 Task: Find connections with filter location Resende with filter topic #ONOwith filter profile language French with filter current company Reliance Home Finance Ltd. with filter school St. Xavier School - Delhi with filter industry Retail Health and Personal Care Products with filter service category Computer Repair with filter keywords title Physical Therapist
Action: Mouse moved to (249, 275)
Screenshot: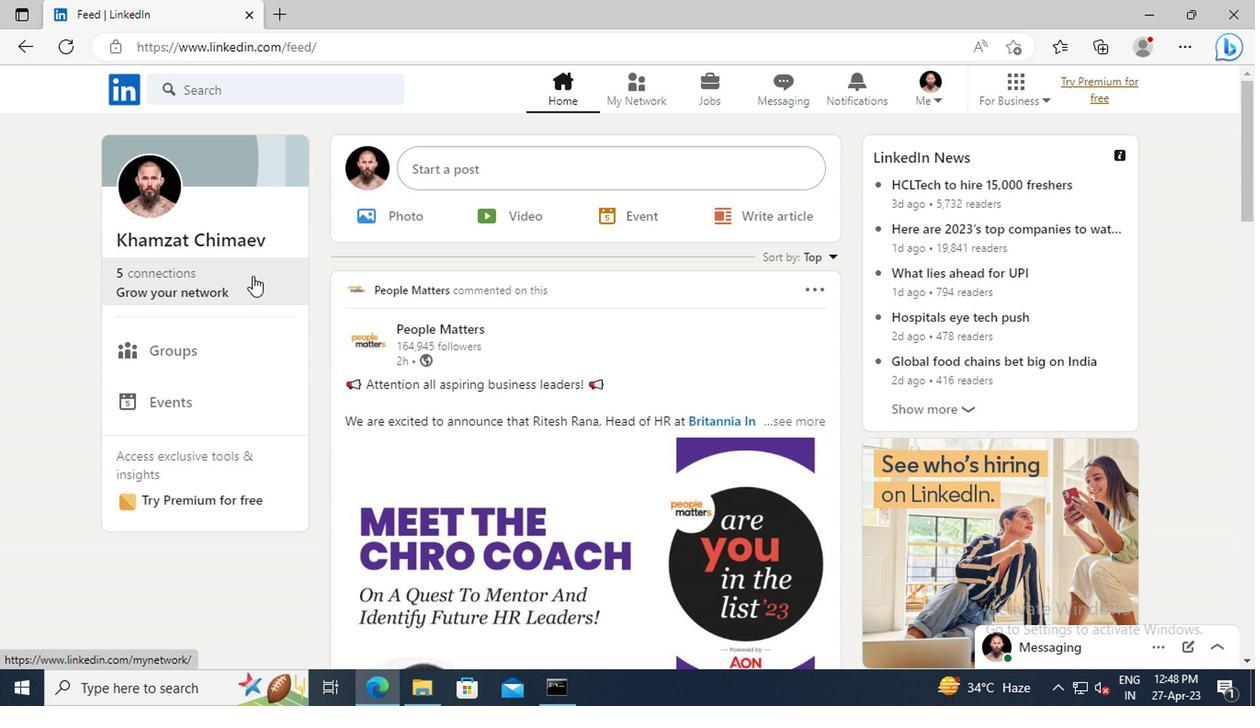 
Action: Mouse pressed left at (249, 275)
Screenshot: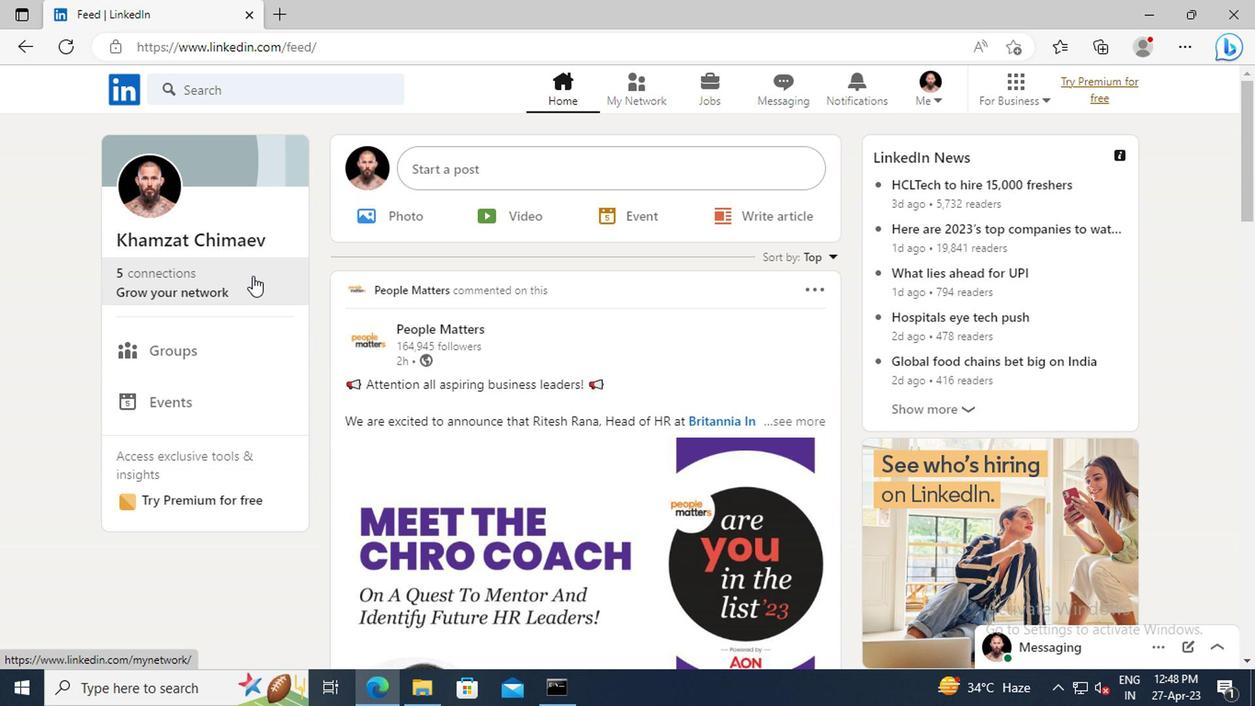 
Action: Mouse moved to (236, 196)
Screenshot: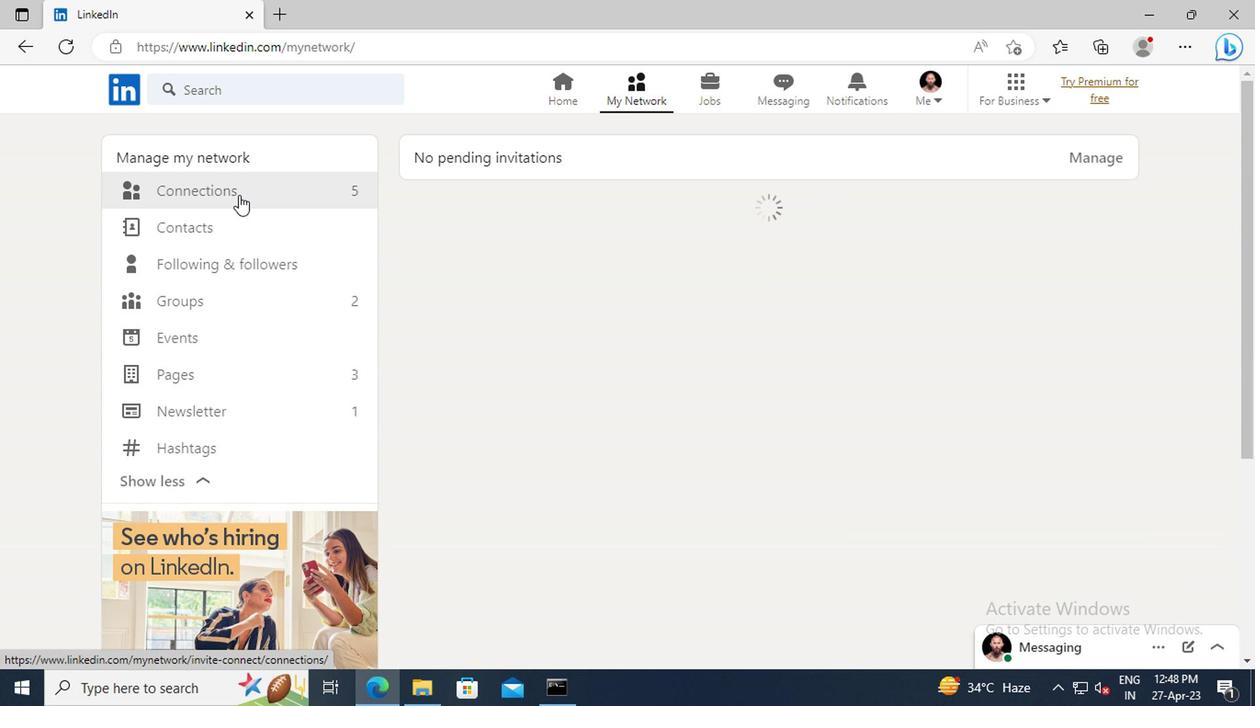 
Action: Mouse pressed left at (236, 196)
Screenshot: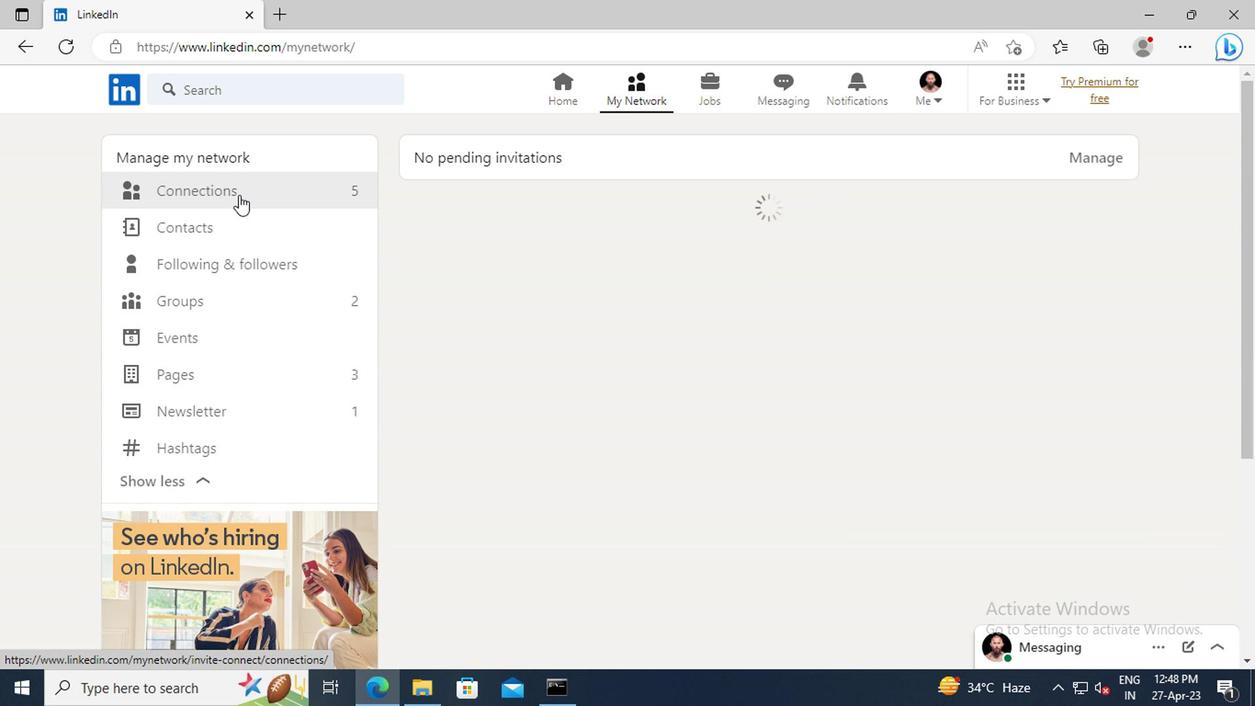 
Action: Mouse moved to (742, 194)
Screenshot: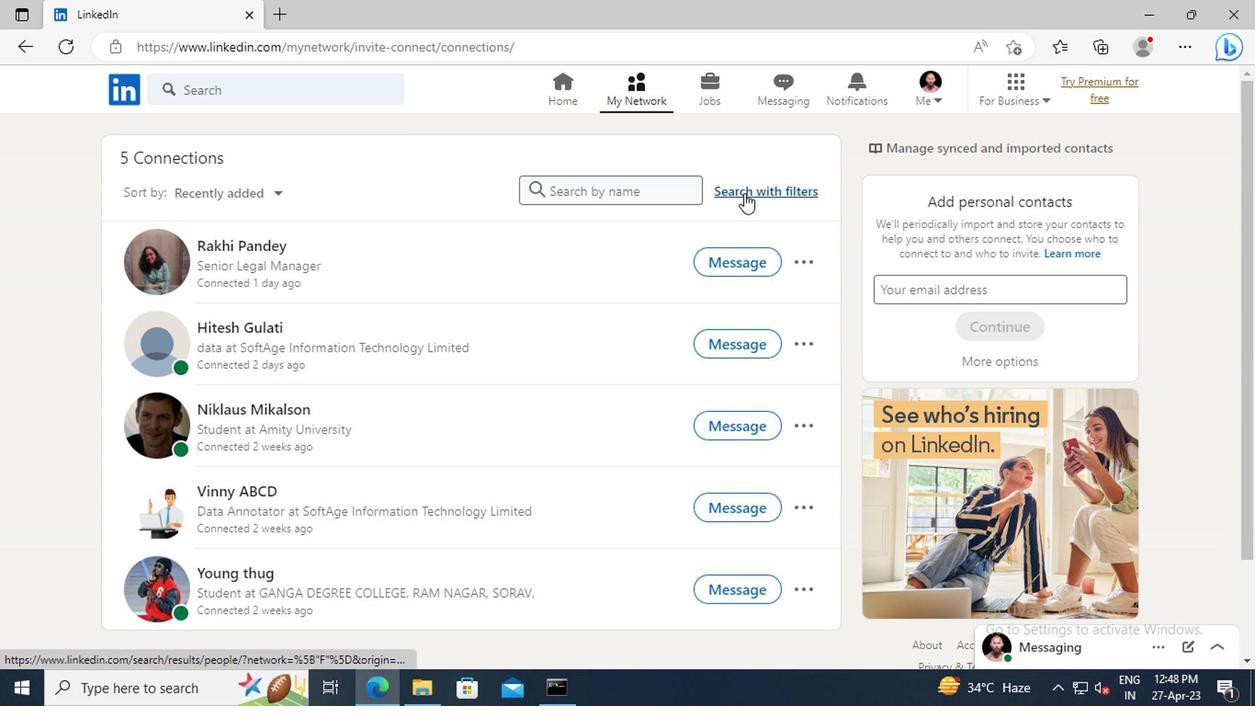 
Action: Mouse pressed left at (742, 194)
Screenshot: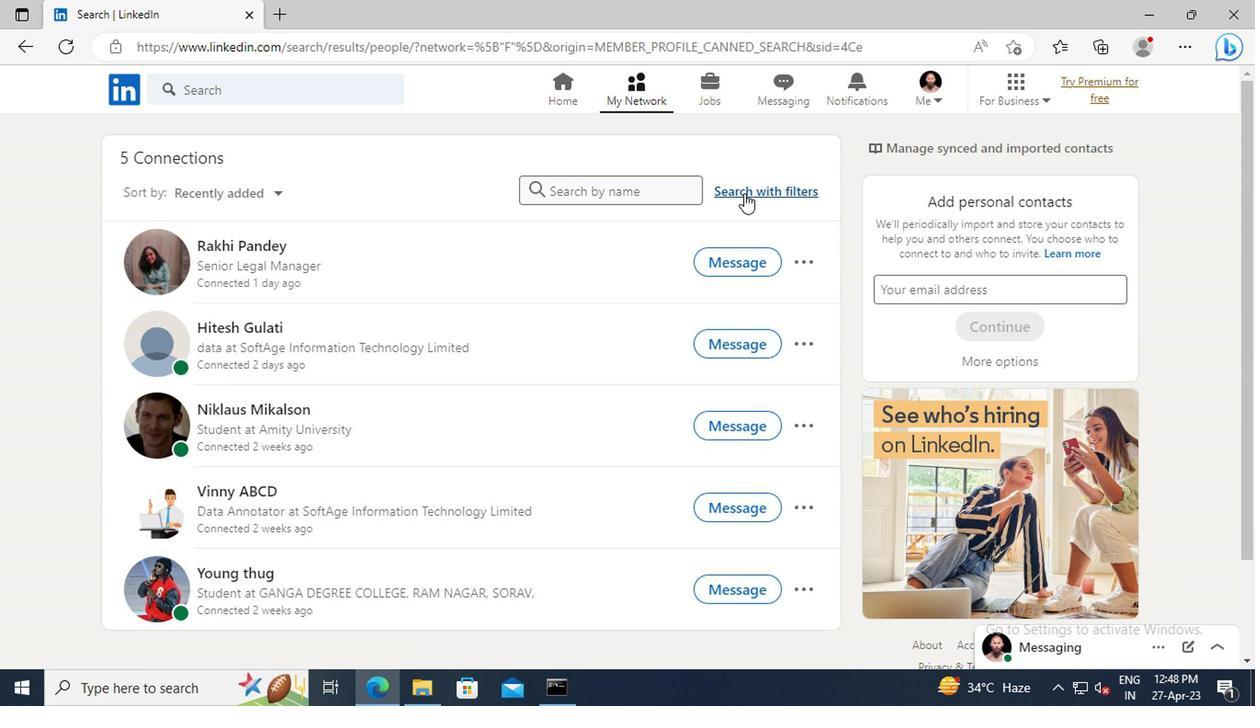 
Action: Mouse moved to (685, 139)
Screenshot: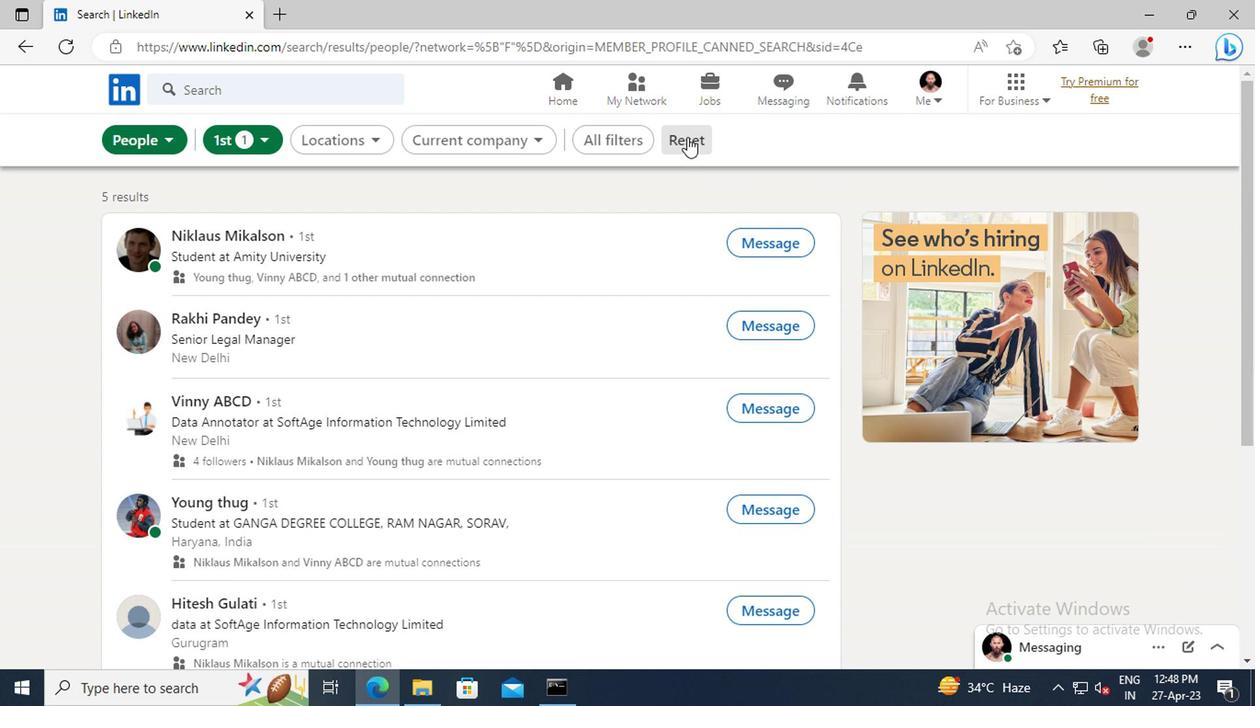 
Action: Mouse pressed left at (685, 139)
Screenshot: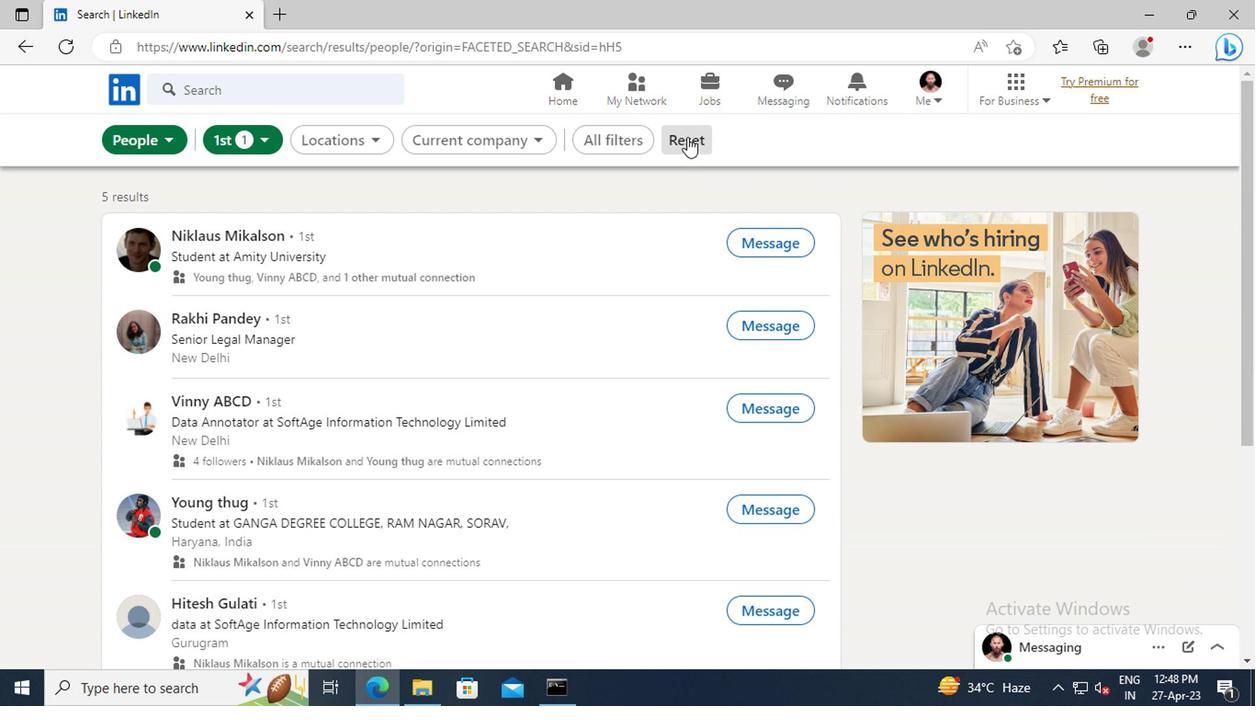 
Action: Mouse moved to (659, 137)
Screenshot: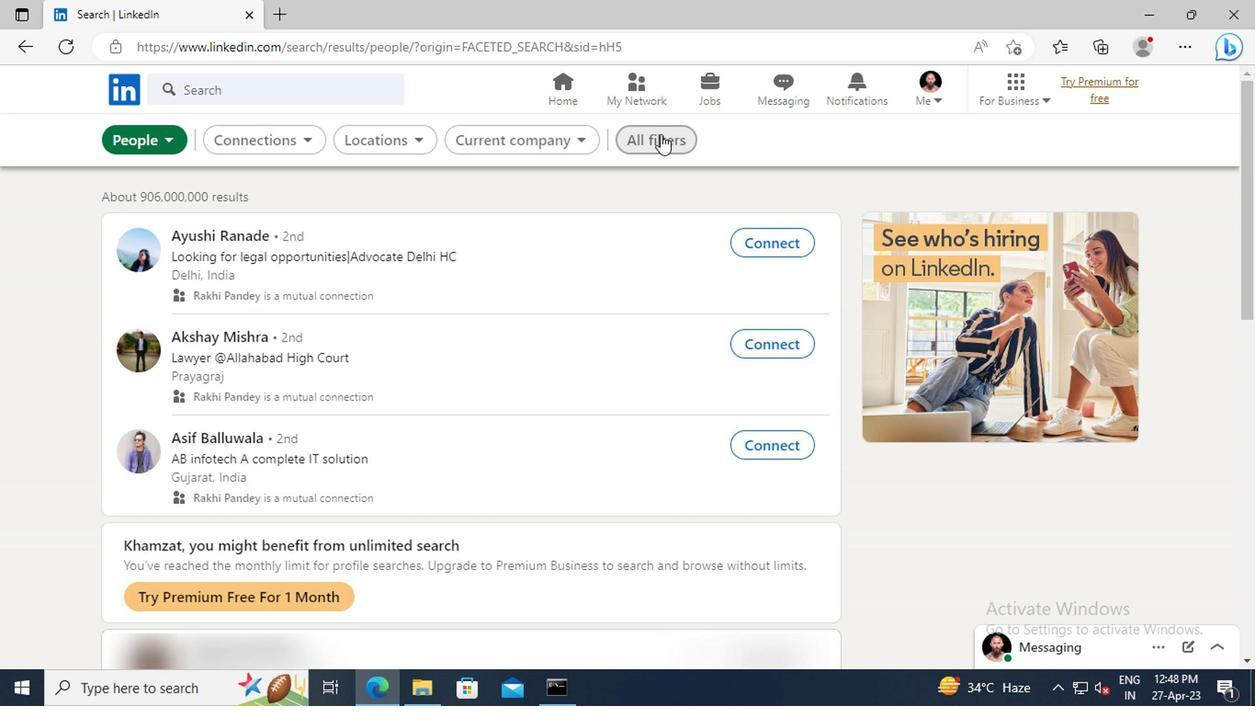
Action: Mouse pressed left at (659, 137)
Screenshot: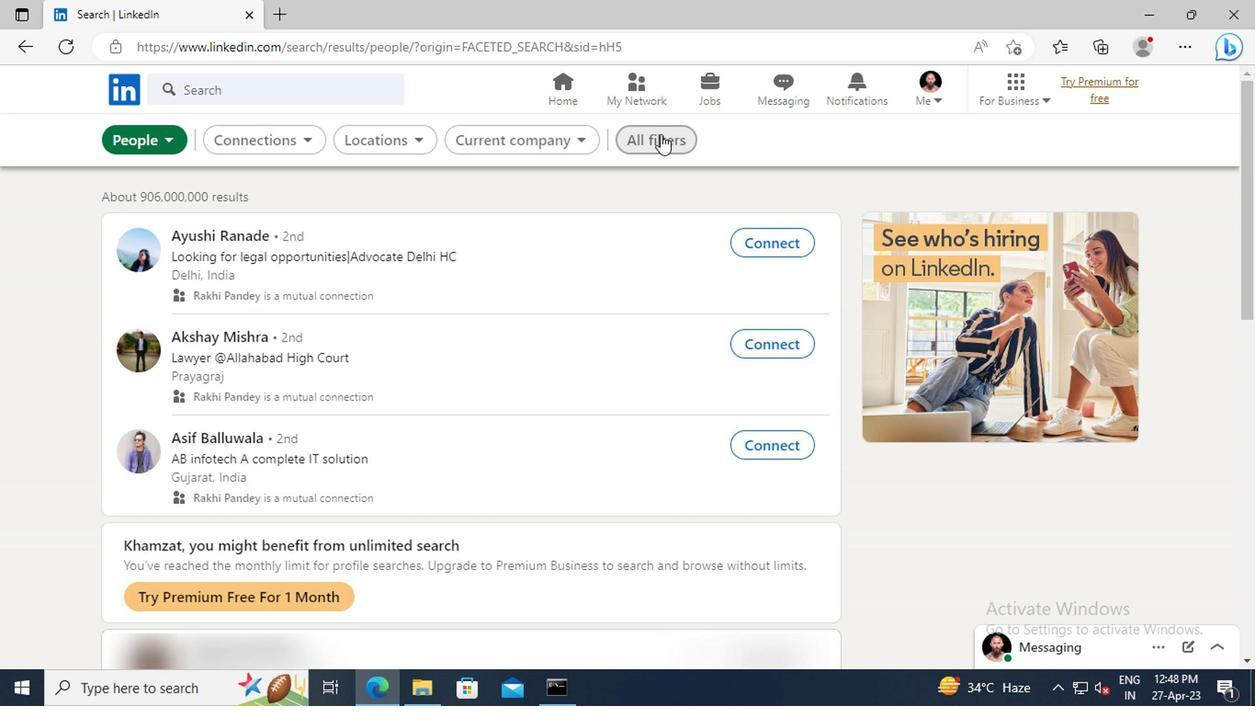 
Action: Mouse moved to (1053, 353)
Screenshot: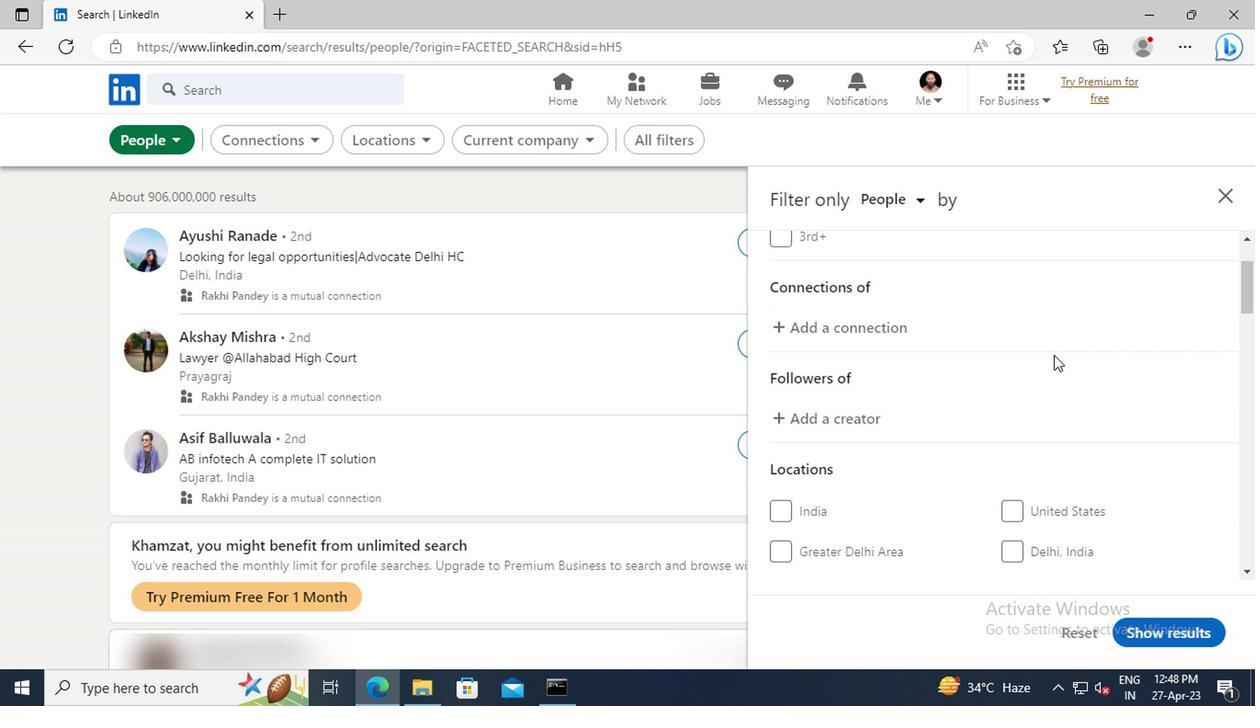 
Action: Mouse scrolled (1053, 353) with delta (0, 0)
Screenshot: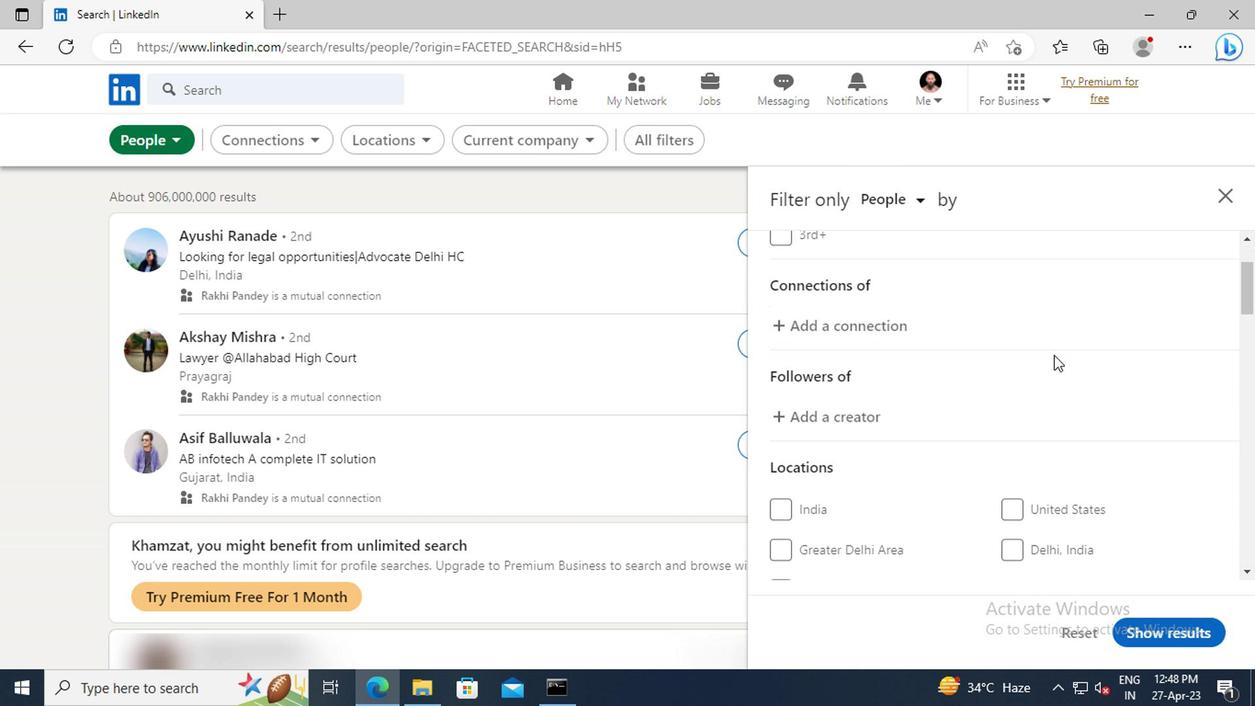 
Action: Mouse scrolled (1053, 353) with delta (0, 0)
Screenshot: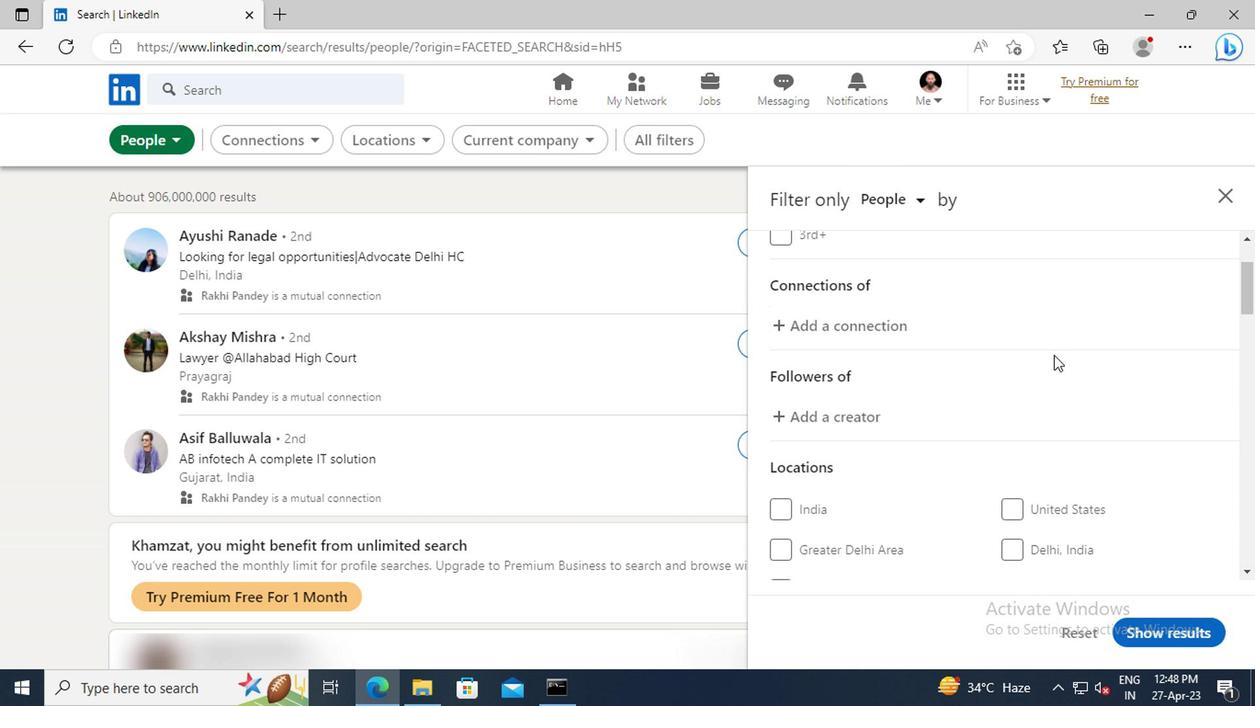 
Action: Mouse scrolled (1053, 353) with delta (0, 0)
Screenshot: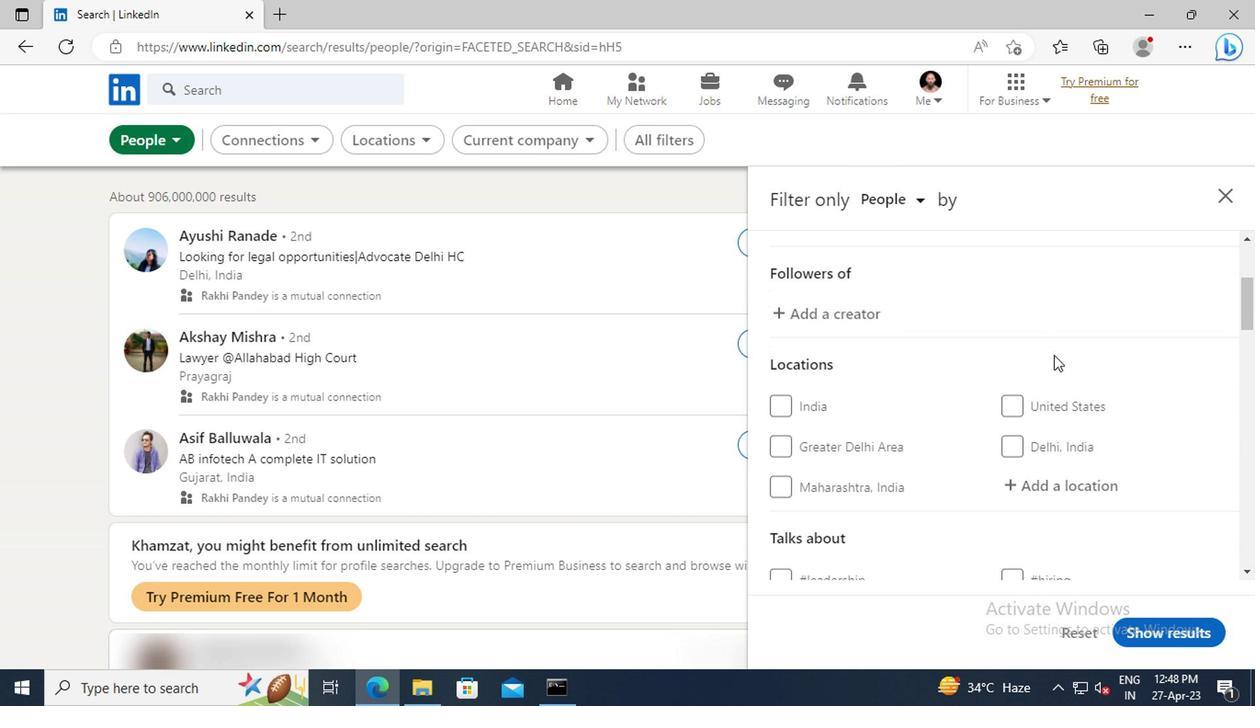 
Action: Mouse scrolled (1053, 353) with delta (0, 0)
Screenshot: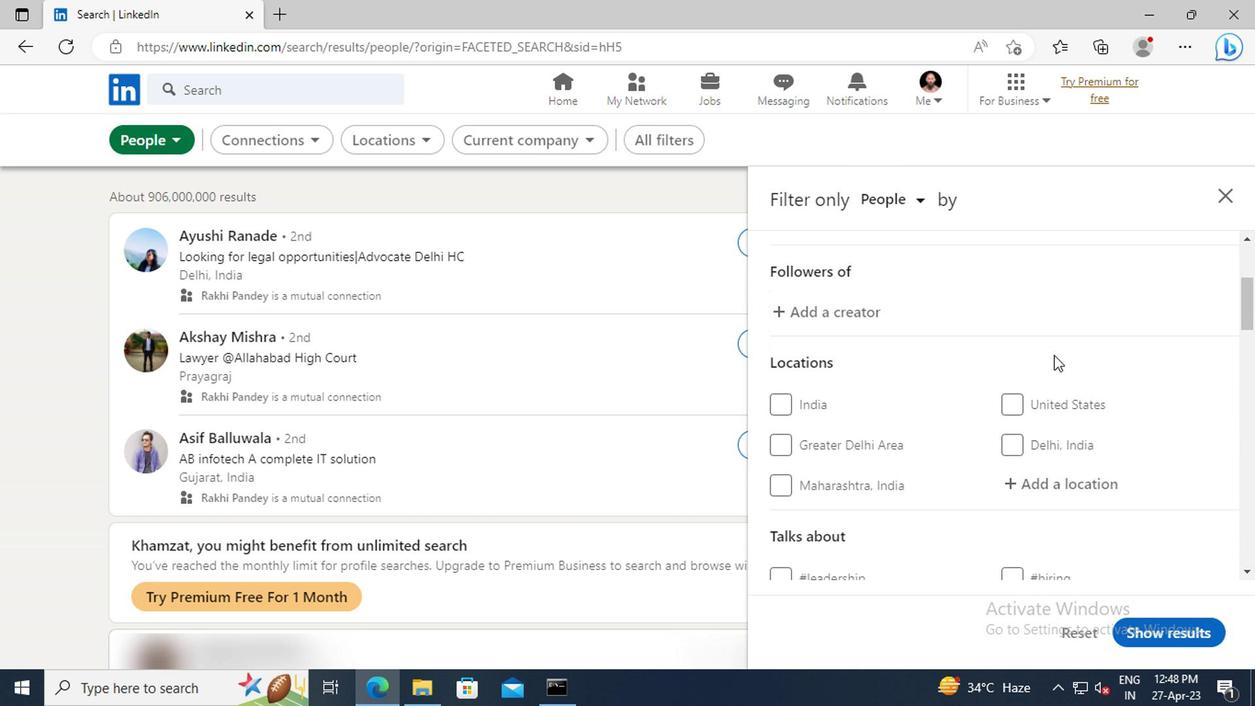 
Action: Mouse scrolled (1053, 353) with delta (0, 0)
Screenshot: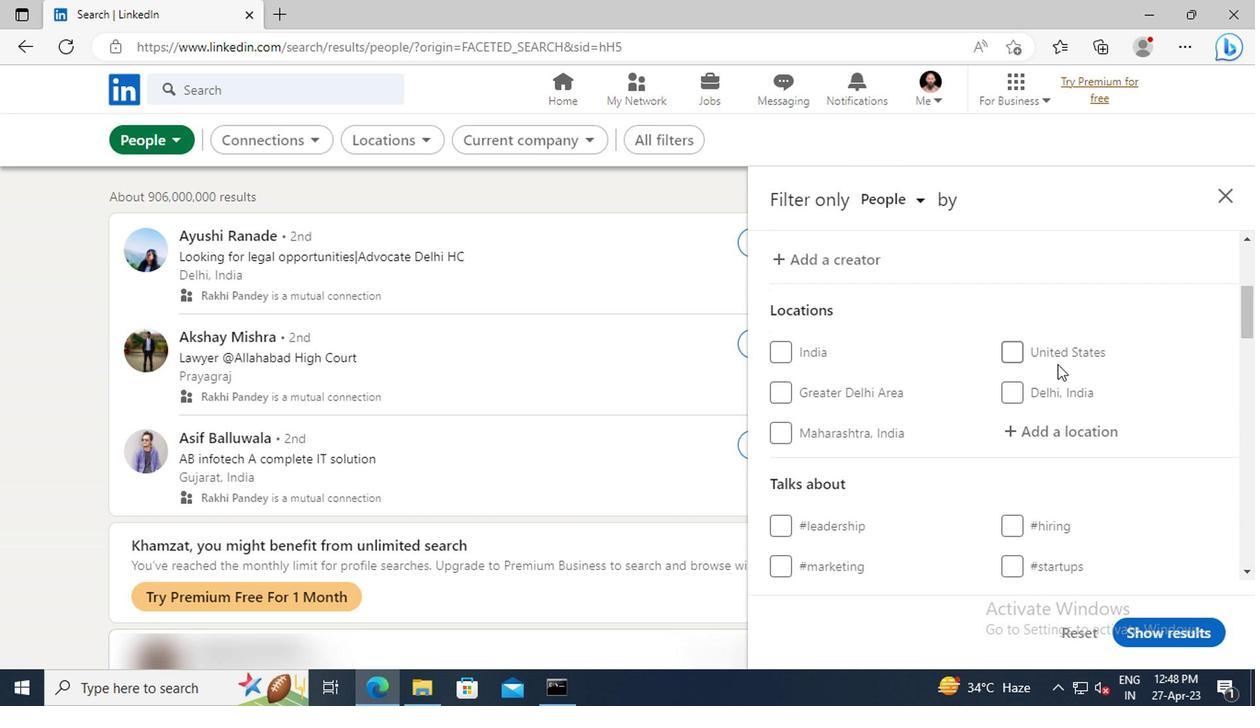 
Action: Mouse moved to (1037, 421)
Screenshot: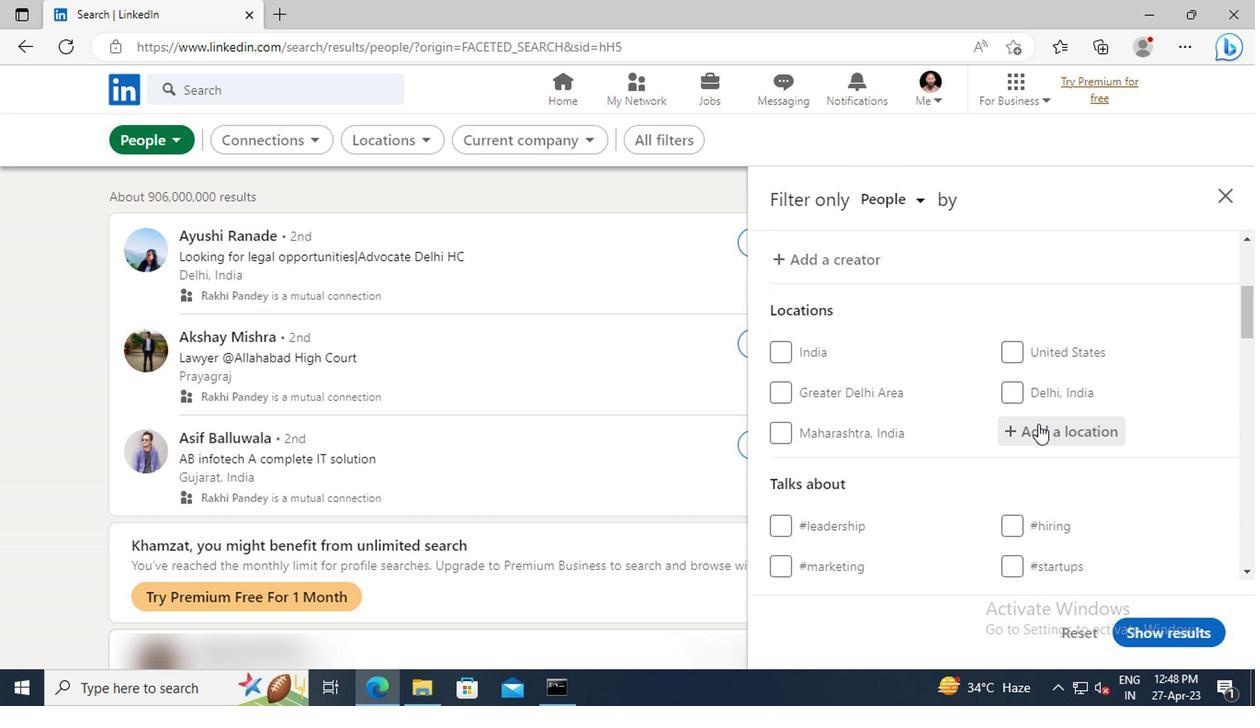 
Action: Mouse pressed left at (1037, 421)
Screenshot: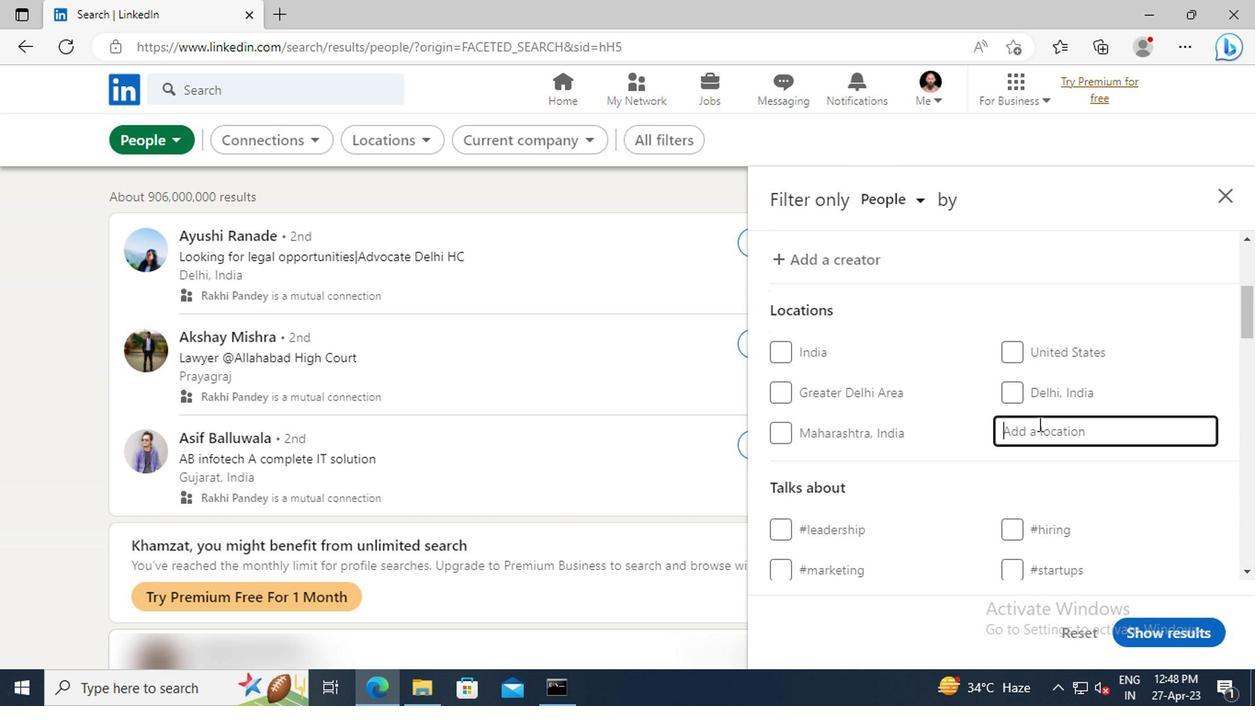 
Action: Key pressed <Key.shift>RESENDE
Screenshot: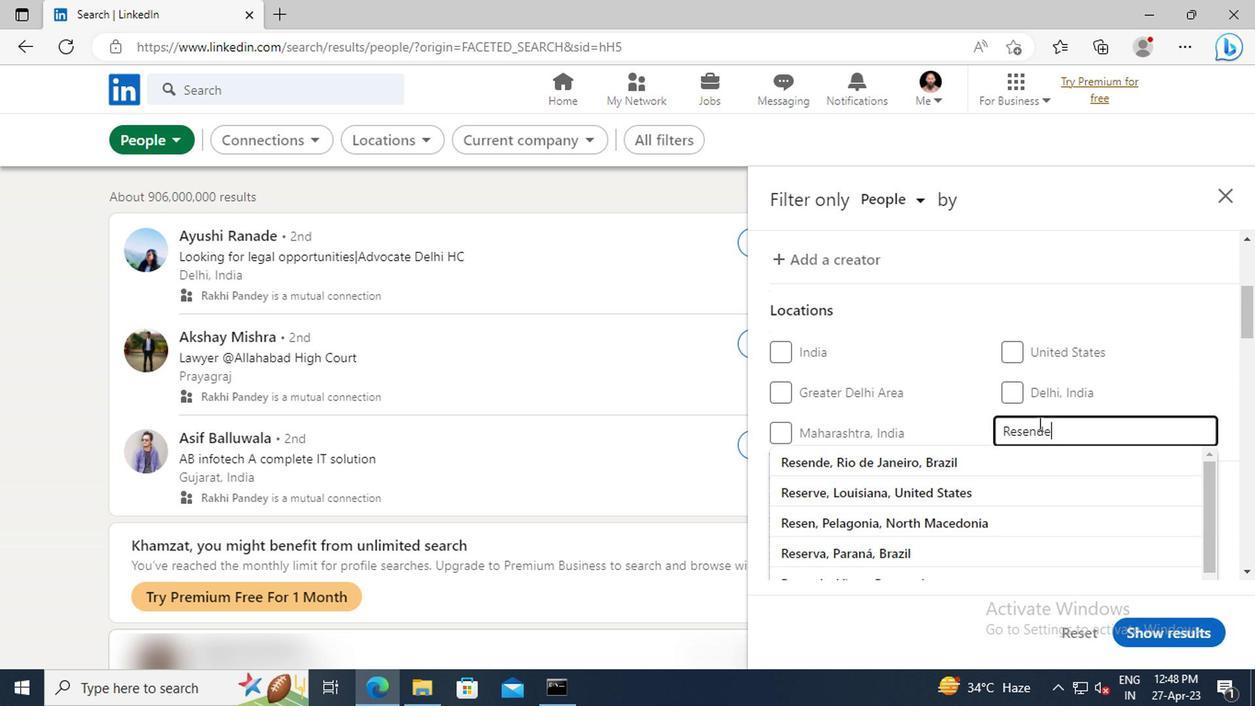 
Action: Mouse moved to (1042, 455)
Screenshot: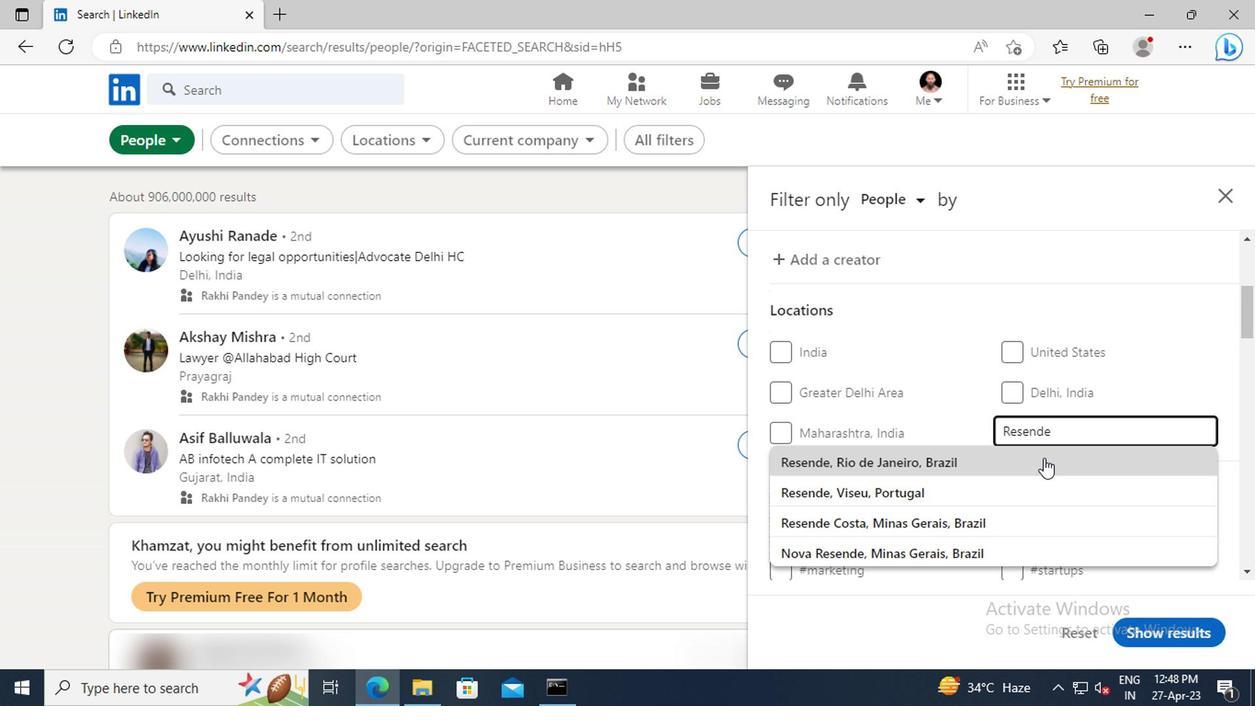 
Action: Mouse pressed left at (1042, 455)
Screenshot: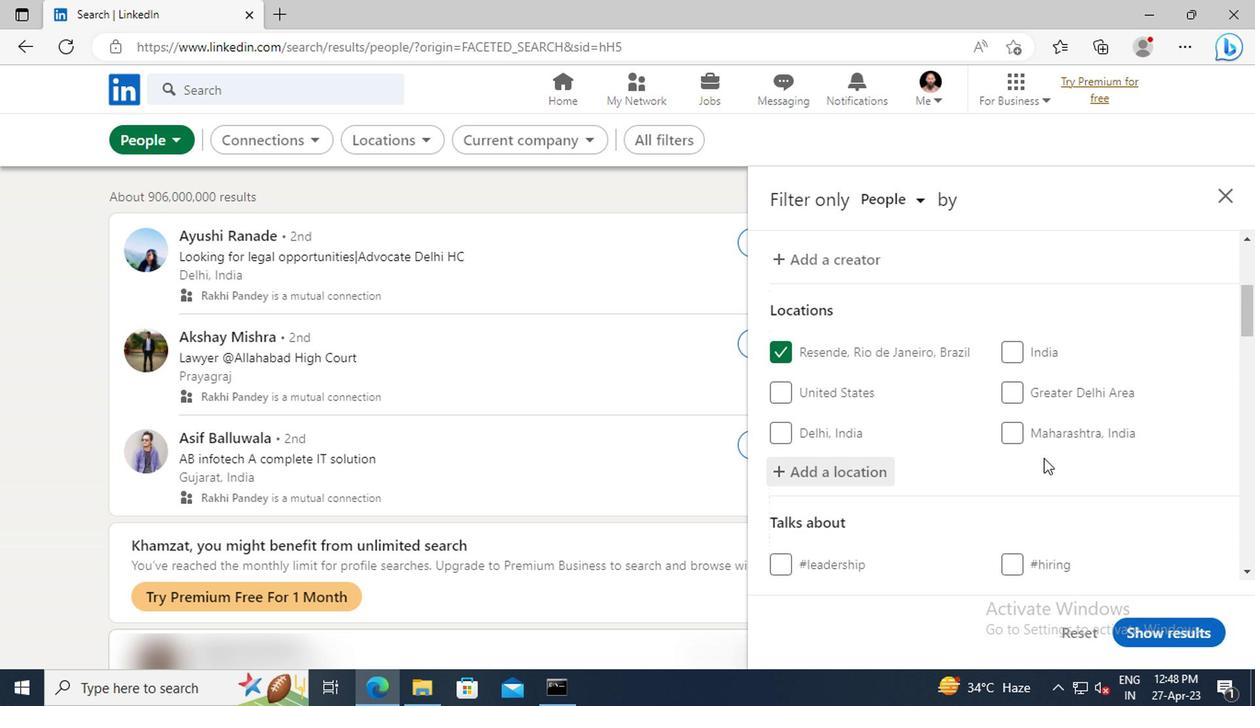 
Action: Mouse scrolled (1042, 453) with delta (0, -1)
Screenshot: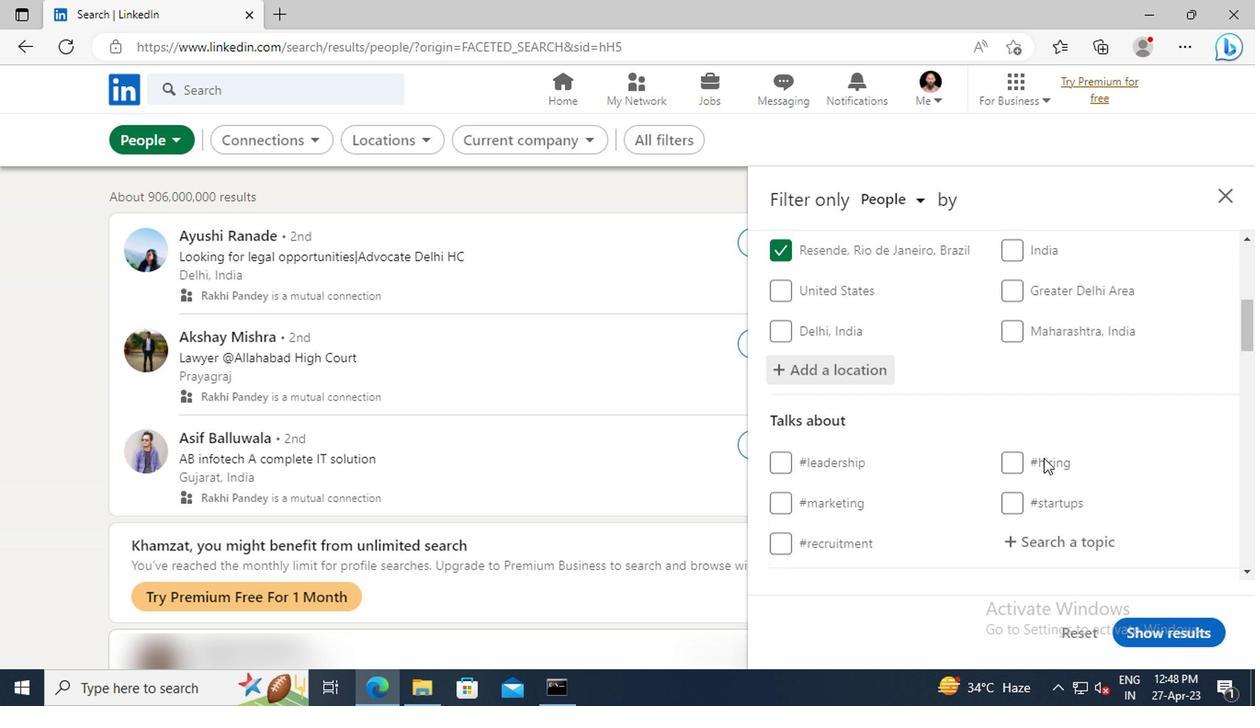 
Action: Mouse scrolled (1042, 453) with delta (0, -1)
Screenshot: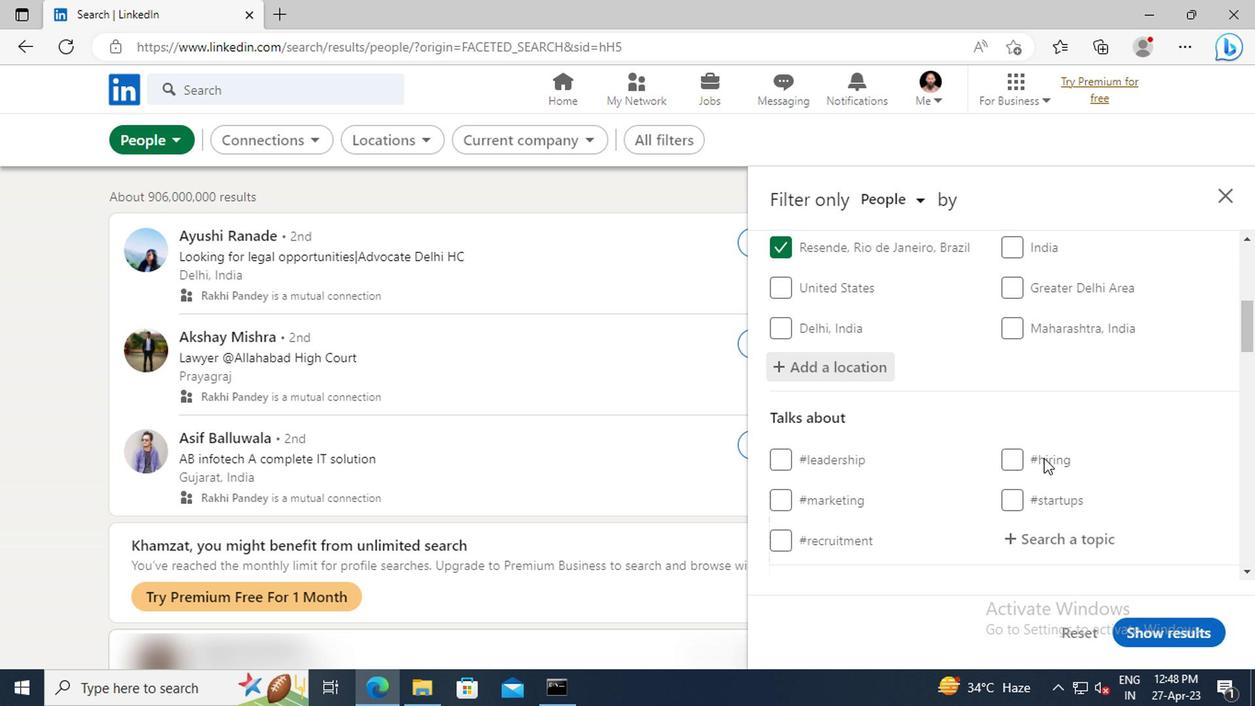 
Action: Mouse scrolled (1042, 453) with delta (0, -1)
Screenshot: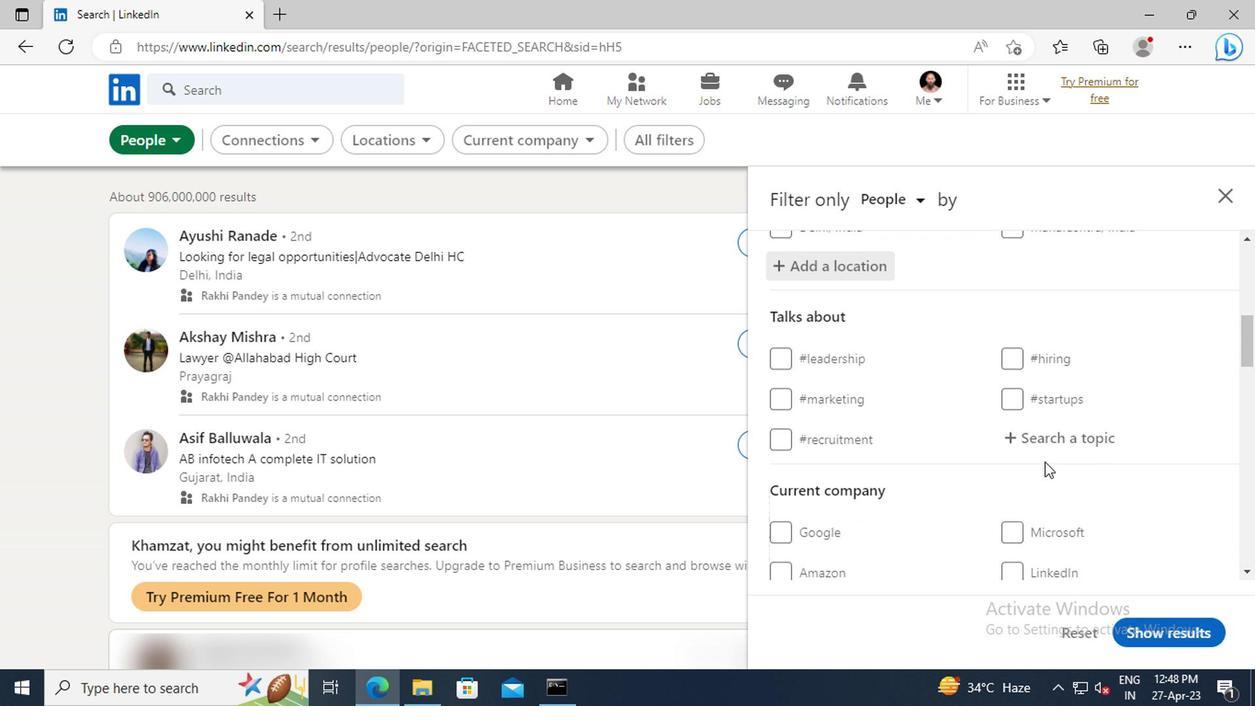 
Action: Mouse scrolled (1042, 453) with delta (0, -1)
Screenshot: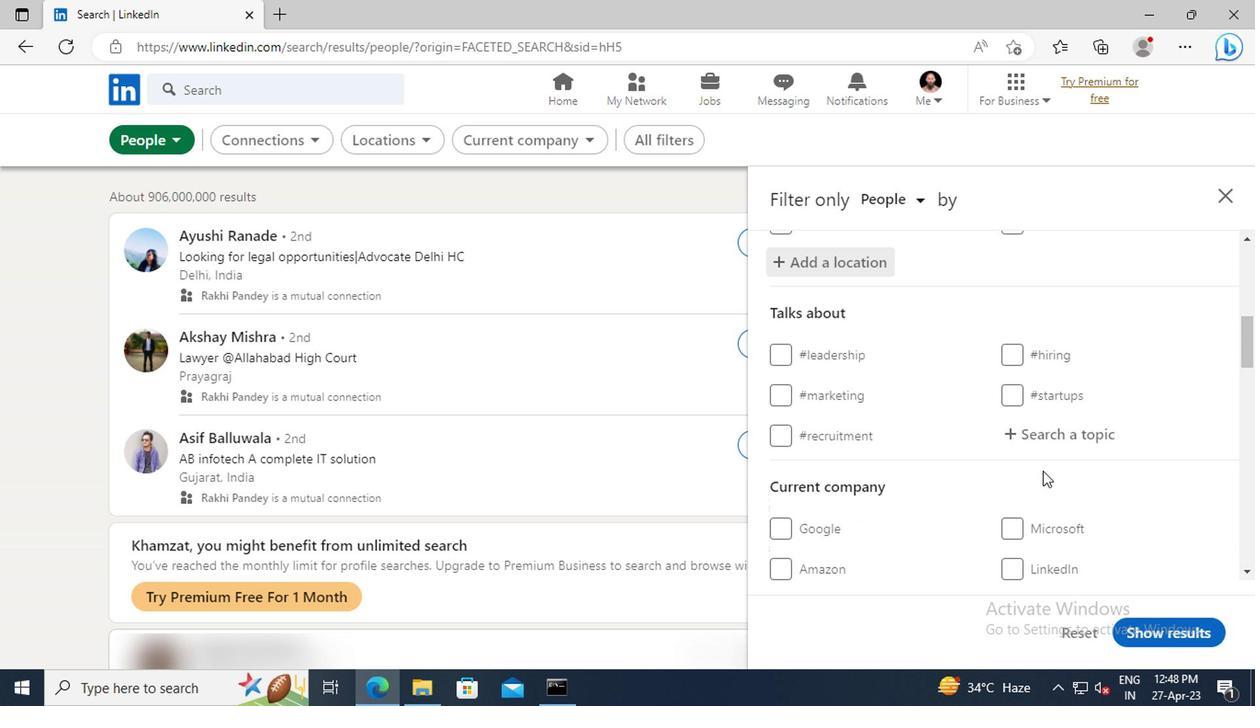 
Action: Mouse moved to (1037, 438)
Screenshot: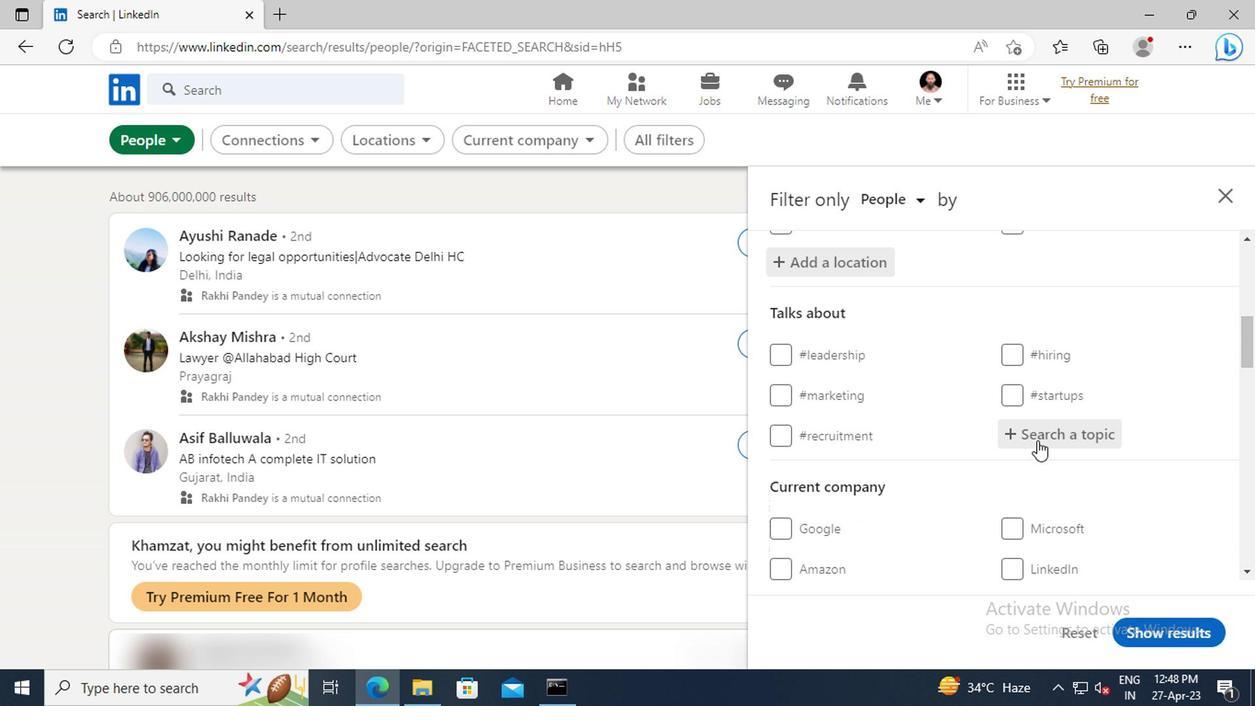 
Action: Mouse pressed left at (1037, 438)
Screenshot: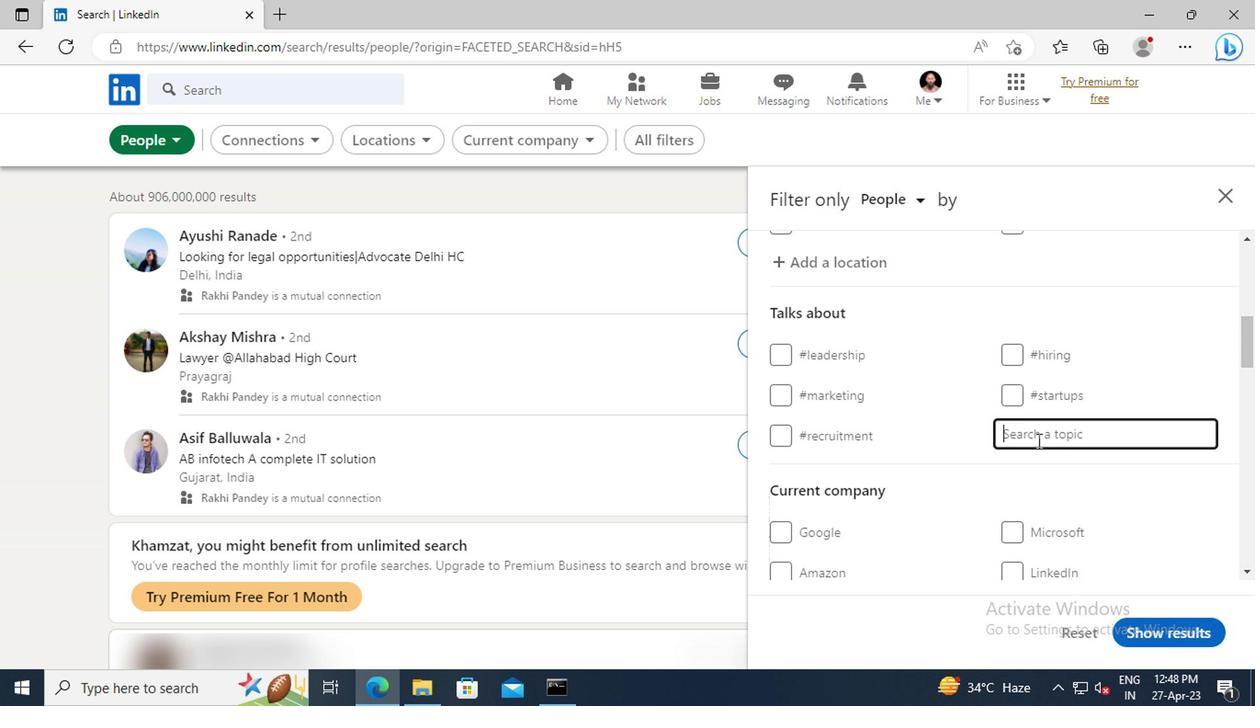 
Action: Key pressed <Key.shift>#ONOWITH<Key.enter>
Screenshot: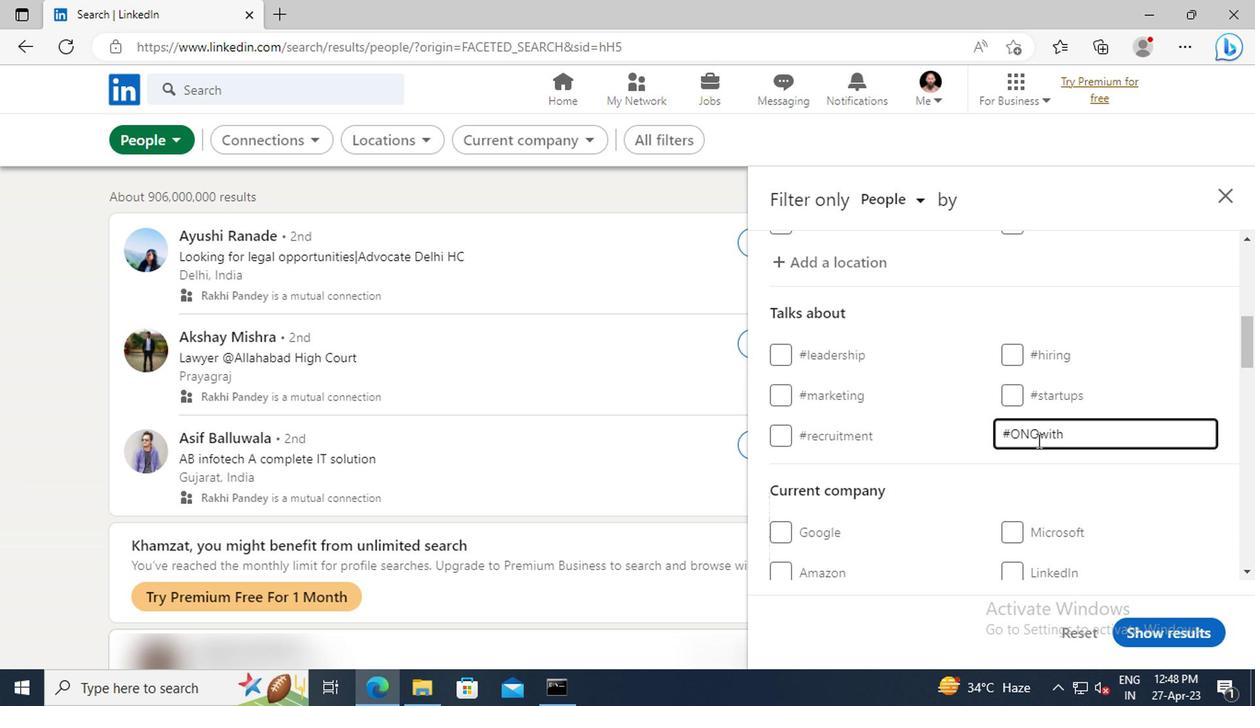 
Action: Mouse moved to (1001, 427)
Screenshot: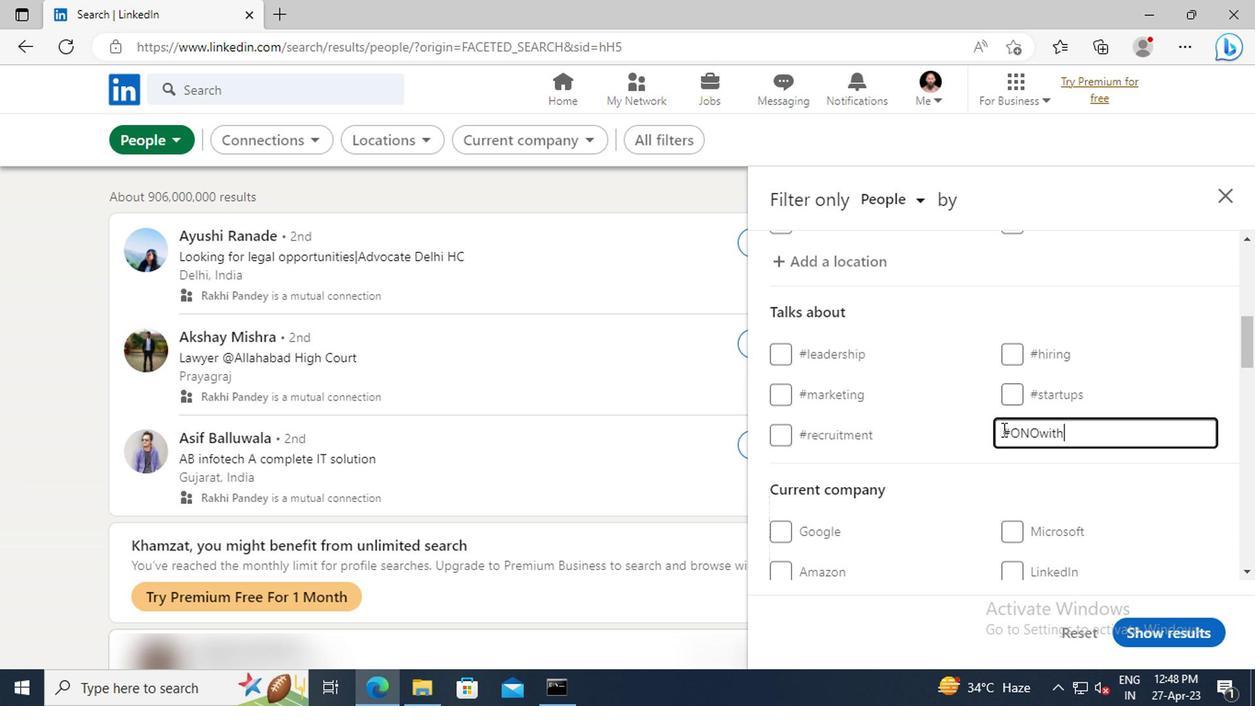 
Action: Mouse scrolled (1001, 426) with delta (0, 0)
Screenshot: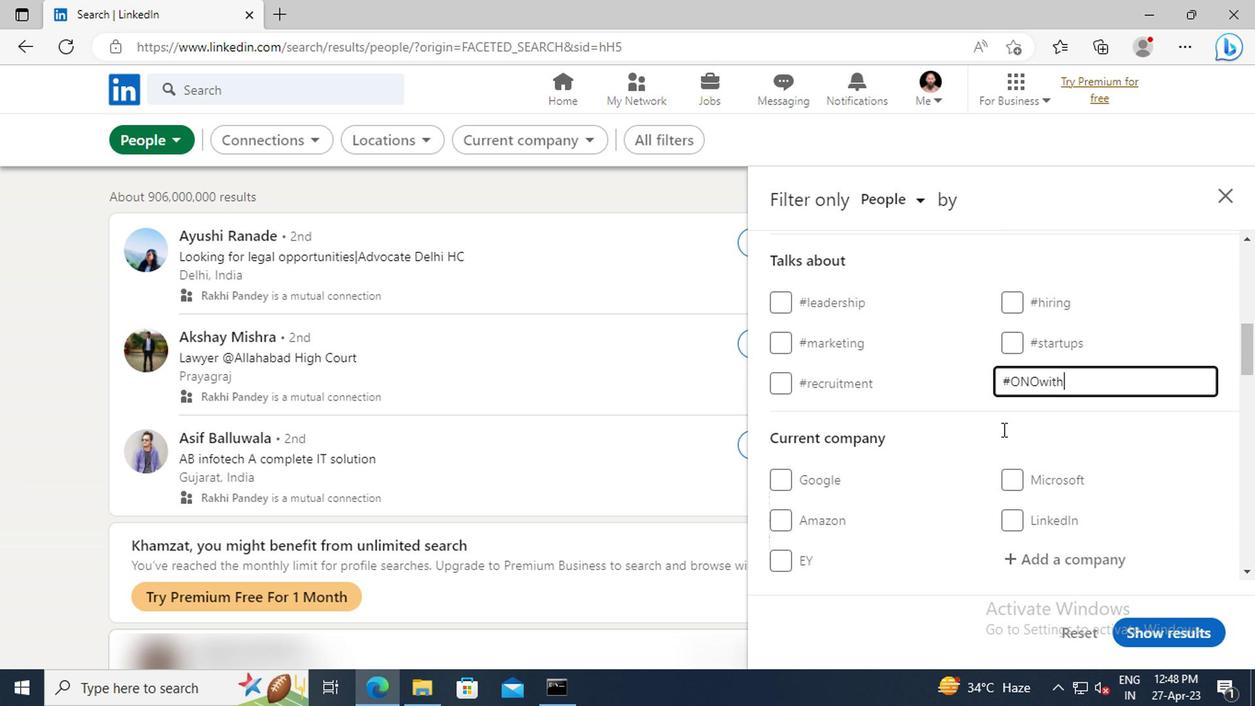 
Action: Mouse scrolled (1001, 426) with delta (0, 0)
Screenshot: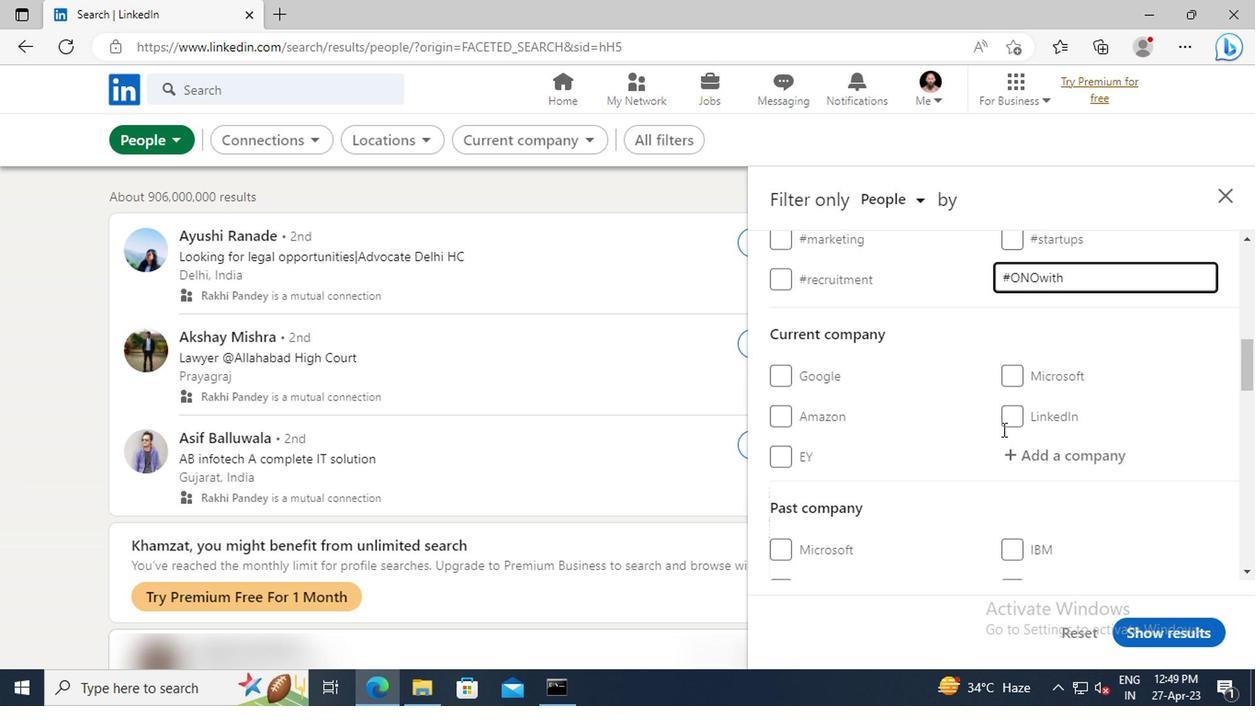 
Action: Mouse scrolled (1001, 426) with delta (0, 0)
Screenshot: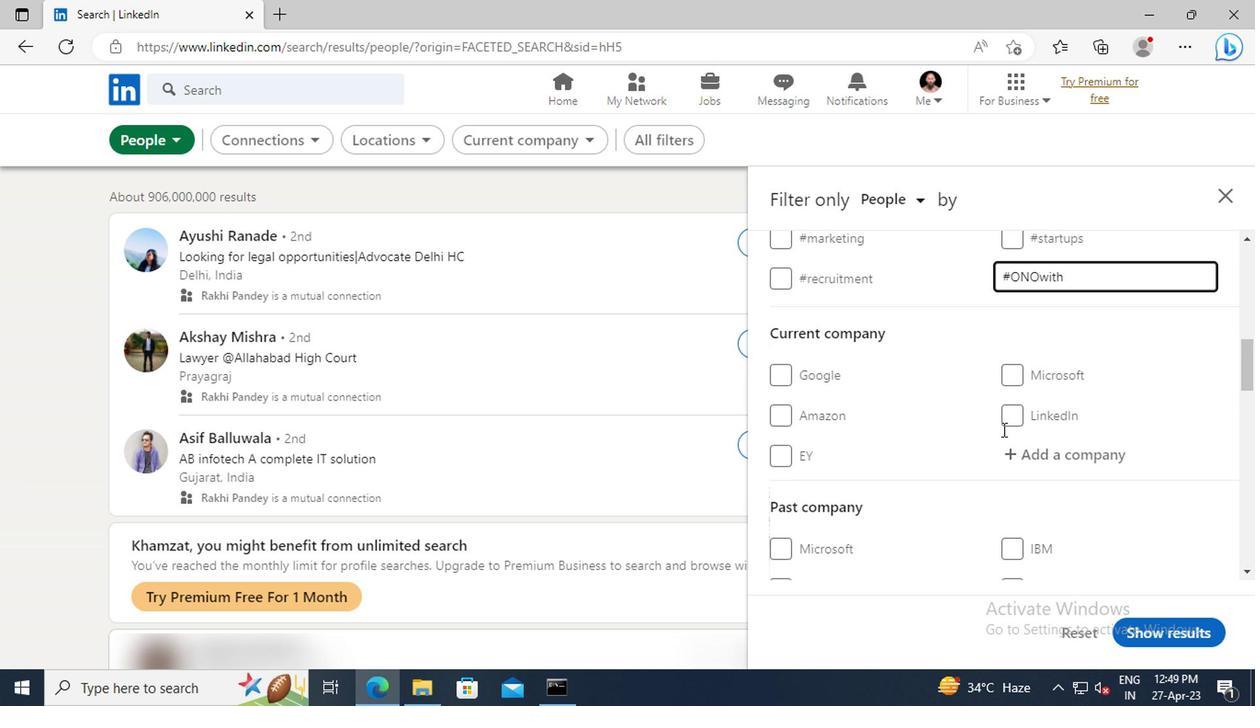 
Action: Mouse scrolled (1001, 426) with delta (0, 0)
Screenshot: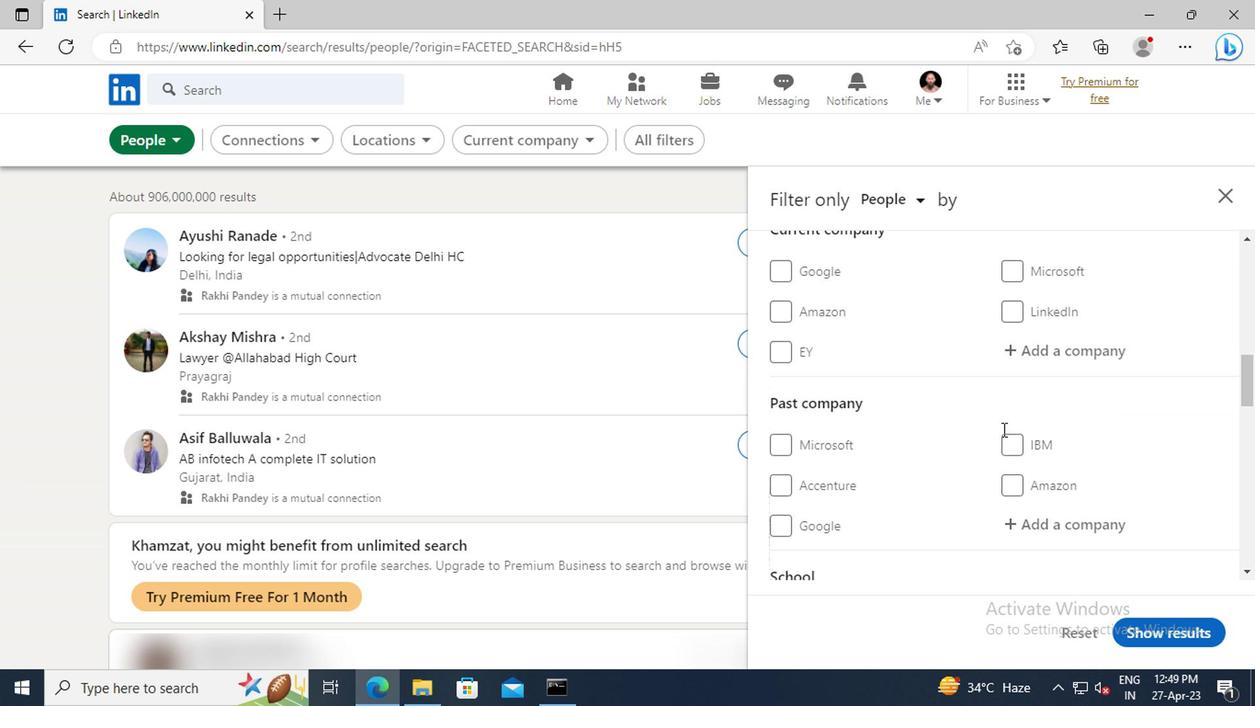 
Action: Mouse scrolled (1001, 426) with delta (0, 0)
Screenshot: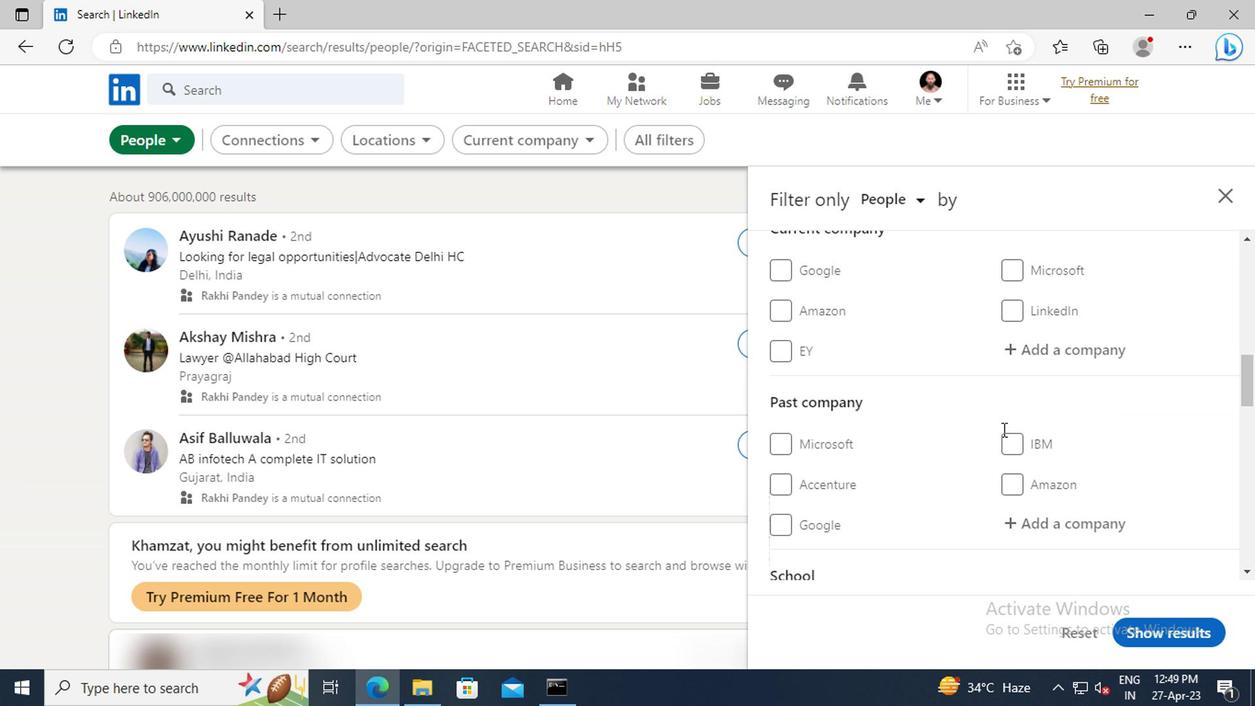 
Action: Mouse scrolled (1001, 426) with delta (0, 0)
Screenshot: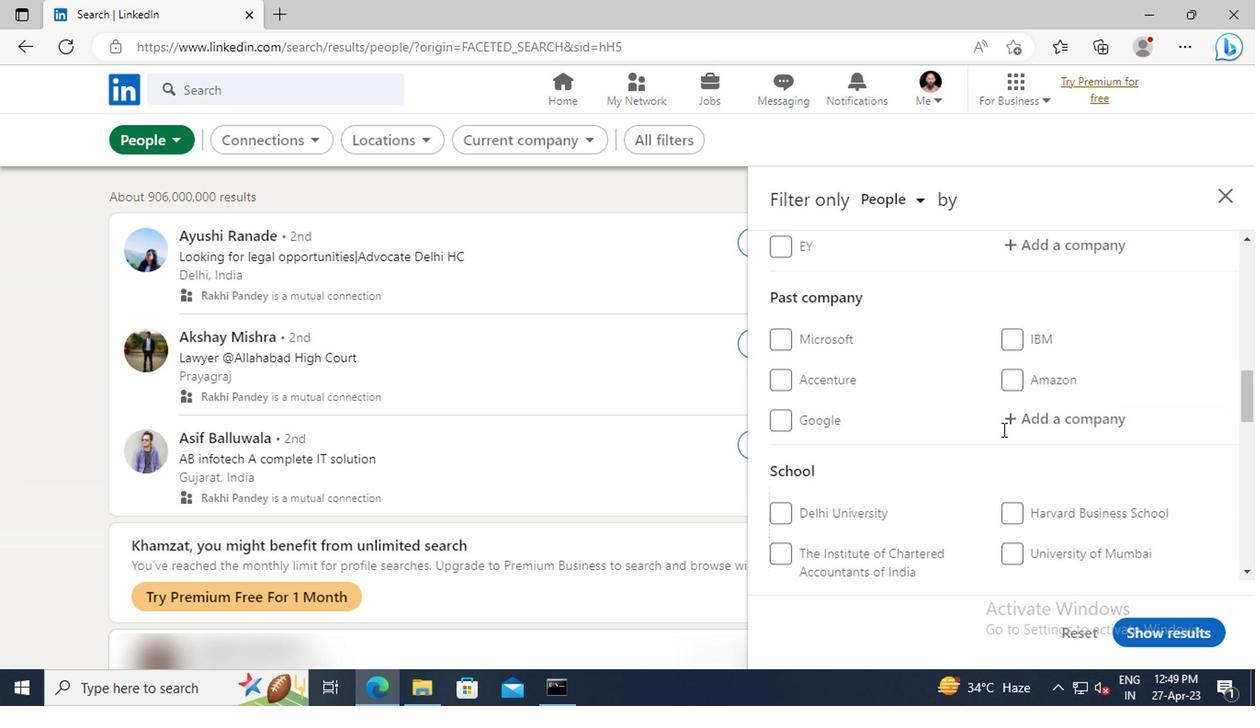 
Action: Mouse scrolled (1001, 426) with delta (0, 0)
Screenshot: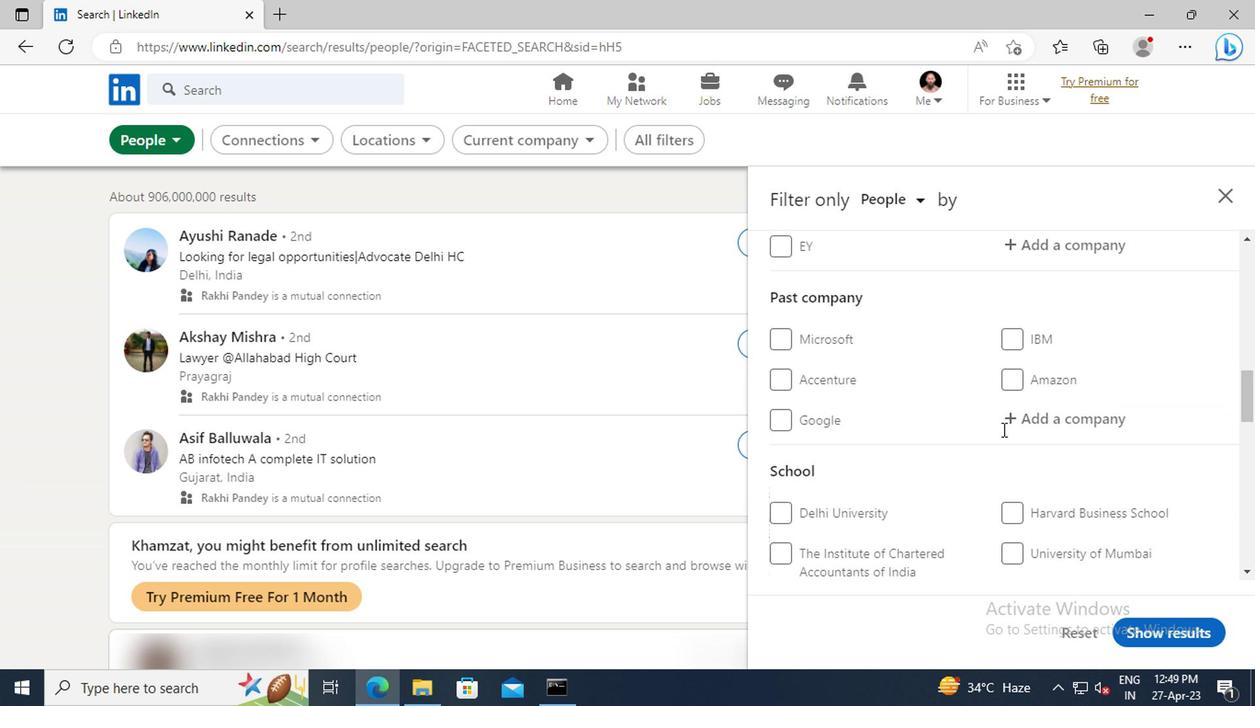 
Action: Mouse scrolled (1001, 426) with delta (0, 0)
Screenshot: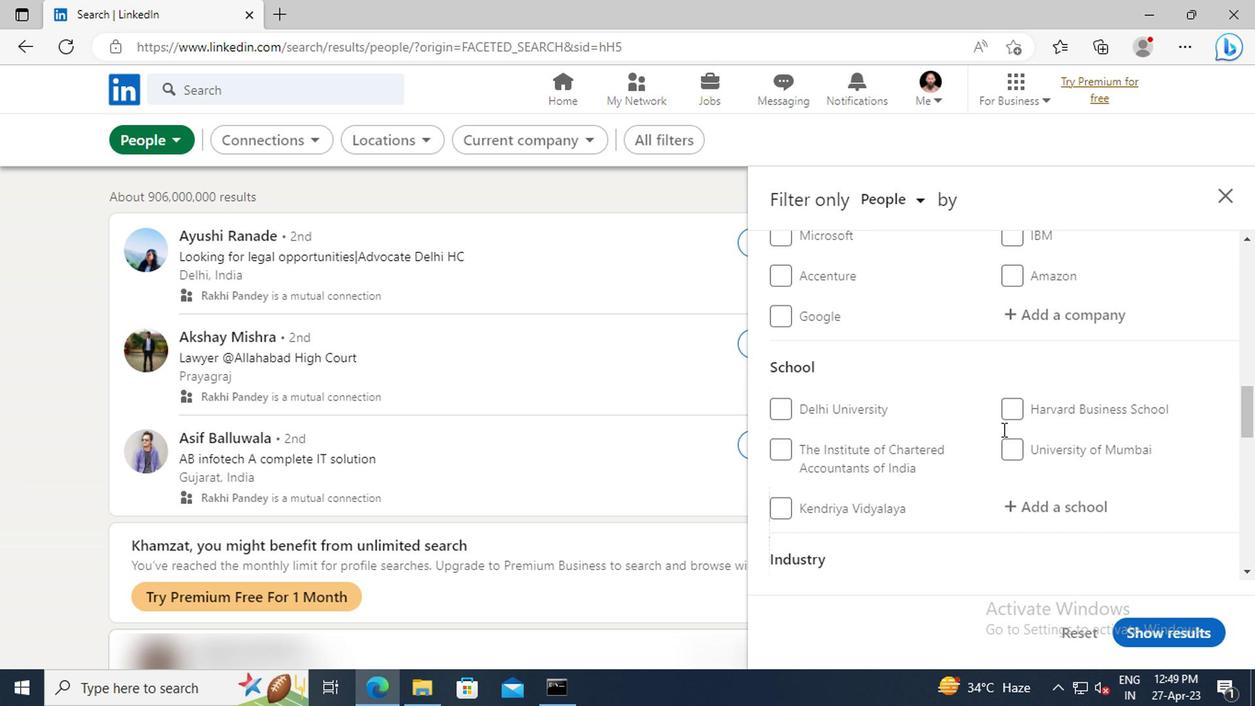 
Action: Mouse scrolled (1001, 426) with delta (0, 0)
Screenshot: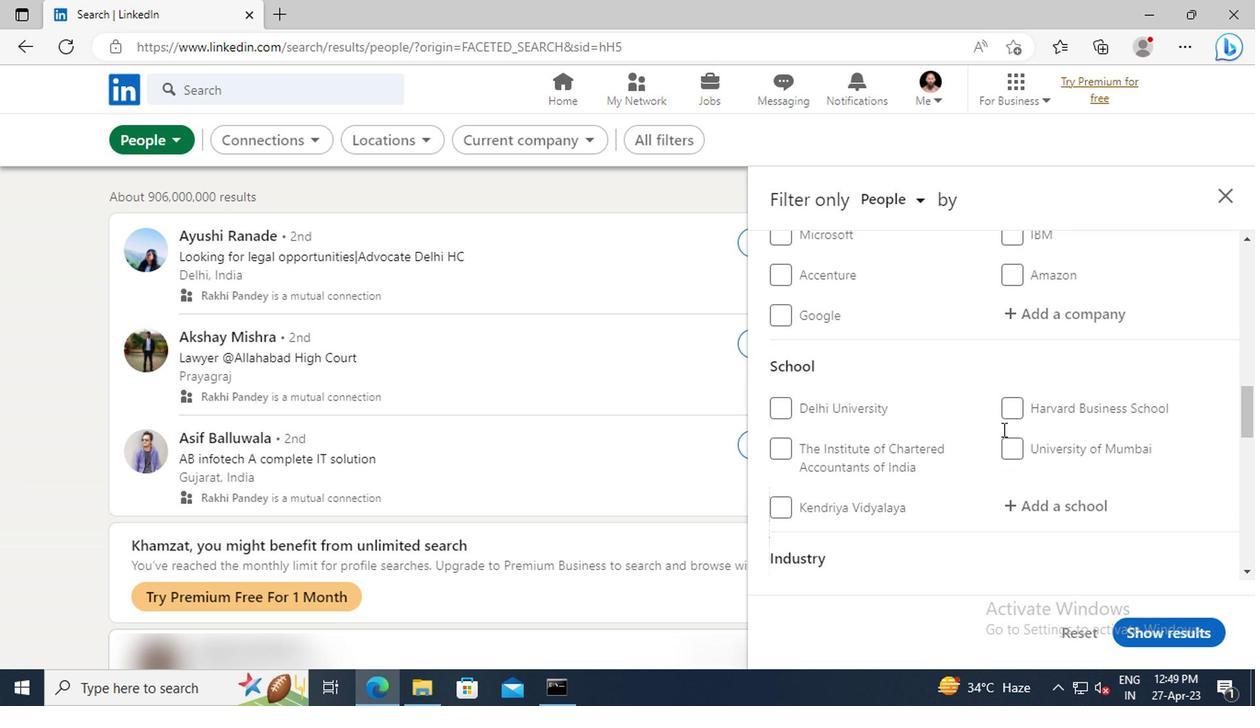 
Action: Mouse scrolled (1001, 426) with delta (0, 0)
Screenshot: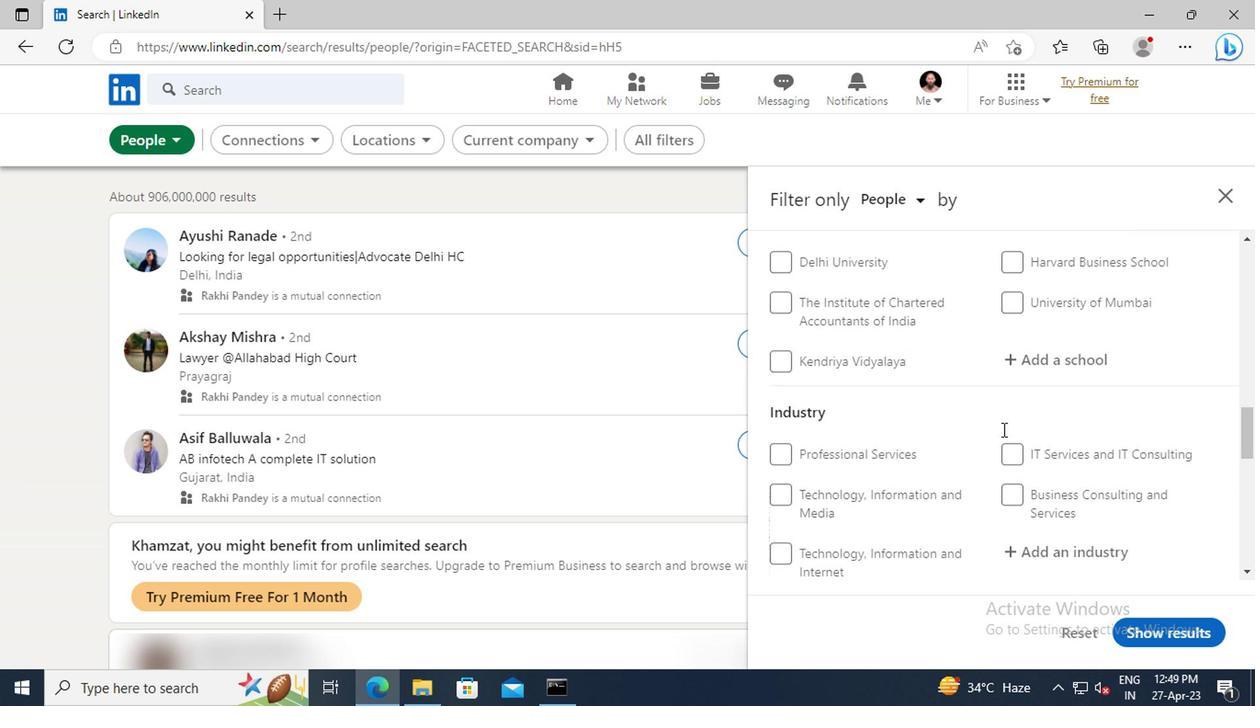 
Action: Mouse scrolled (1001, 426) with delta (0, 0)
Screenshot: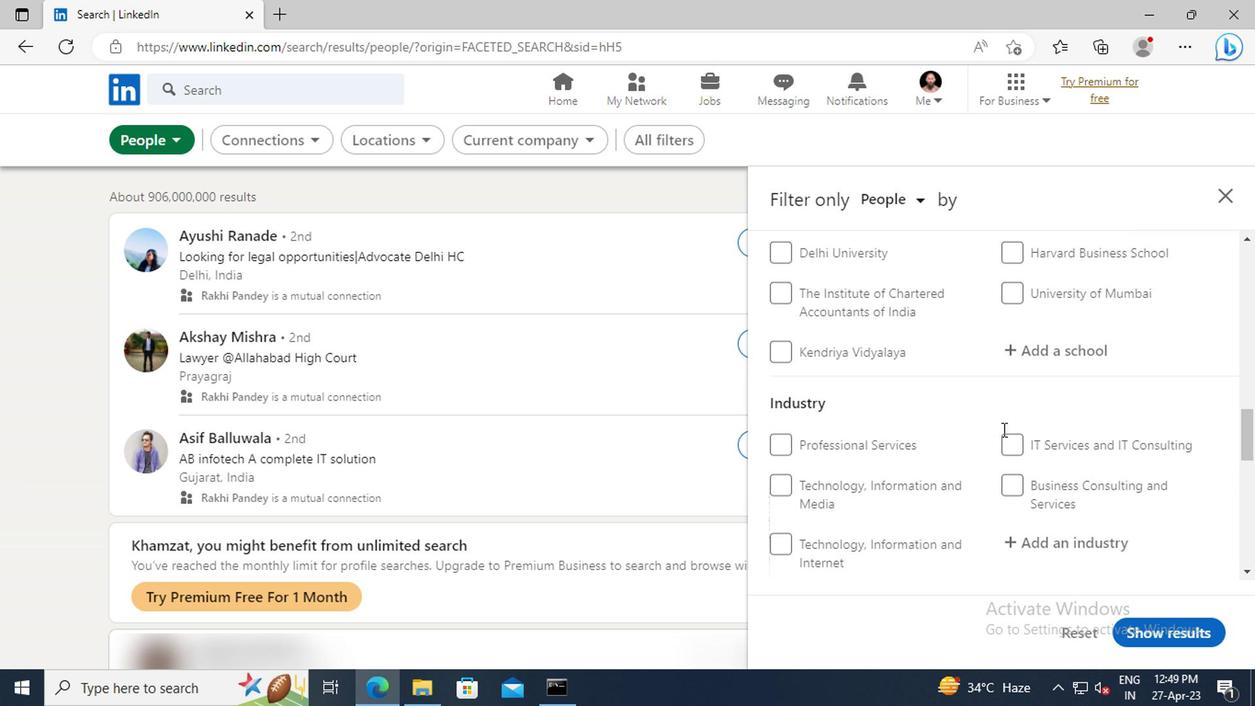 
Action: Mouse scrolled (1001, 426) with delta (0, 0)
Screenshot: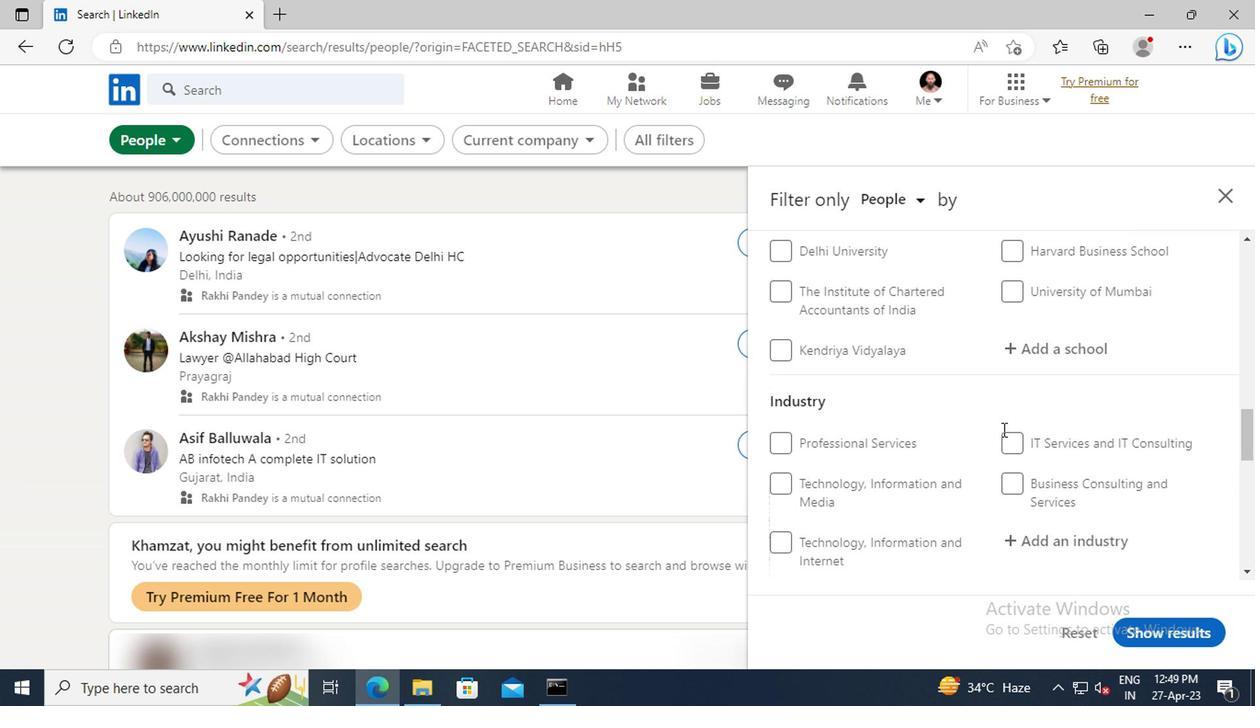 
Action: Mouse scrolled (1001, 426) with delta (0, 0)
Screenshot: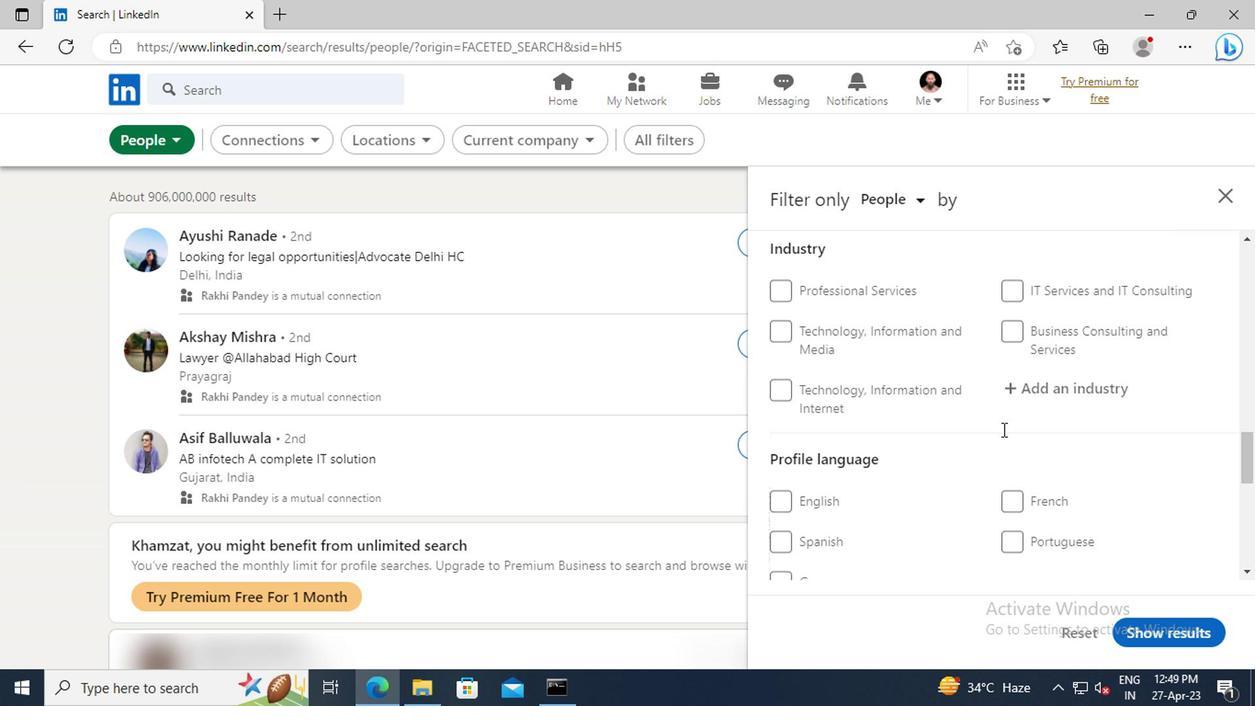 
Action: Mouse scrolled (1001, 426) with delta (0, 0)
Screenshot: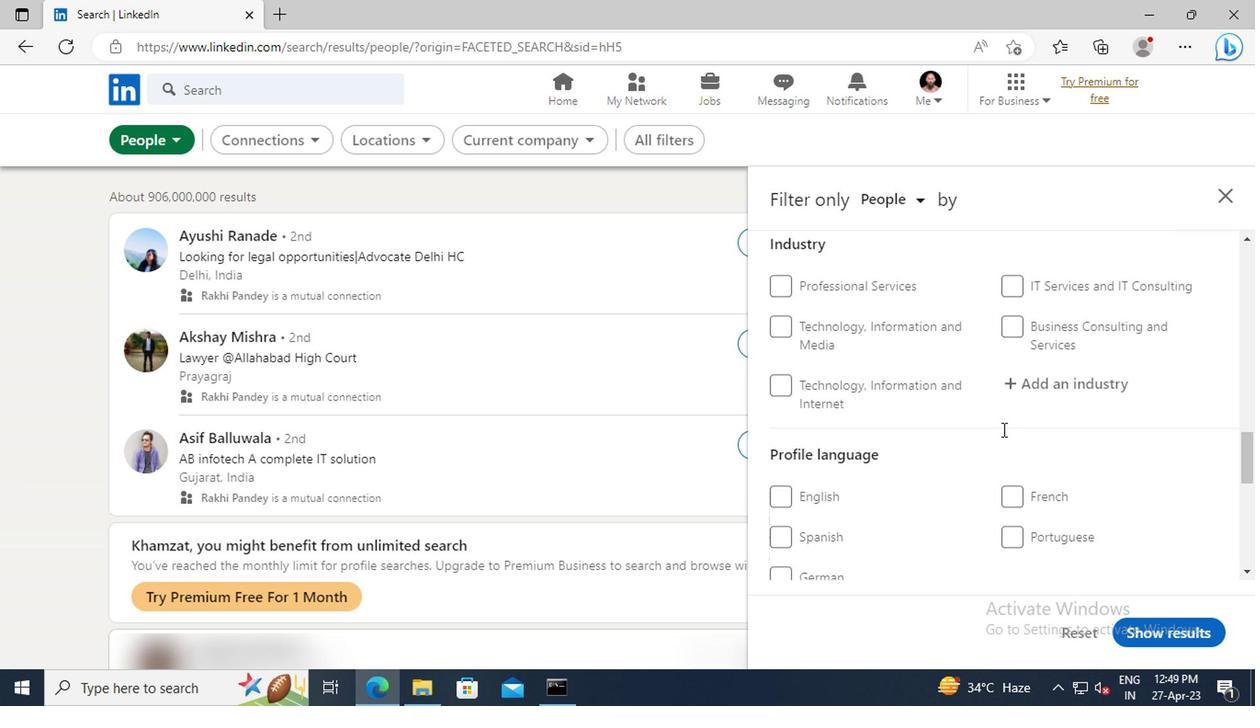 
Action: Mouse scrolled (1001, 426) with delta (0, 0)
Screenshot: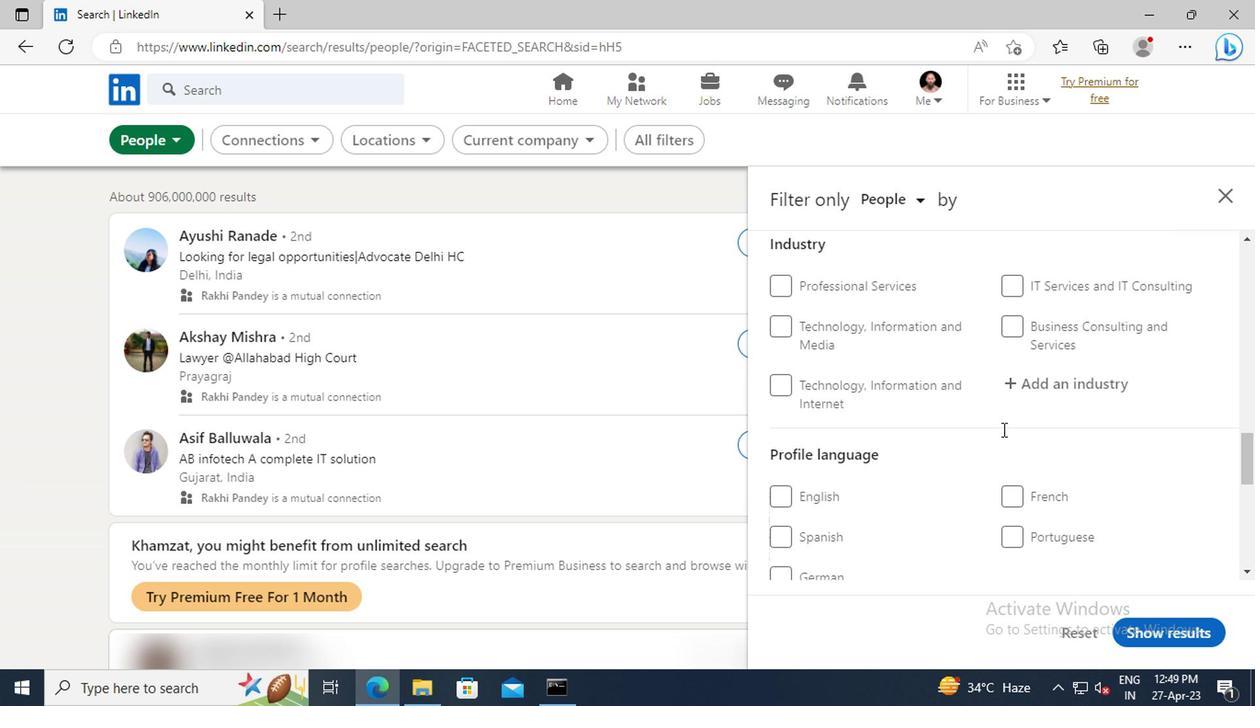 
Action: Mouse scrolled (1001, 426) with delta (0, 0)
Screenshot: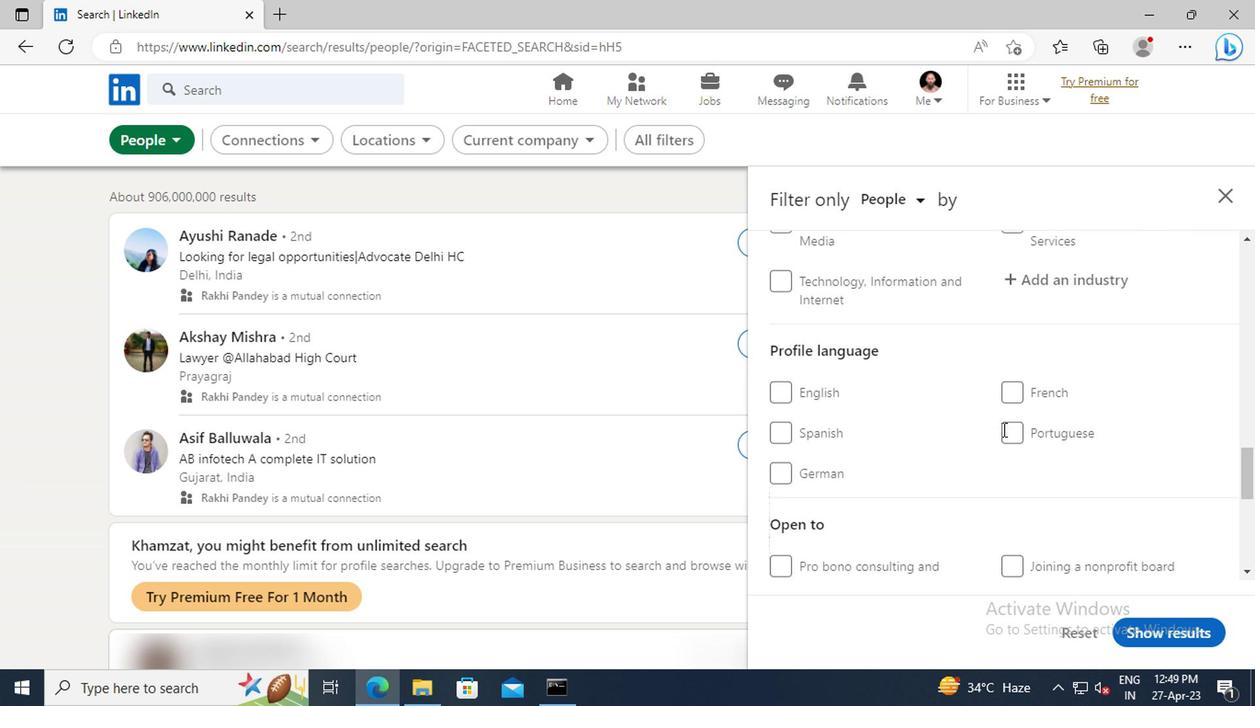 
Action: Mouse scrolled (1001, 426) with delta (0, 0)
Screenshot: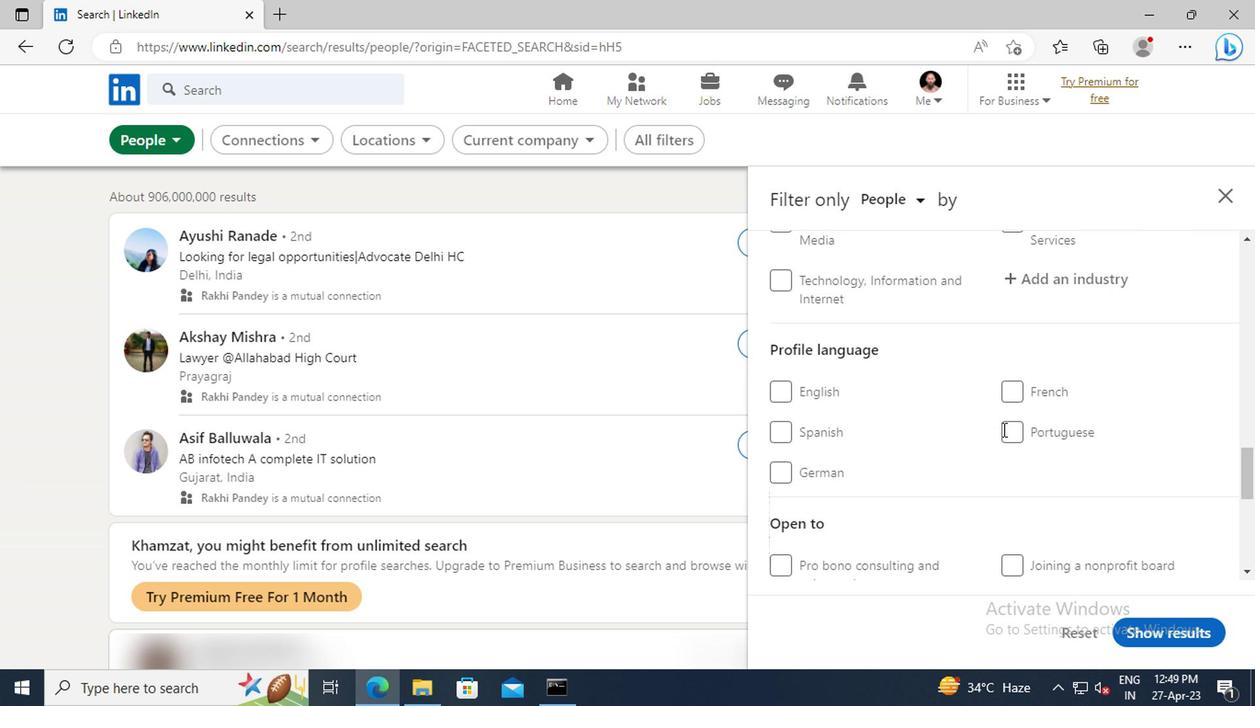 
Action: Mouse moved to (1013, 394)
Screenshot: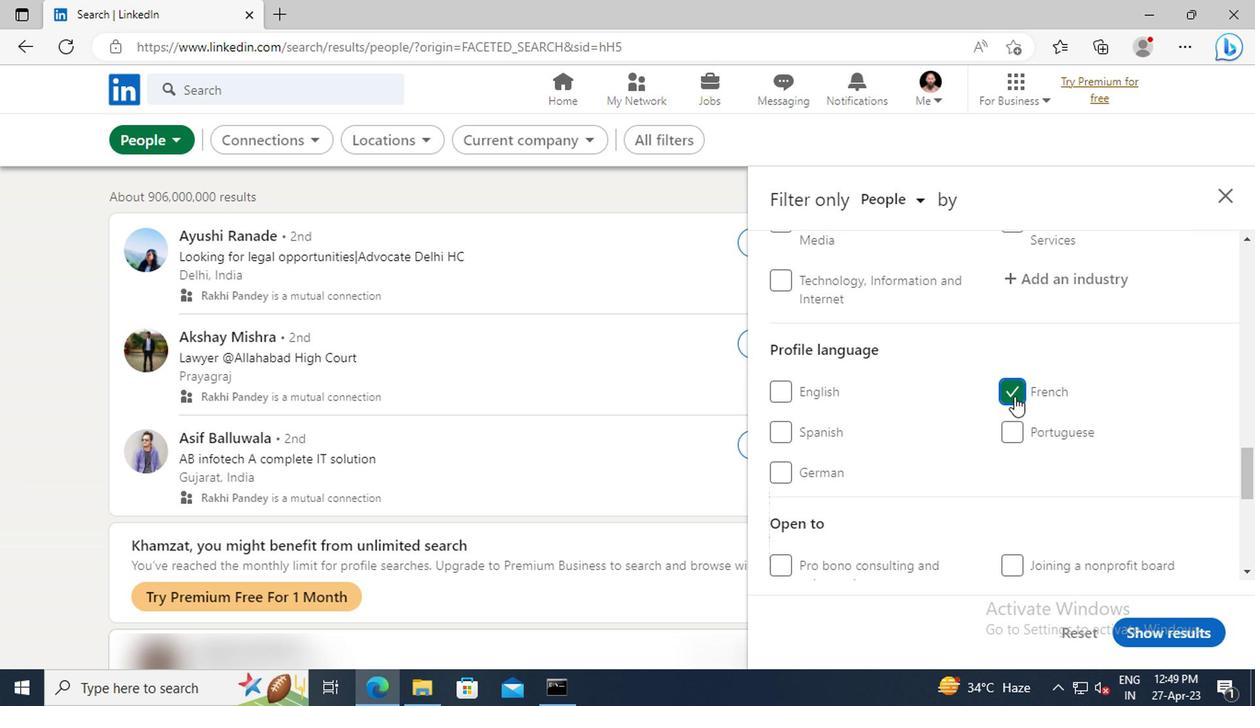 
Action: Mouse pressed left at (1013, 394)
Screenshot: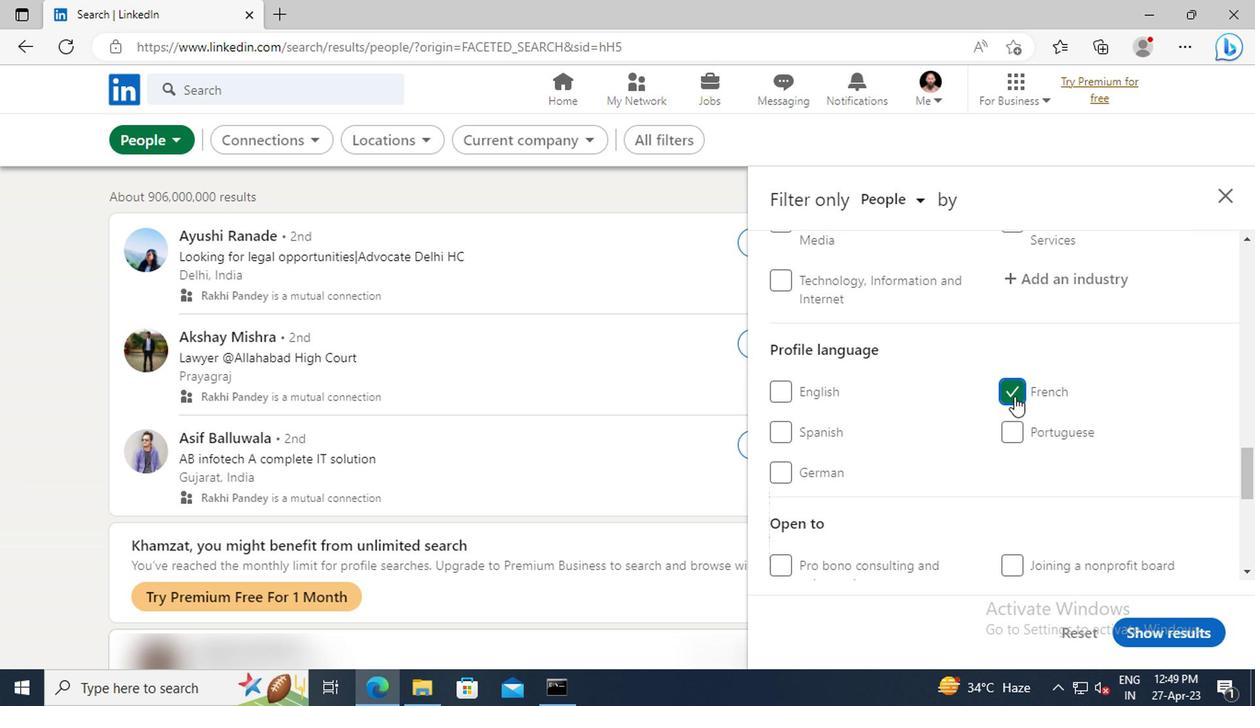 
Action: Mouse moved to (1013, 394)
Screenshot: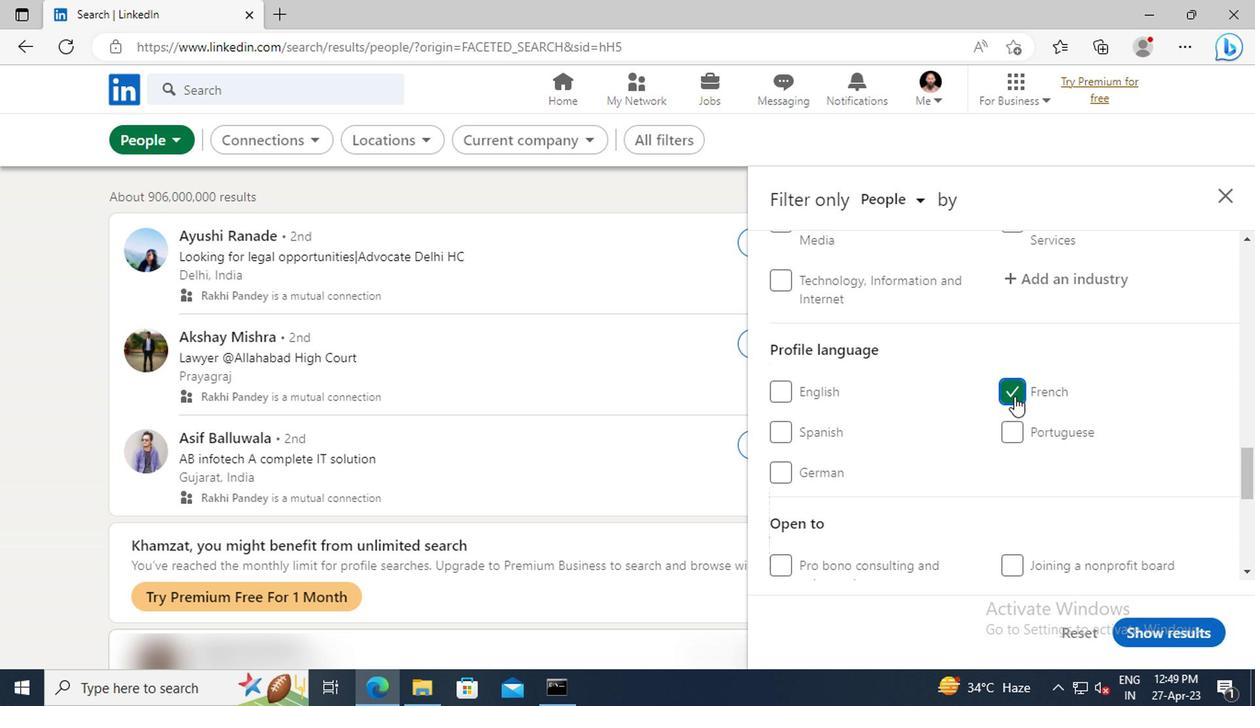 
Action: Mouse scrolled (1013, 395) with delta (0, 1)
Screenshot: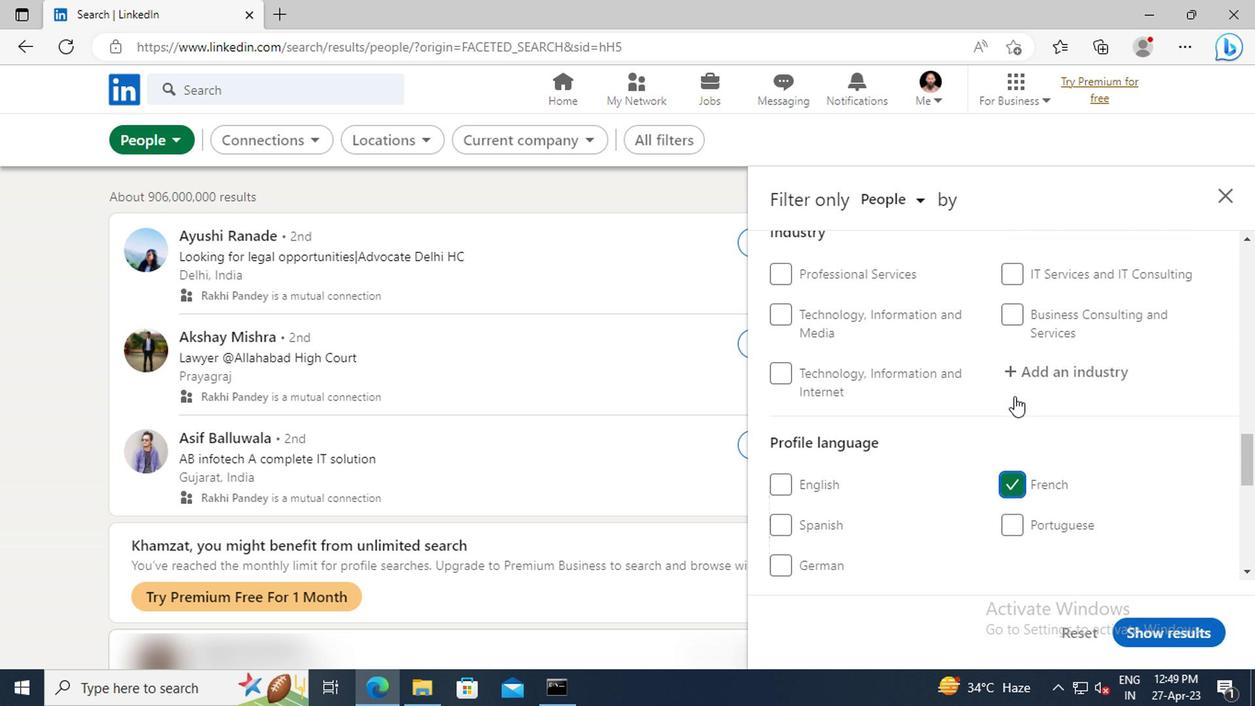 
Action: Mouse scrolled (1013, 395) with delta (0, 1)
Screenshot: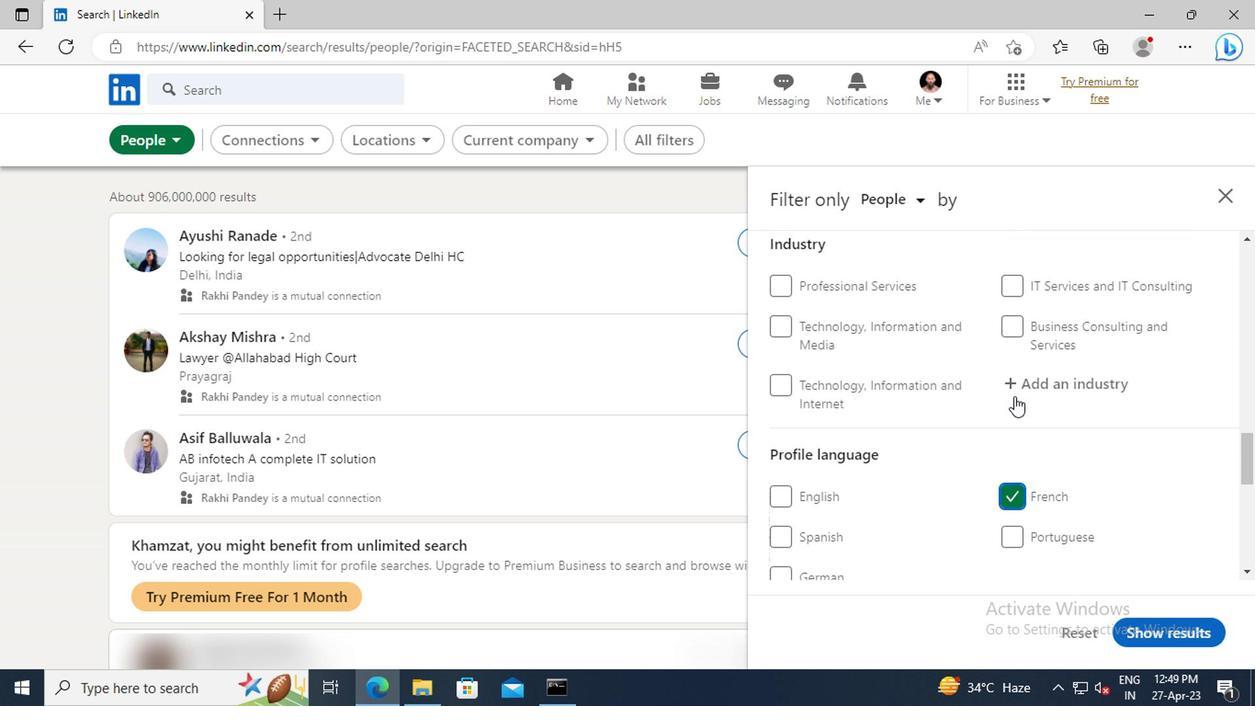
Action: Mouse scrolled (1013, 395) with delta (0, 1)
Screenshot: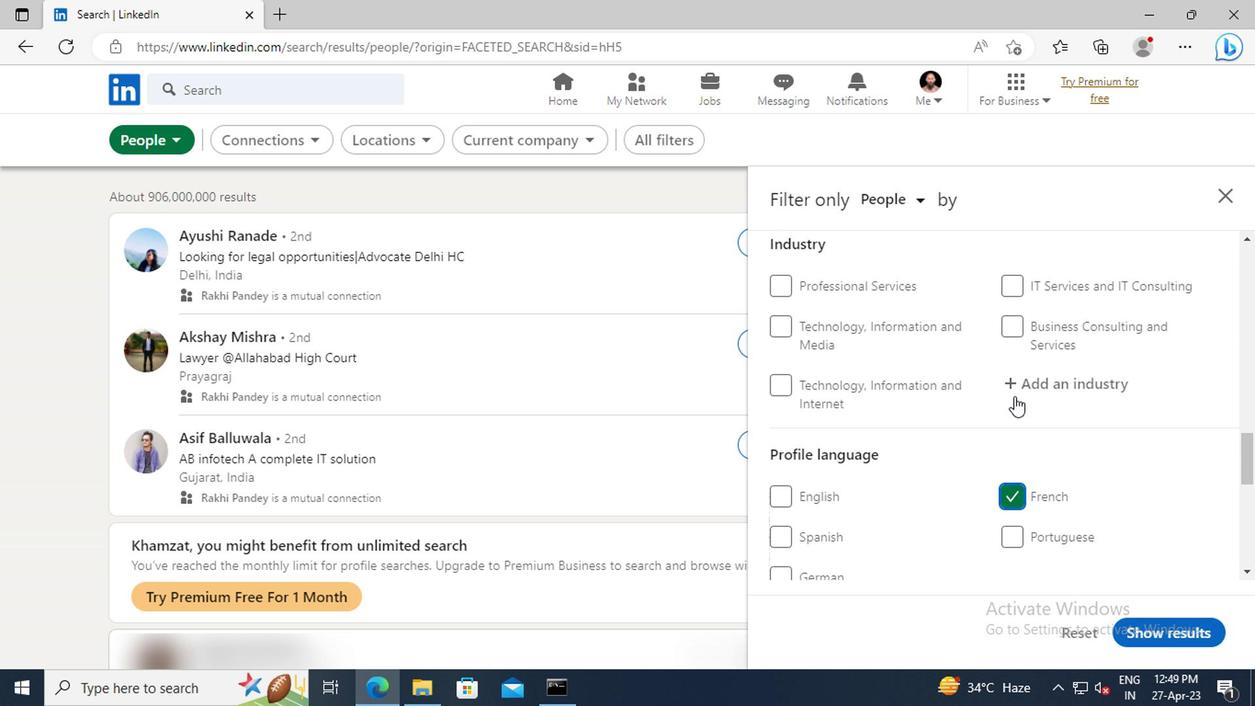 
Action: Mouse scrolled (1013, 395) with delta (0, 1)
Screenshot: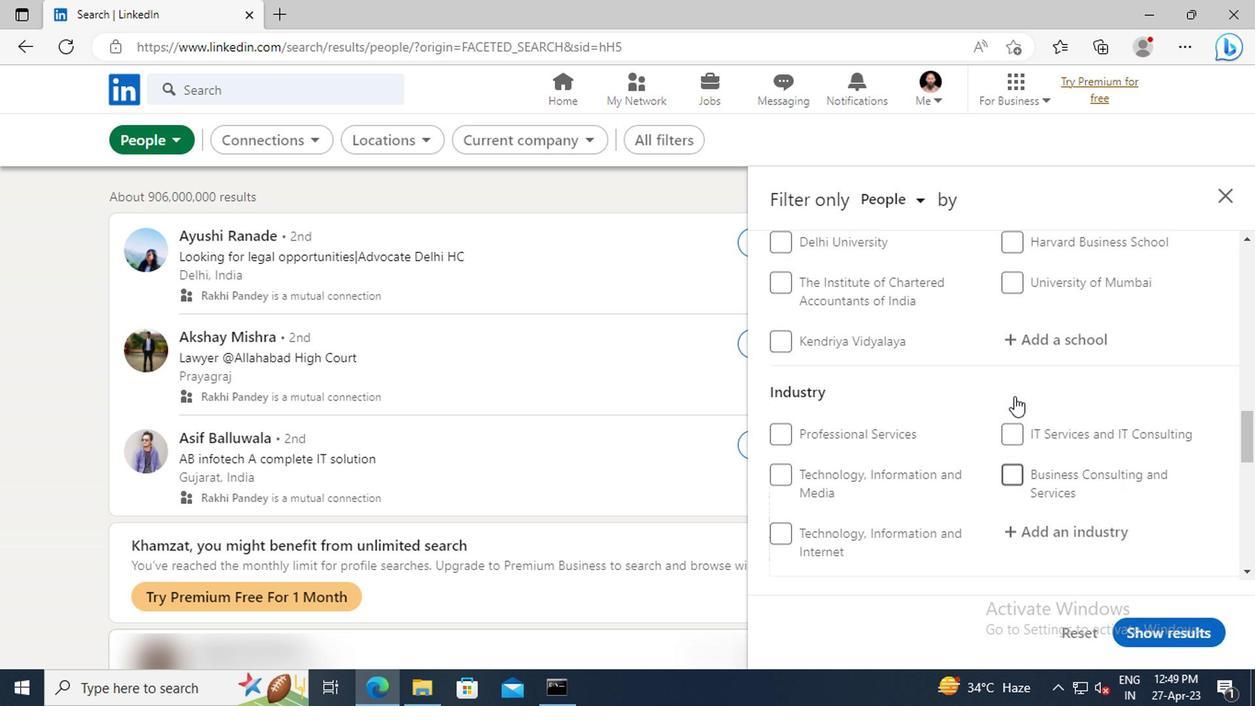 
Action: Mouse scrolled (1013, 395) with delta (0, 1)
Screenshot: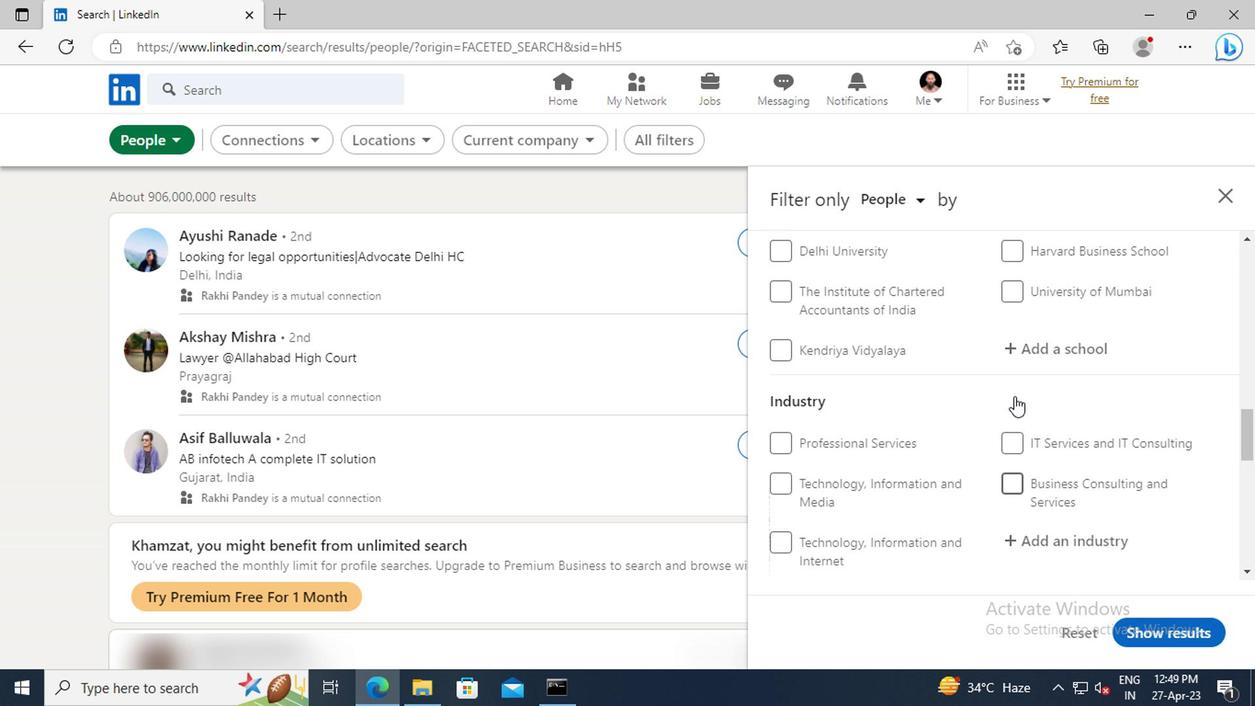 
Action: Mouse scrolled (1013, 395) with delta (0, 1)
Screenshot: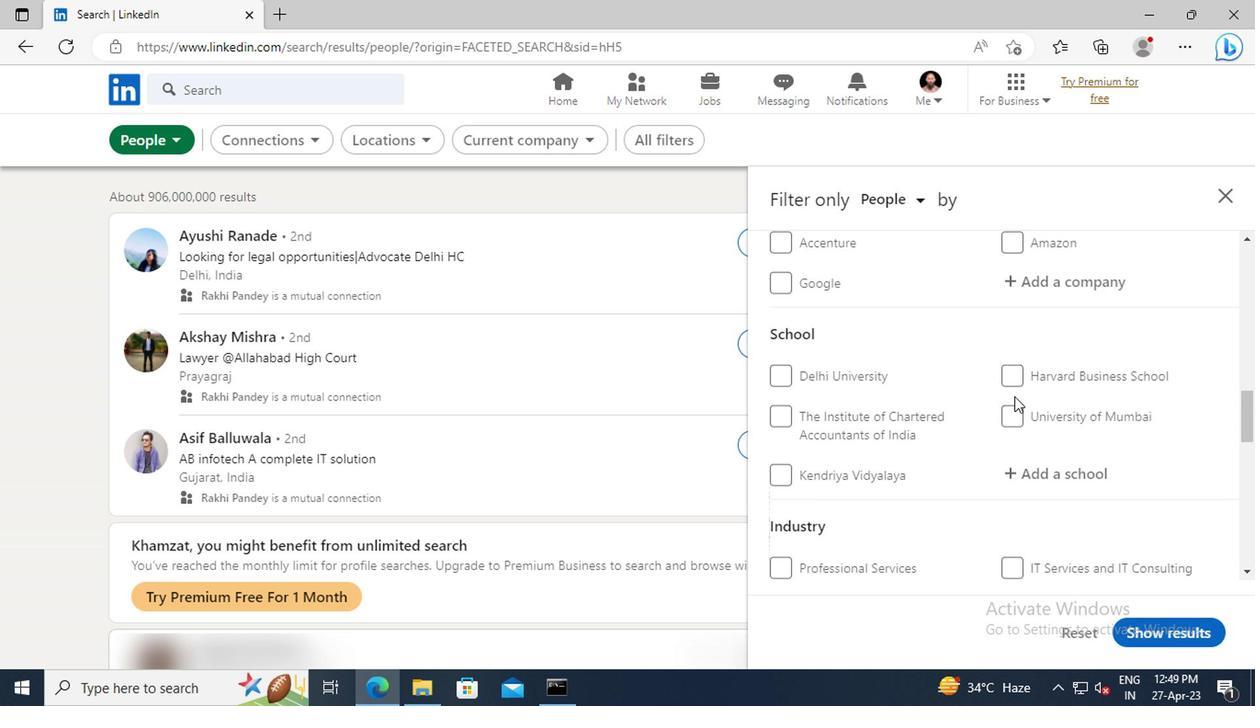 
Action: Mouse scrolled (1013, 395) with delta (0, 1)
Screenshot: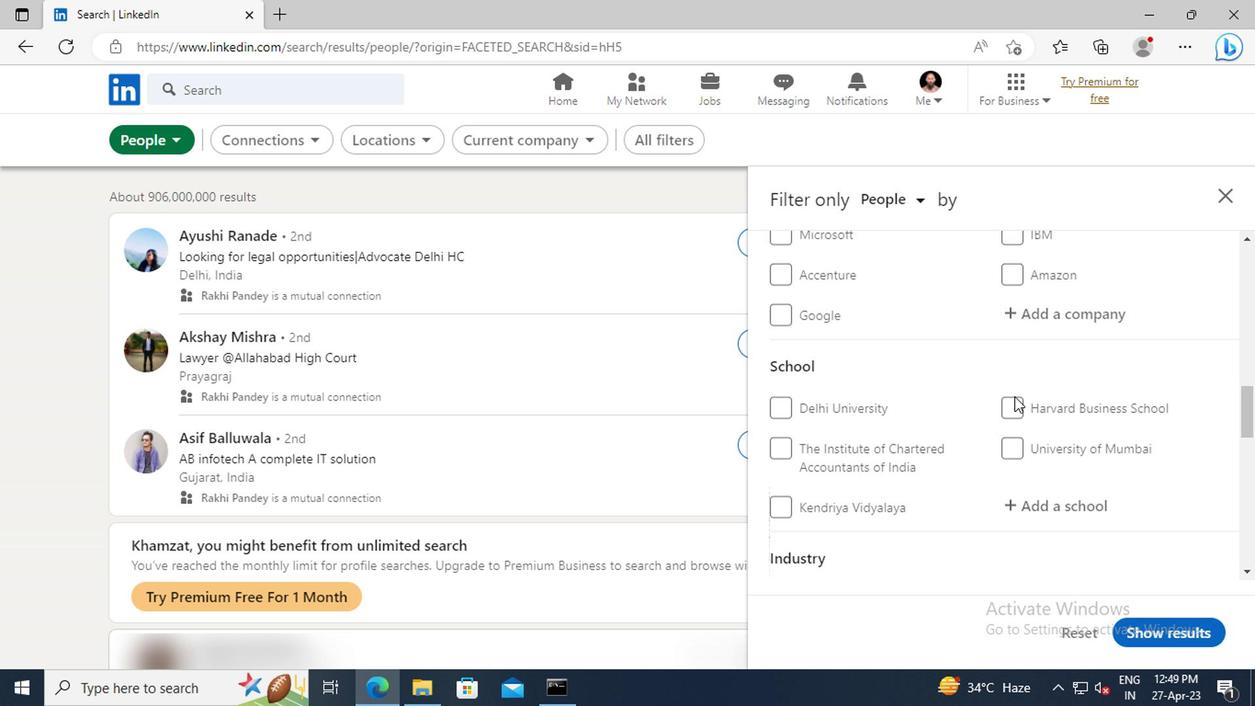 
Action: Mouse scrolled (1013, 395) with delta (0, 1)
Screenshot: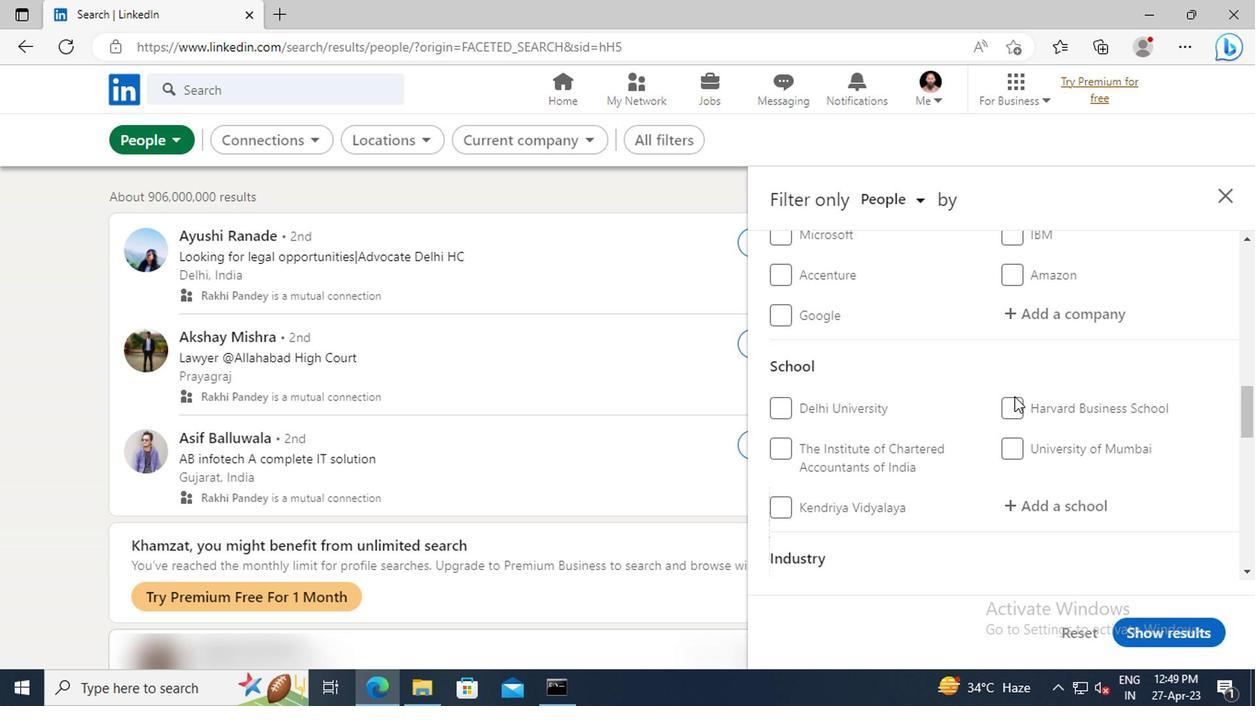 
Action: Mouse scrolled (1013, 395) with delta (0, 1)
Screenshot: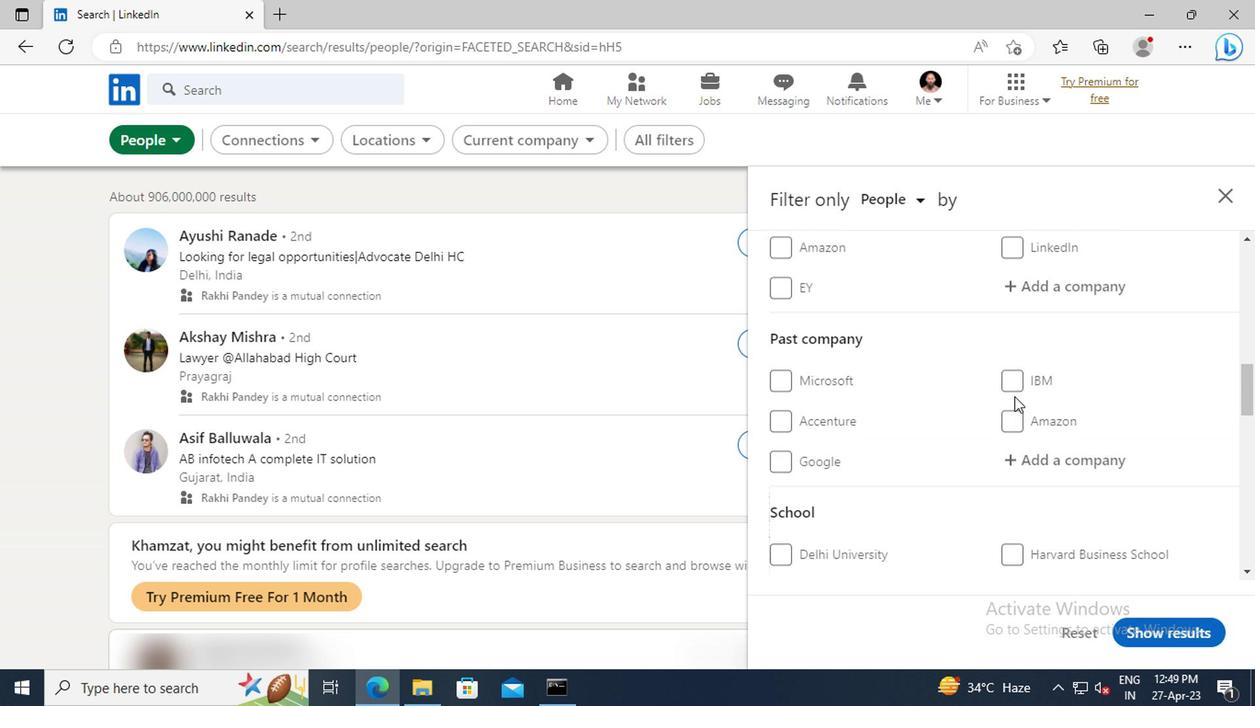 
Action: Mouse scrolled (1013, 395) with delta (0, 1)
Screenshot: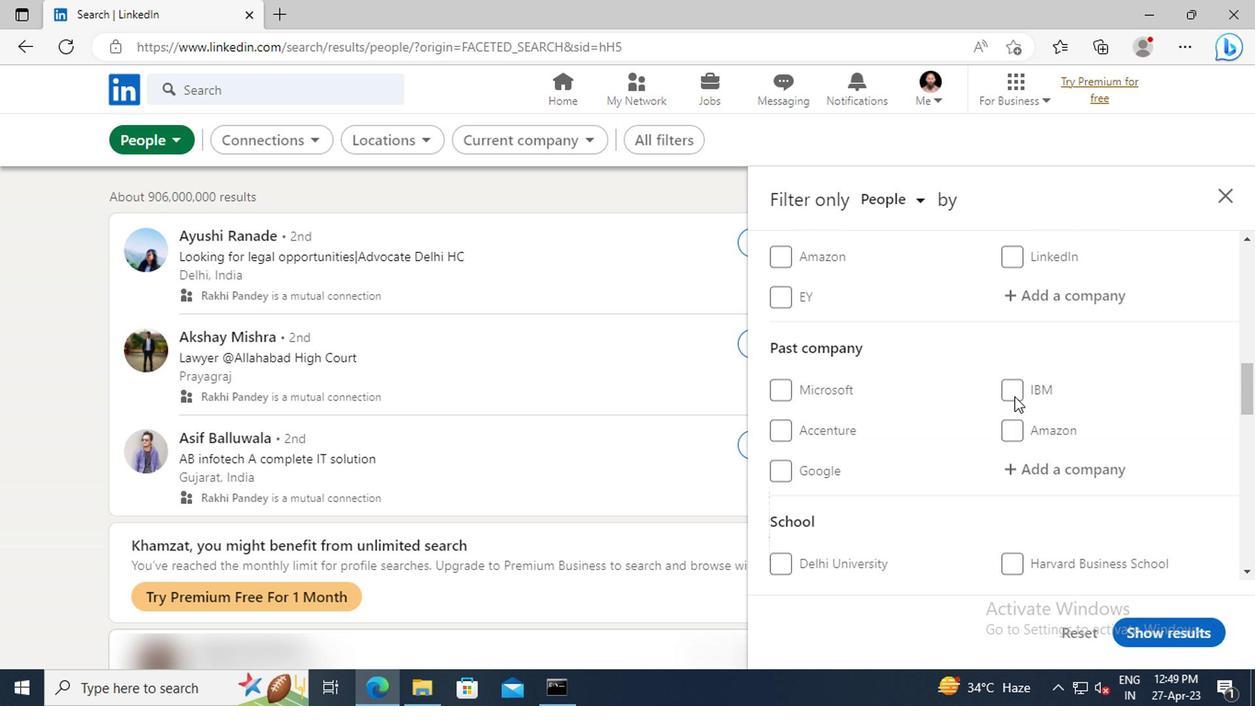
Action: Mouse scrolled (1013, 395) with delta (0, 1)
Screenshot: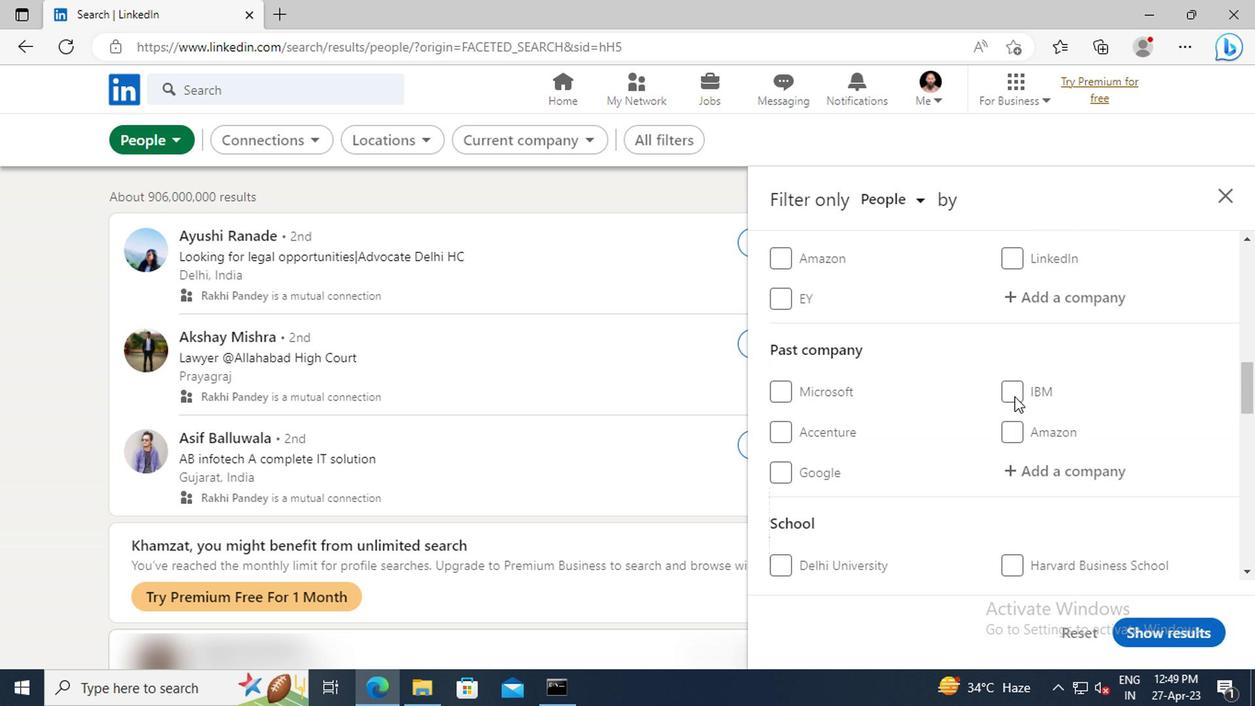 
Action: Mouse scrolled (1013, 395) with delta (0, 1)
Screenshot: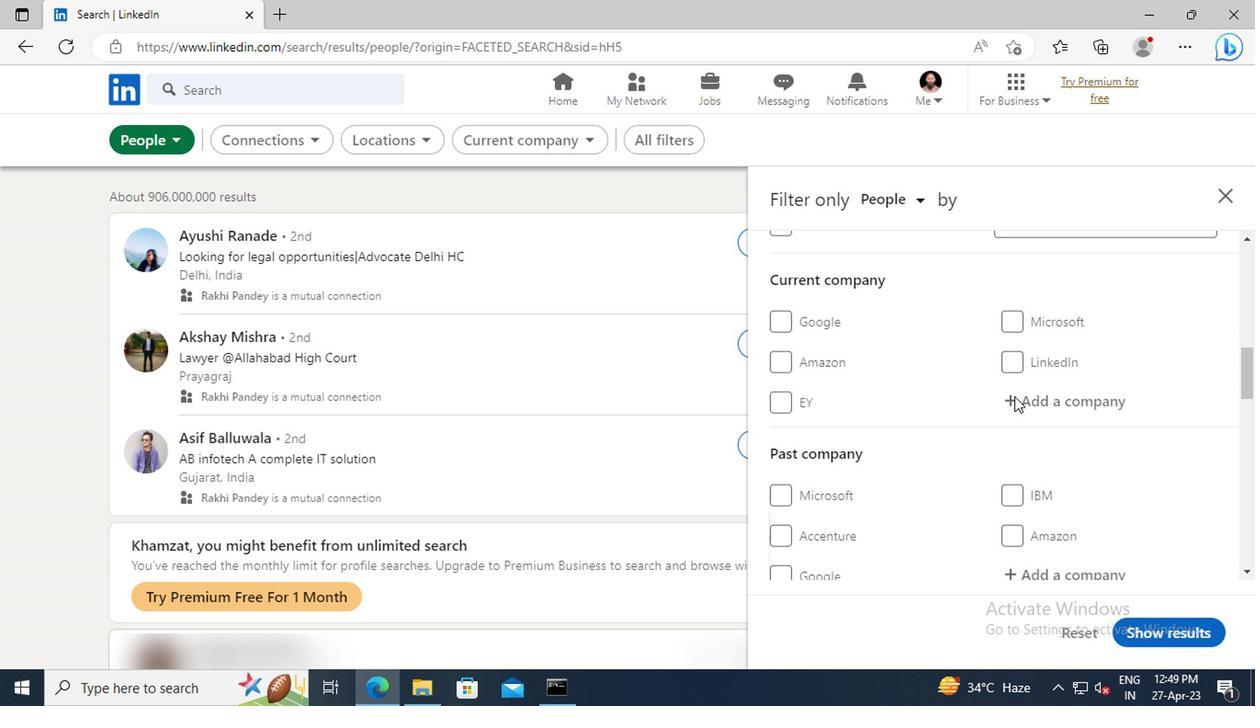 
Action: Mouse scrolled (1013, 395) with delta (0, 1)
Screenshot: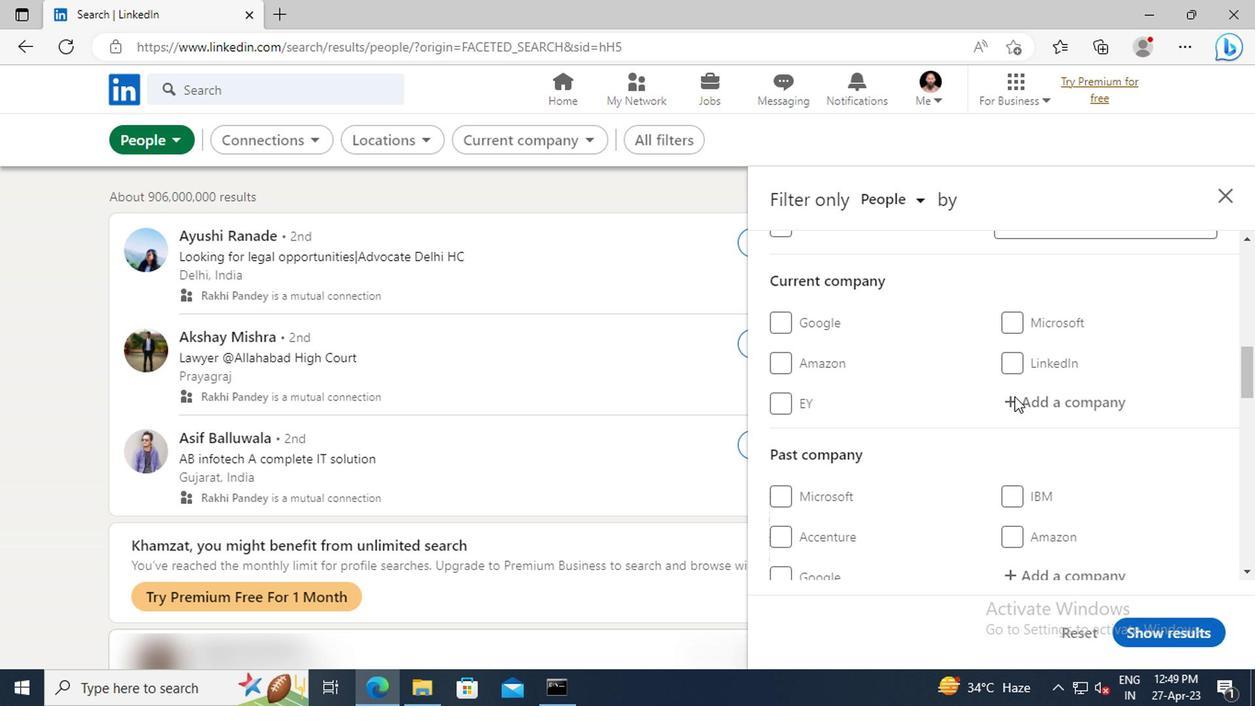 
Action: Mouse moved to (1010, 398)
Screenshot: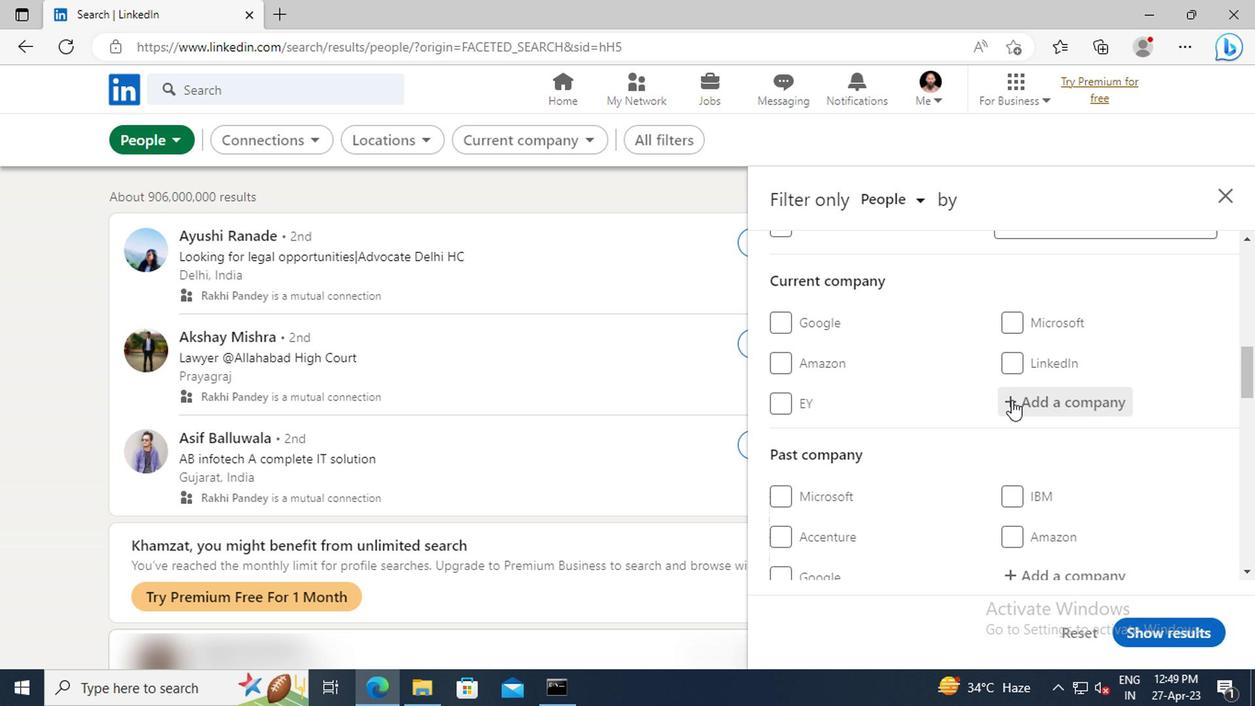 
Action: Mouse pressed left at (1010, 398)
Screenshot: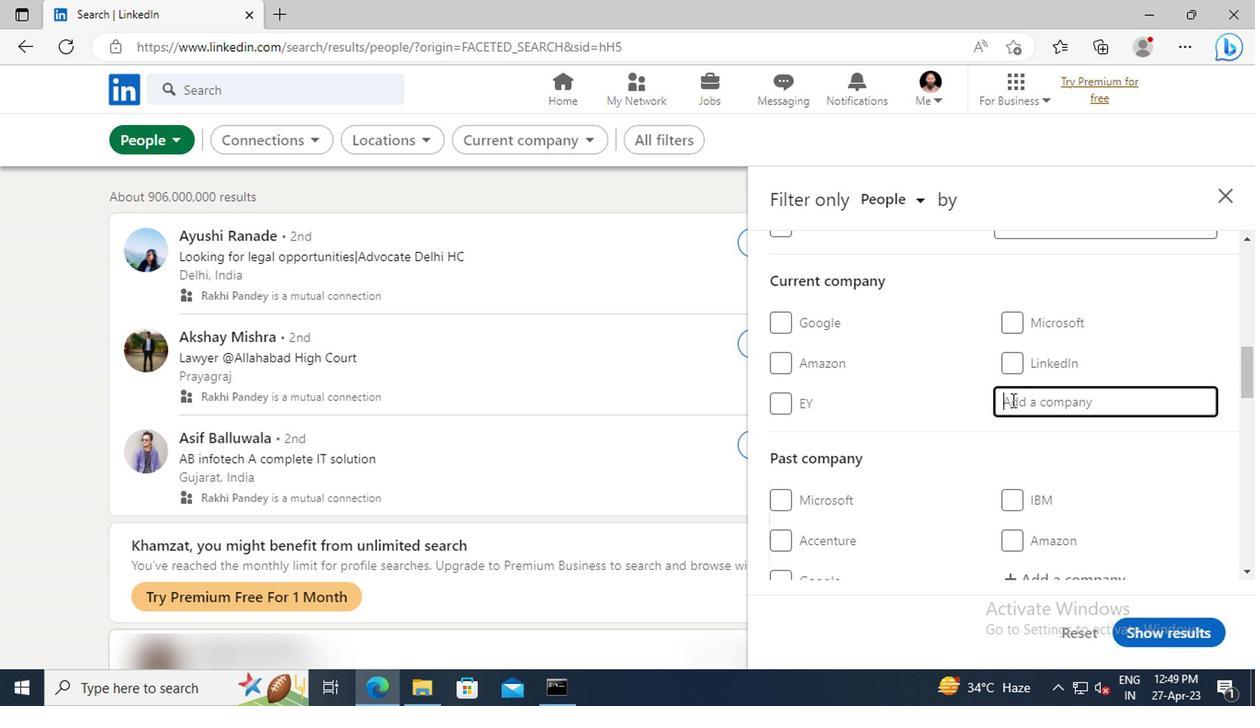 
Action: Key pressed <Key.shift>RELIANCE<Key.space><Key.shift>HOME<Key.space><Key.shift>FINANCE<Key.space><Key.shift>LTD.
Screenshot: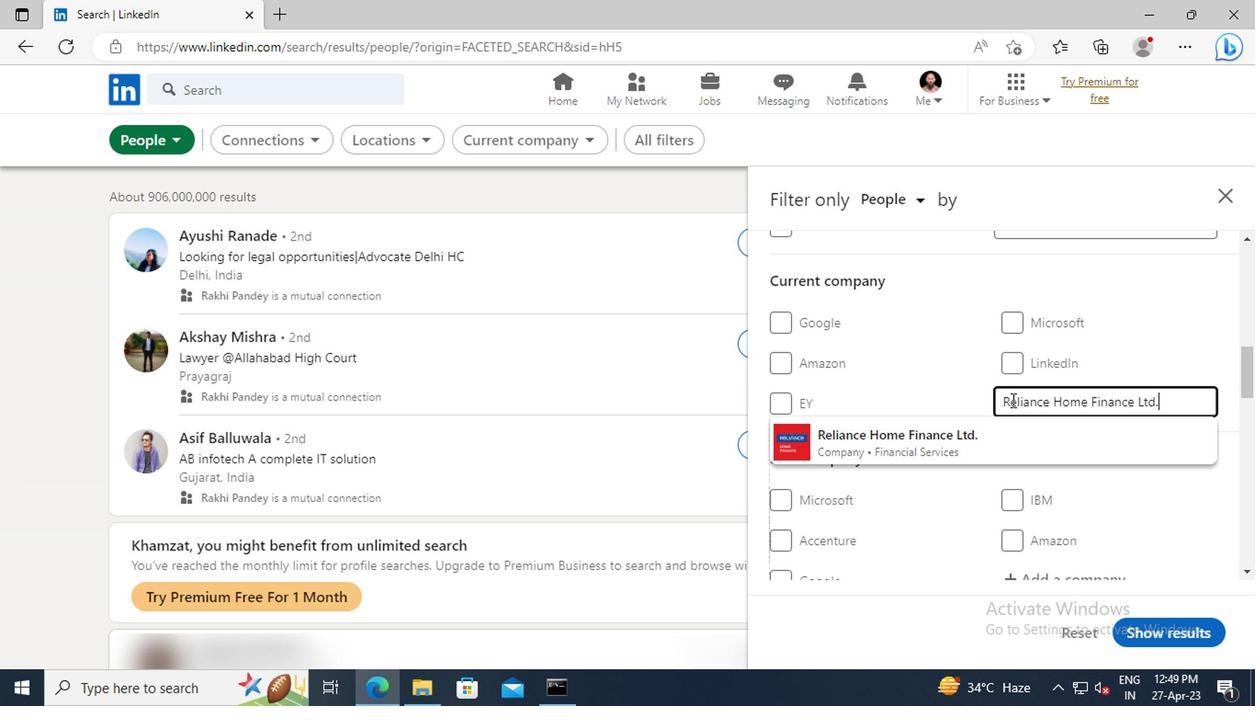 
Action: Mouse moved to (1007, 444)
Screenshot: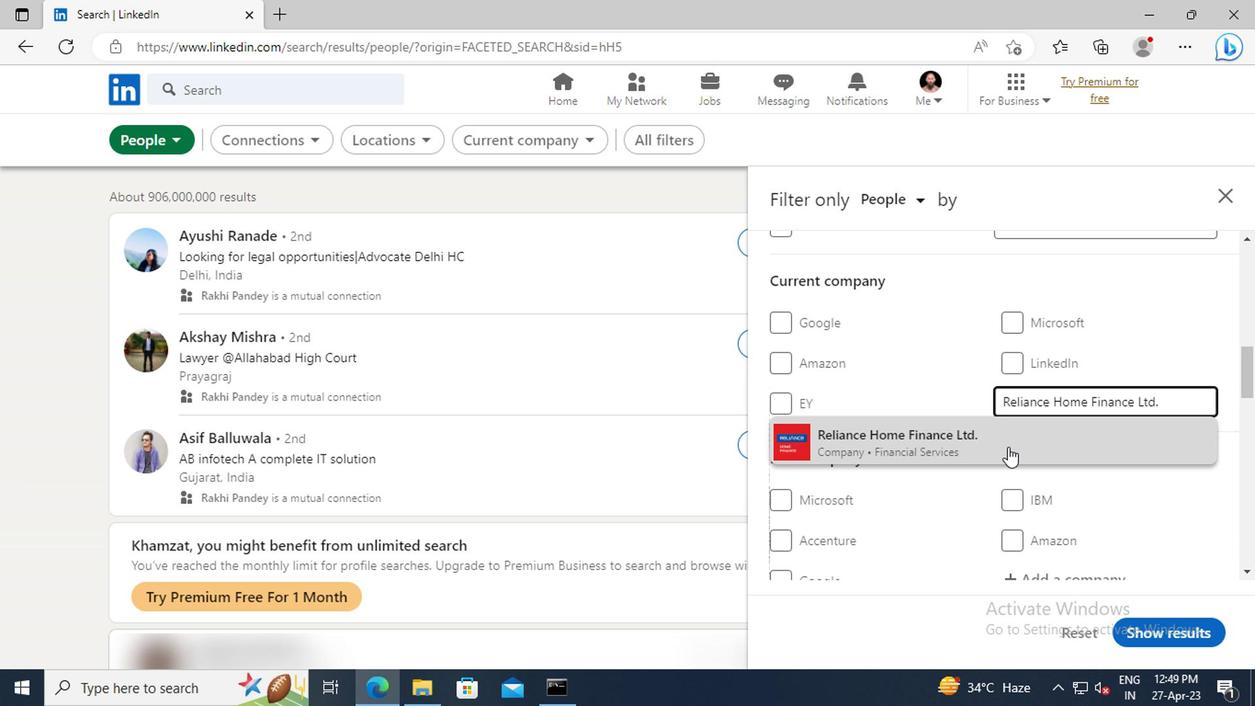 
Action: Mouse pressed left at (1007, 444)
Screenshot: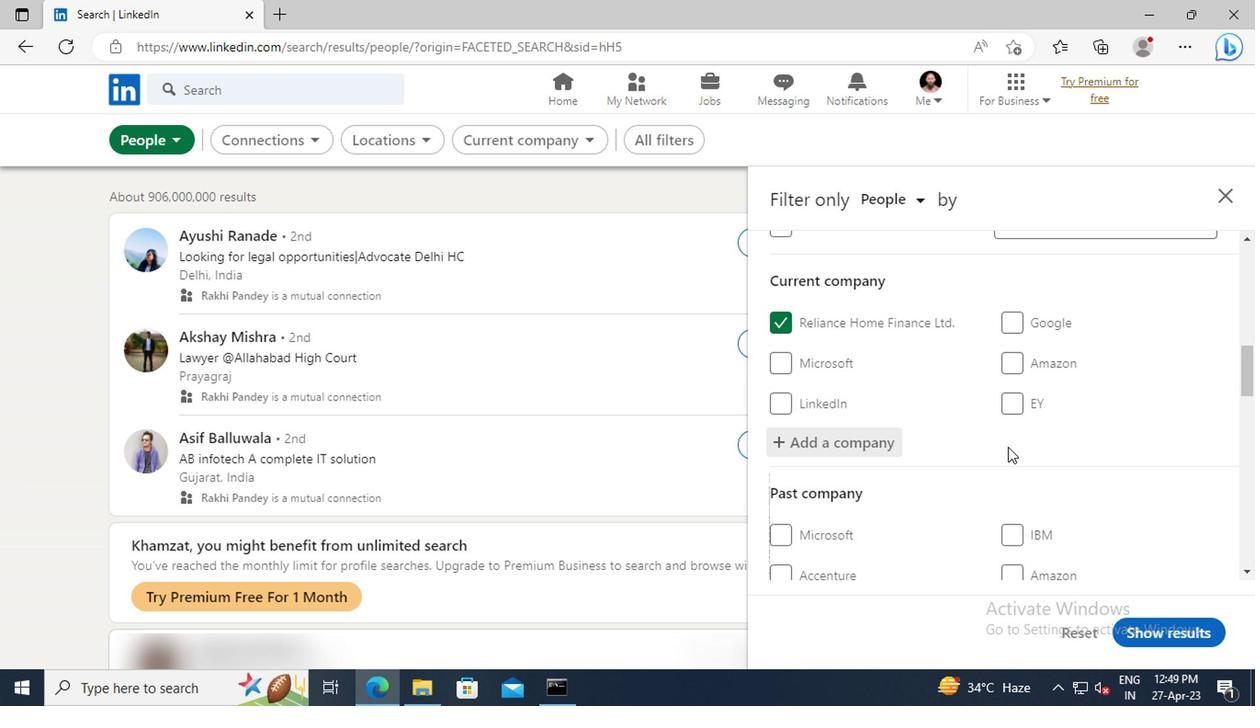 
Action: Mouse moved to (1003, 420)
Screenshot: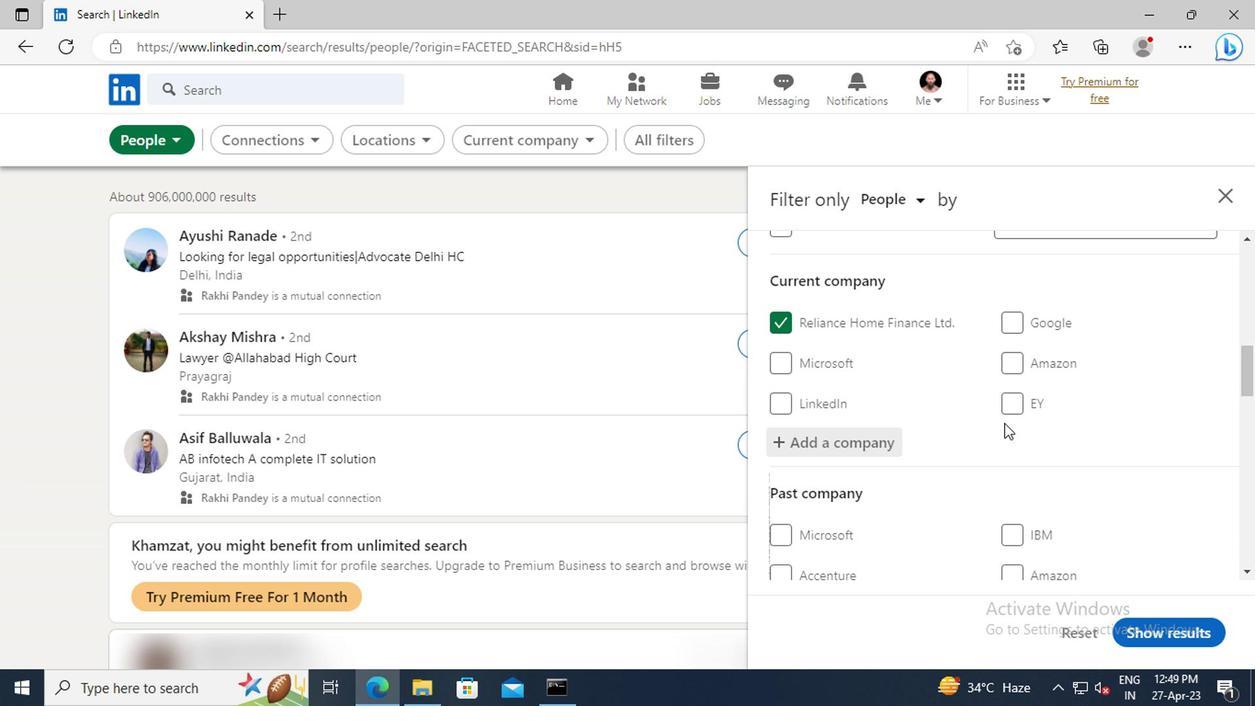 
Action: Mouse scrolled (1003, 419) with delta (0, 0)
Screenshot: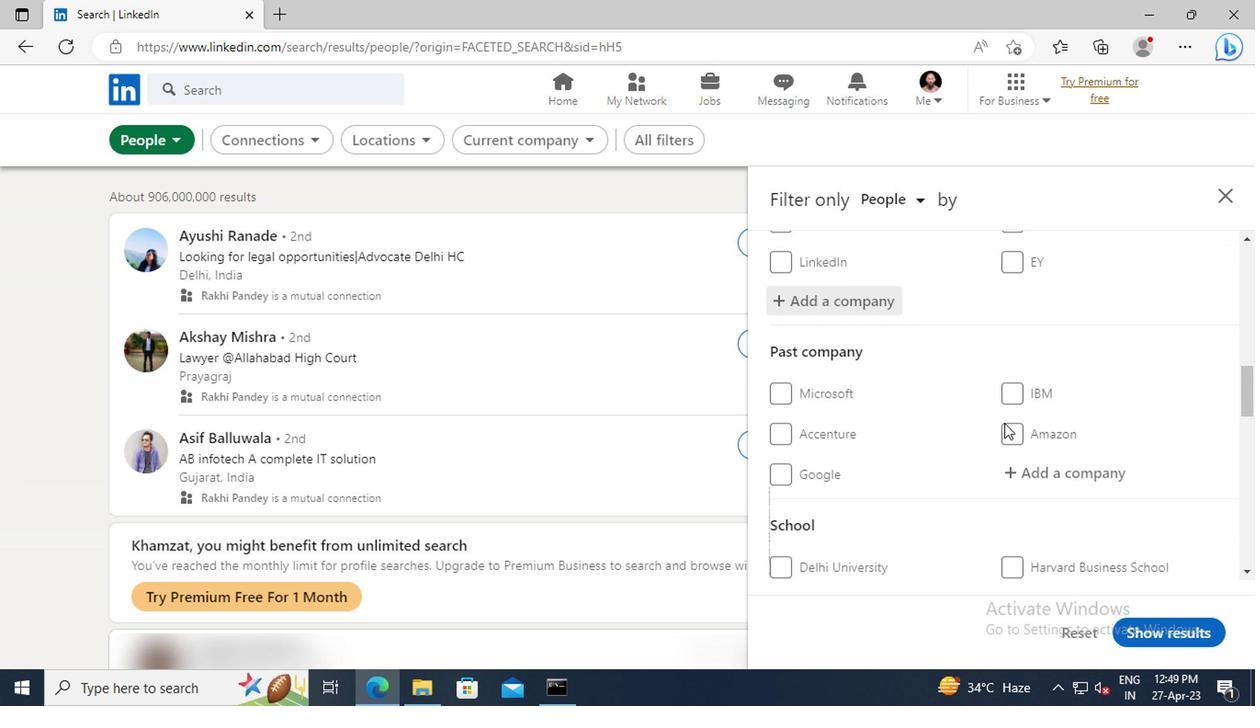 
Action: Mouse scrolled (1003, 419) with delta (0, 0)
Screenshot: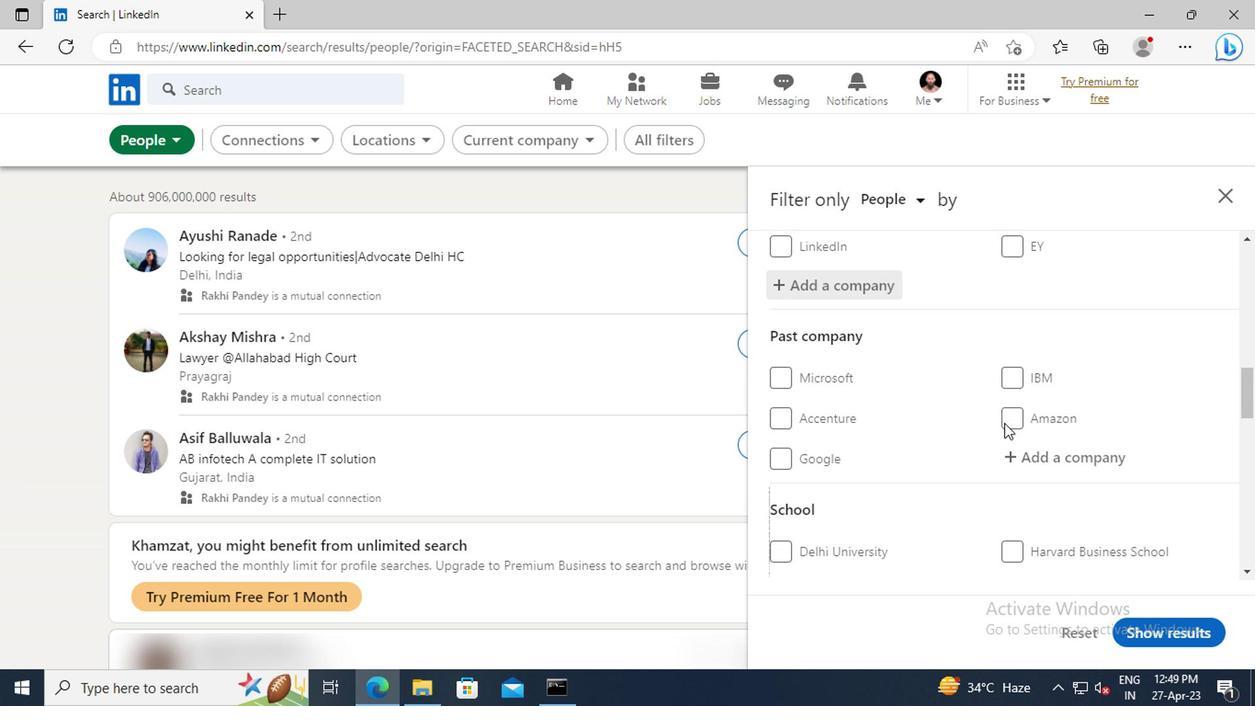 
Action: Mouse scrolled (1003, 419) with delta (0, 0)
Screenshot: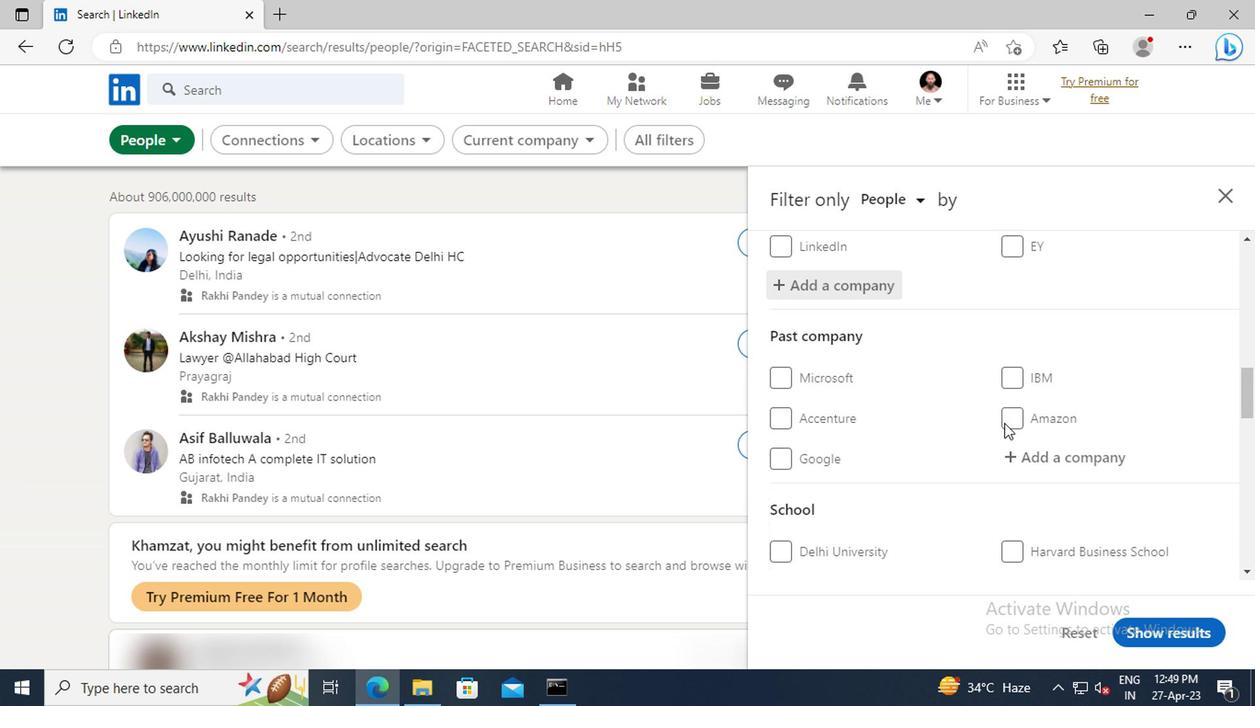 
Action: Mouse scrolled (1003, 419) with delta (0, 0)
Screenshot: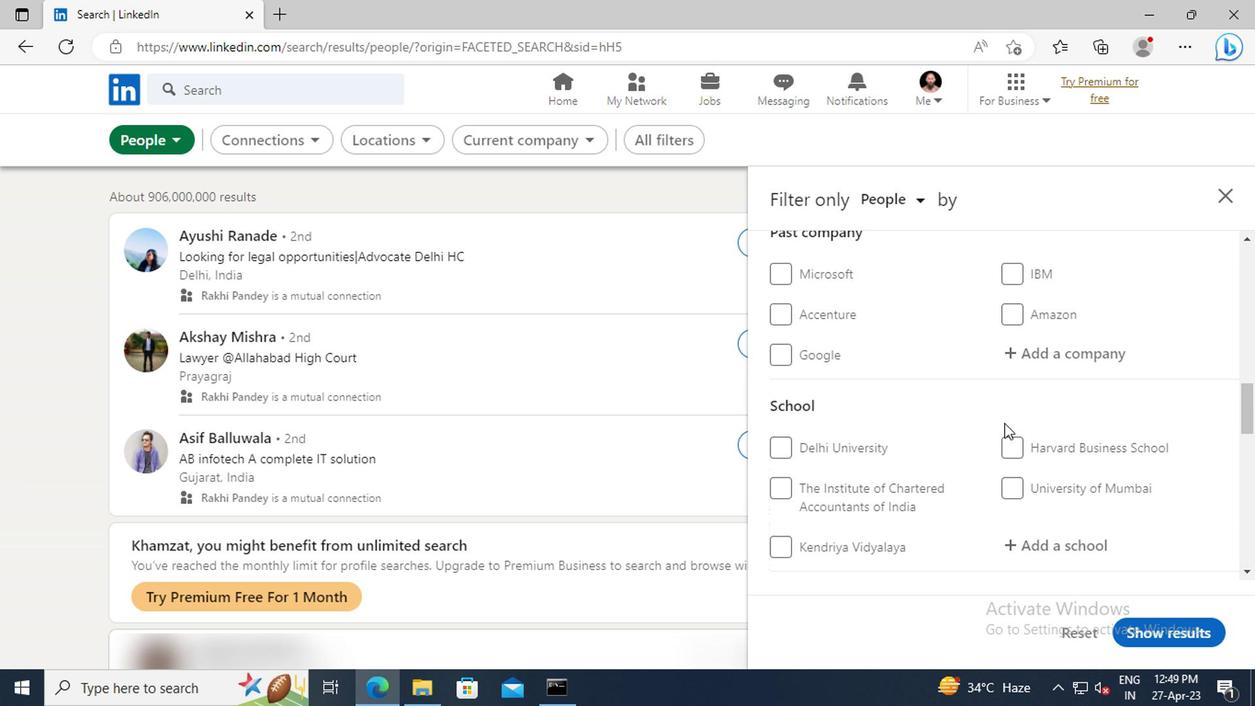 
Action: Mouse scrolled (1003, 419) with delta (0, 0)
Screenshot: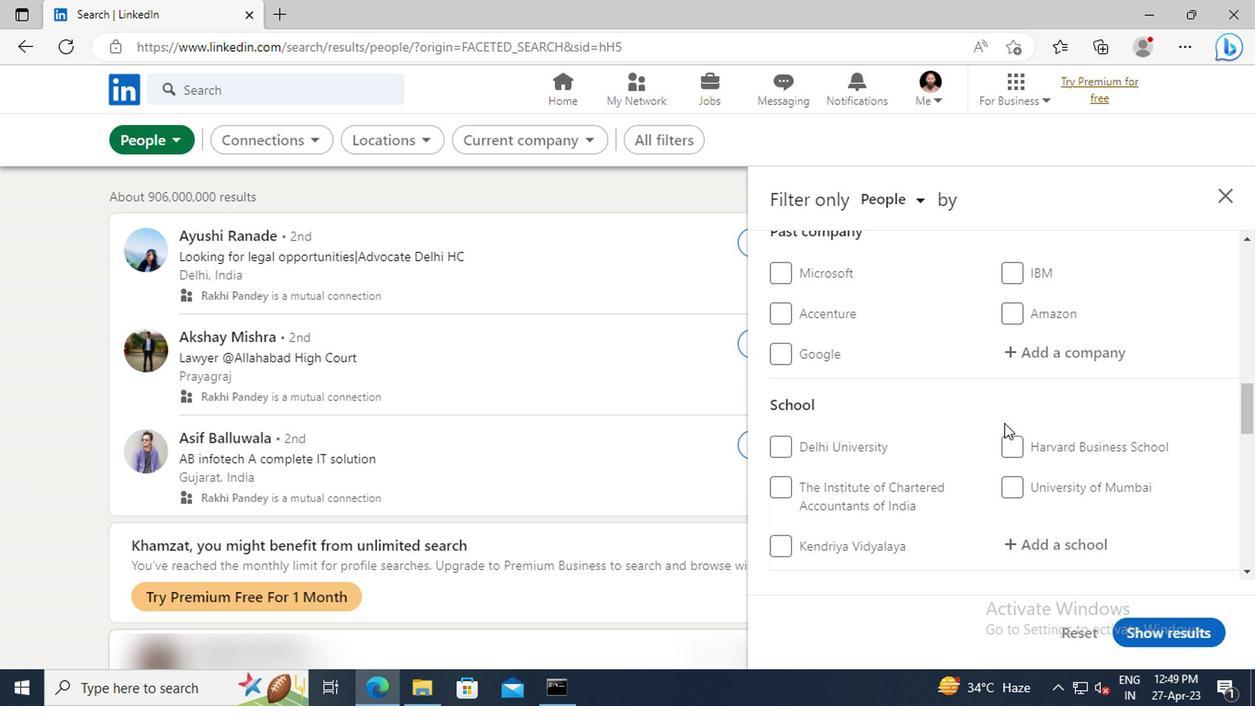 
Action: Mouse scrolled (1003, 419) with delta (0, 0)
Screenshot: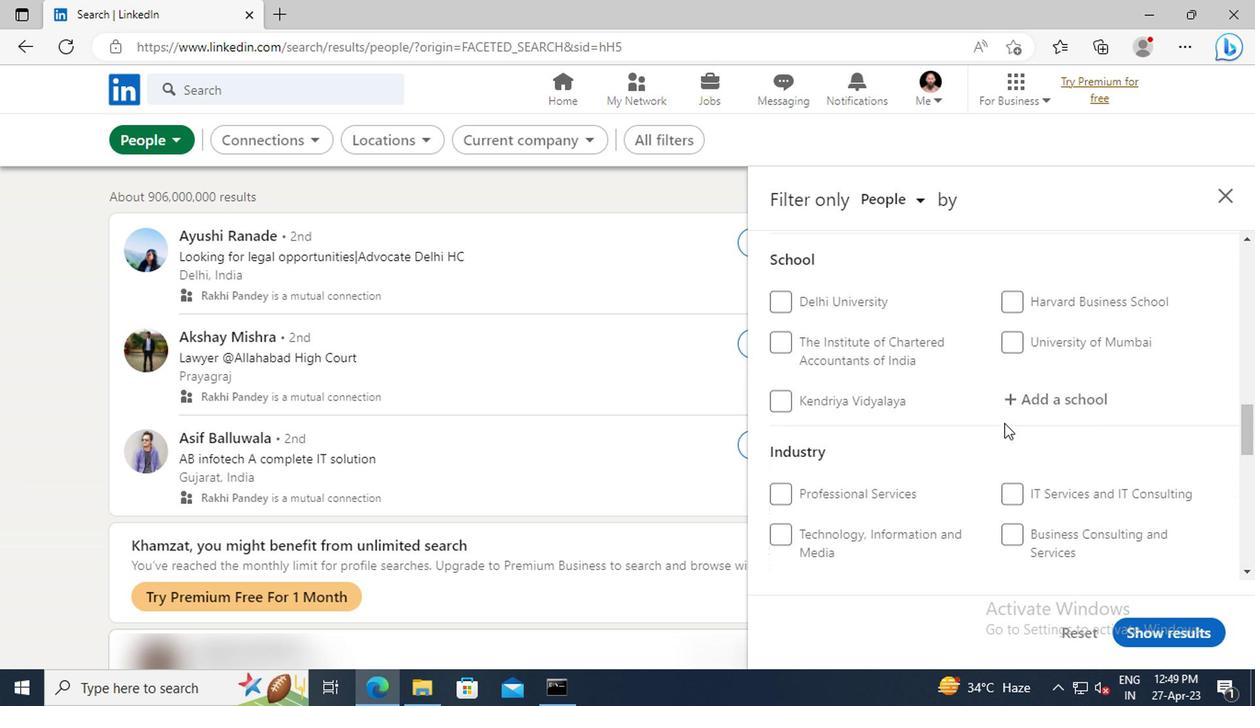 
Action: Mouse scrolled (1003, 419) with delta (0, 0)
Screenshot: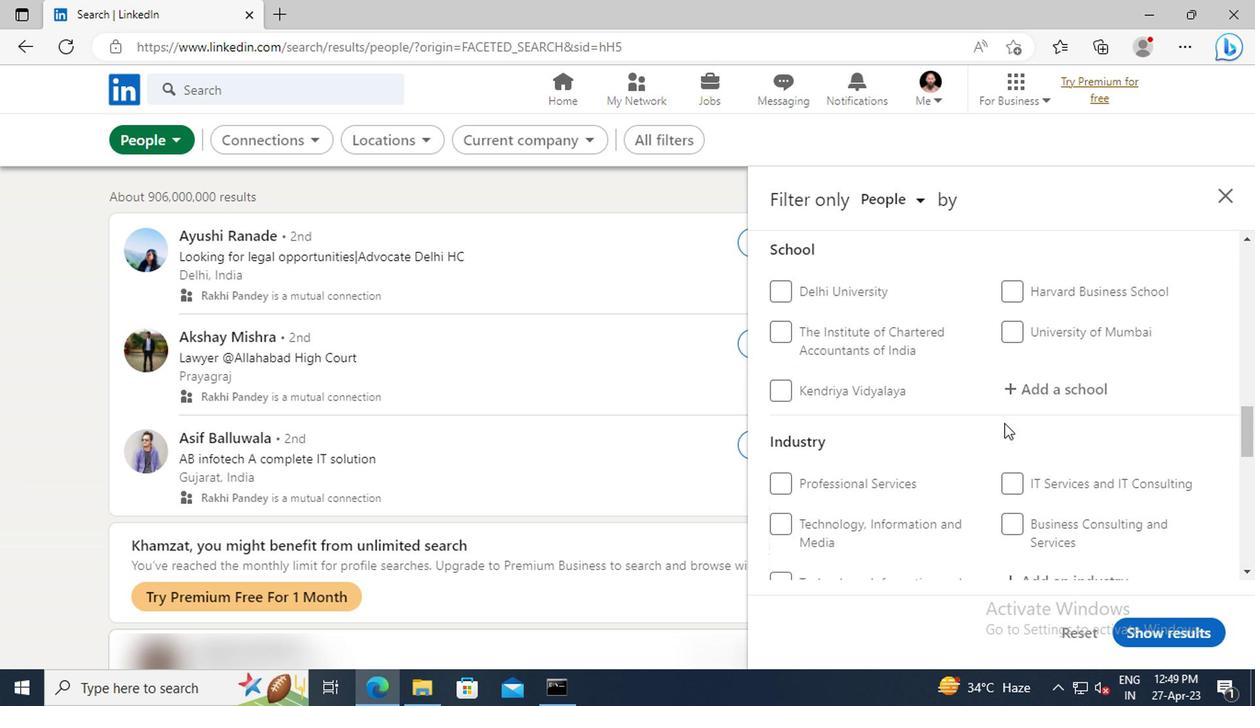 
Action: Mouse scrolled (1003, 419) with delta (0, 0)
Screenshot: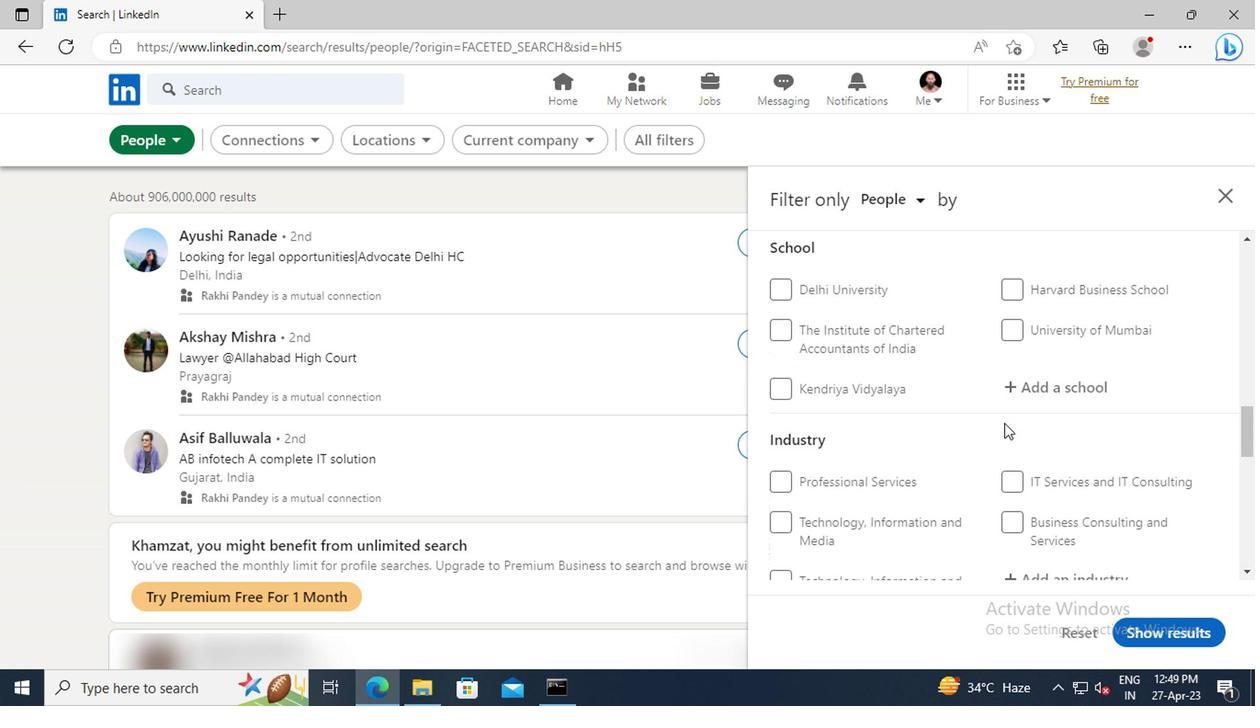 
Action: Mouse moved to (1024, 389)
Screenshot: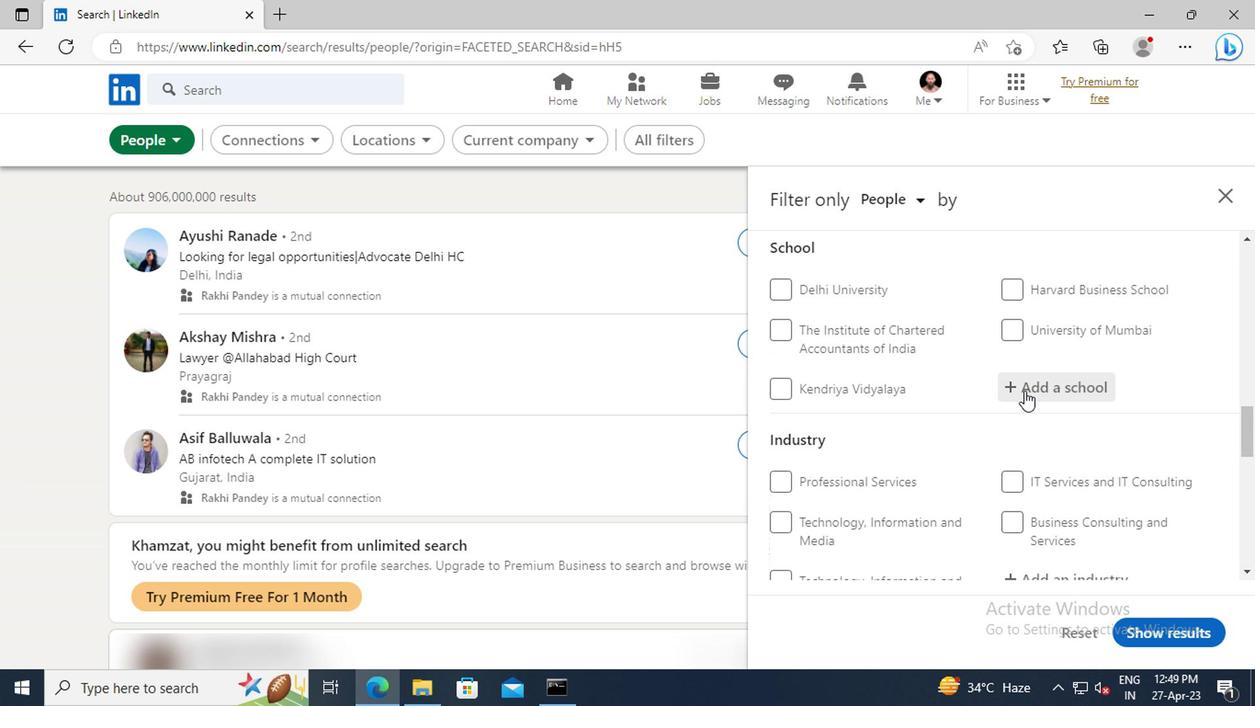 
Action: Mouse pressed left at (1024, 389)
Screenshot: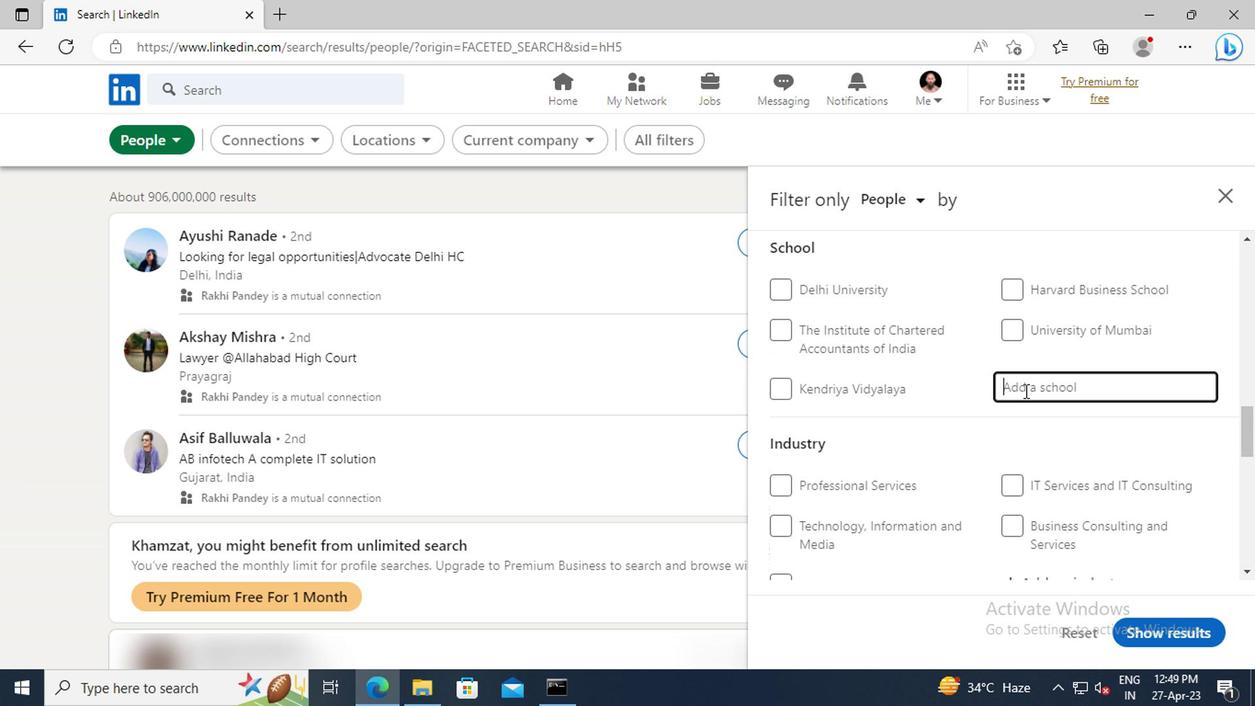 
Action: Key pressed <Key.shift>ST.<Key.space><Key.shift>XAVIER<Key.space><Key.shift>SCHOOL<Key.space>-<Key.space><Key.shift>DELHI
Screenshot: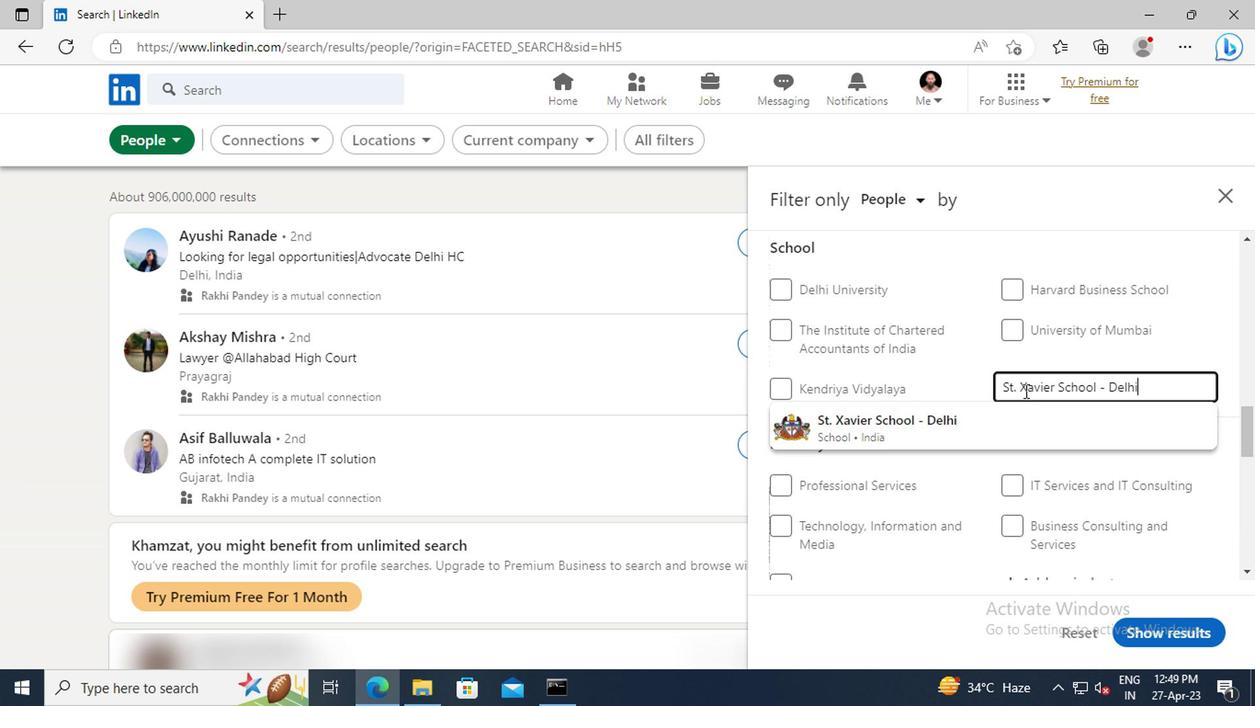 
Action: Mouse moved to (1029, 415)
Screenshot: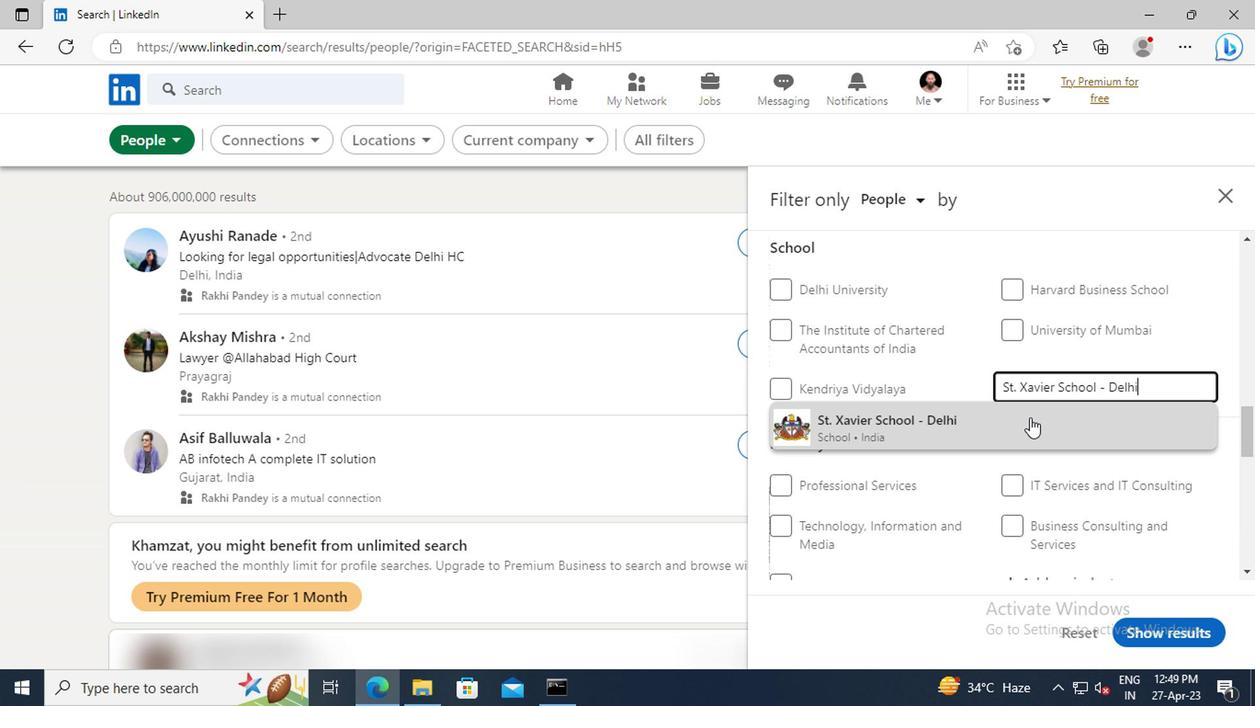 
Action: Mouse pressed left at (1029, 415)
Screenshot: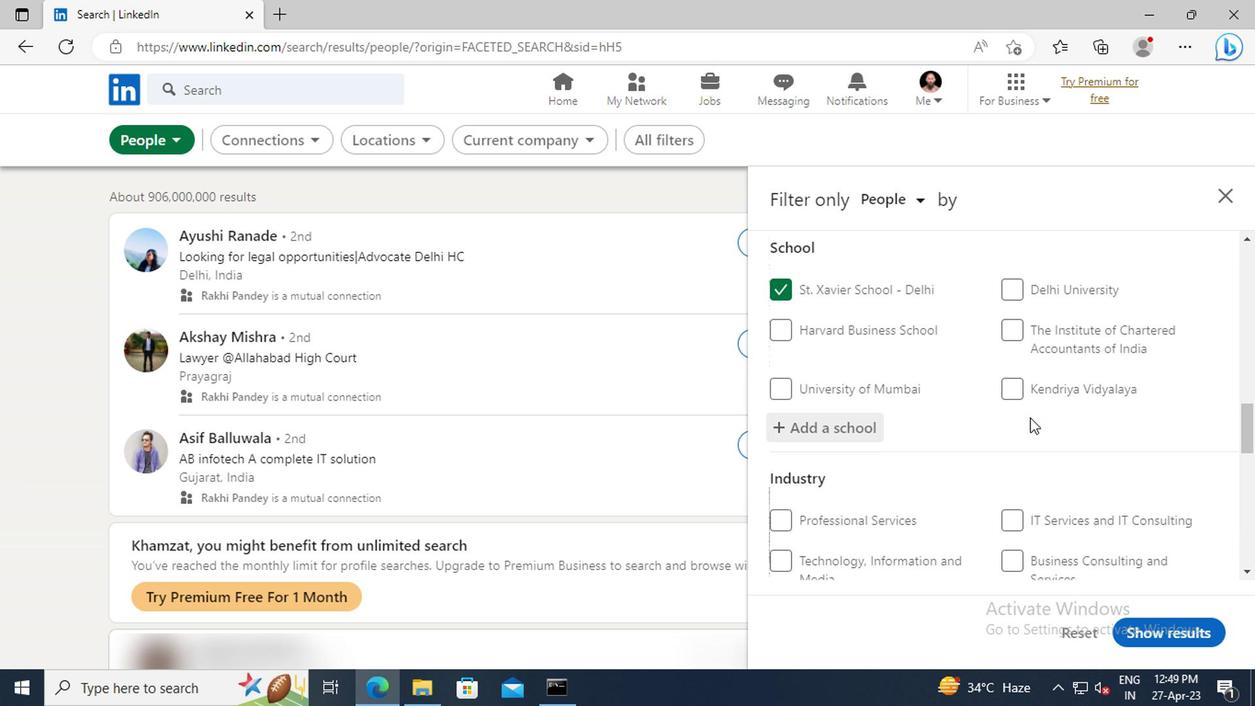 
Action: Mouse moved to (1020, 363)
Screenshot: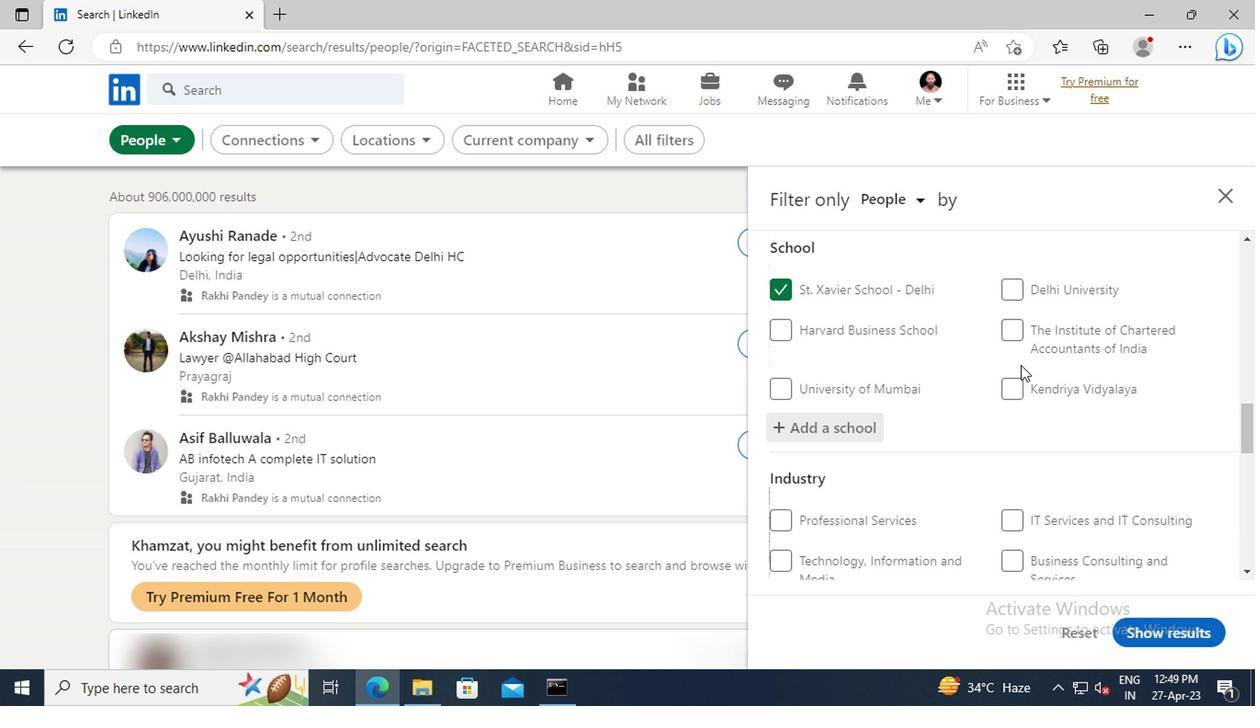 
Action: Mouse scrolled (1020, 362) with delta (0, 0)
Screenshot: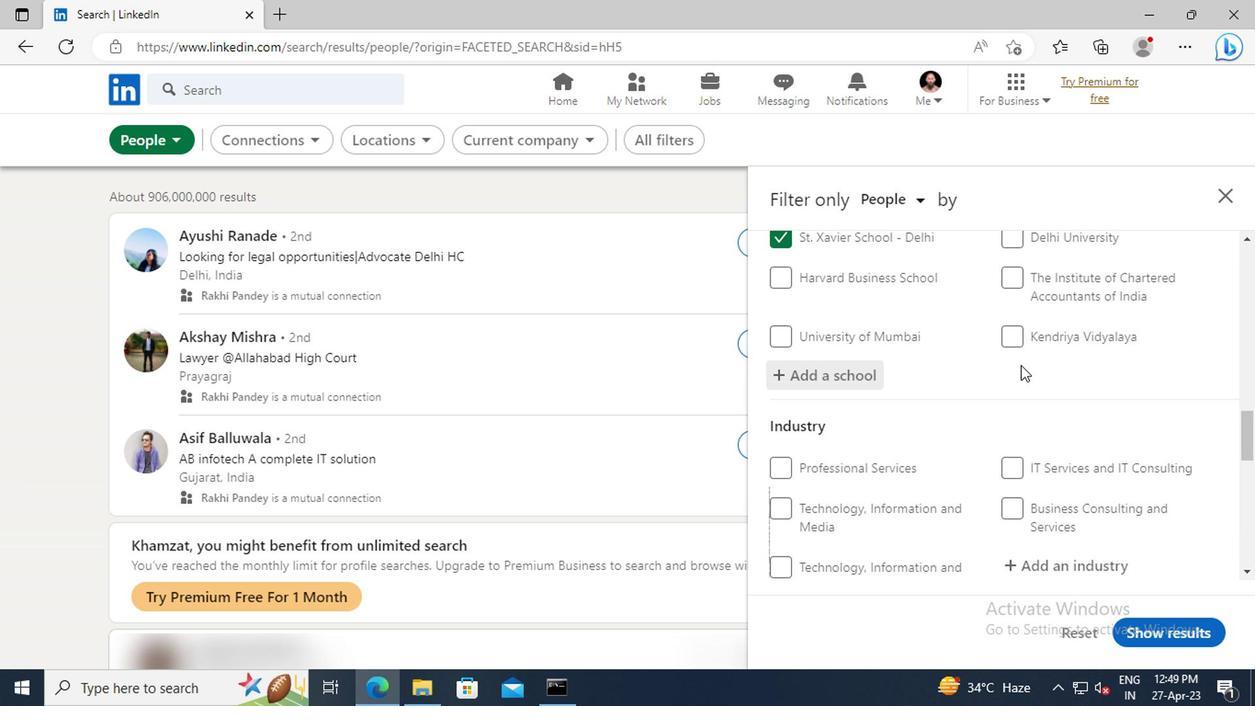 
Action: Mouse scrolled (1020, 362) with delta (0, 0)
Screenshot: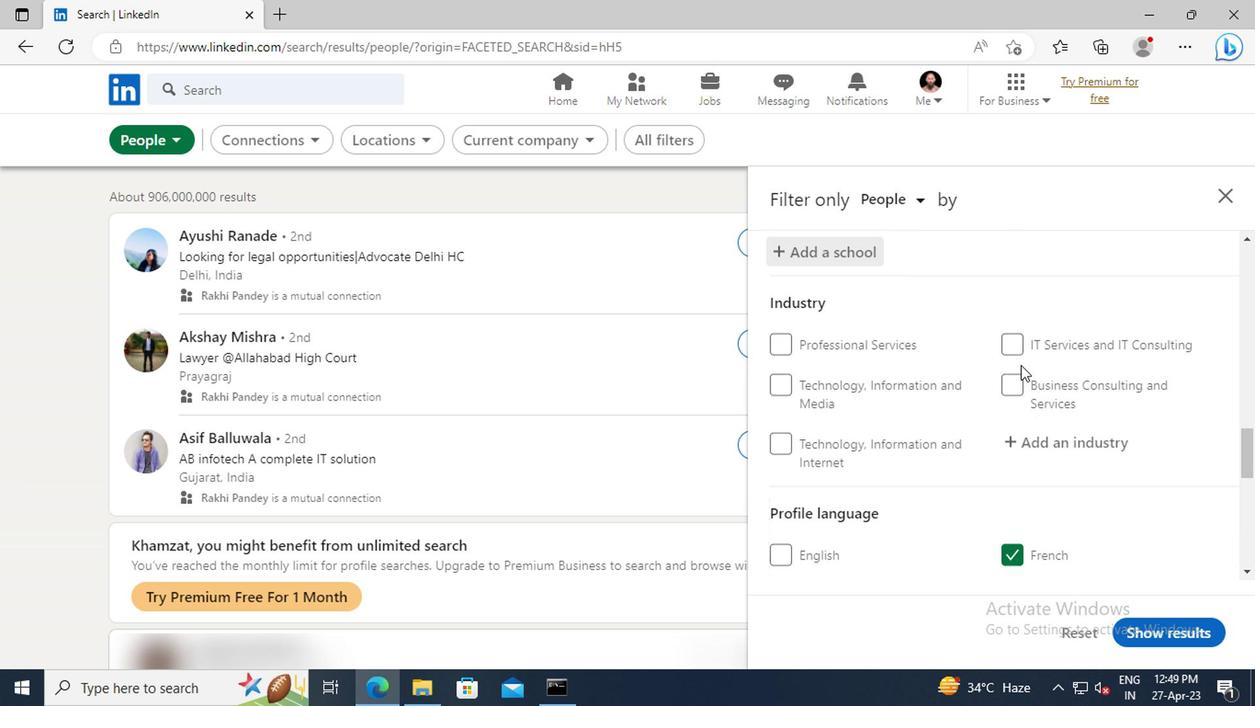 
Action: Mouse scrolled (1020, 362) with delta (0, 0)
Screenshot: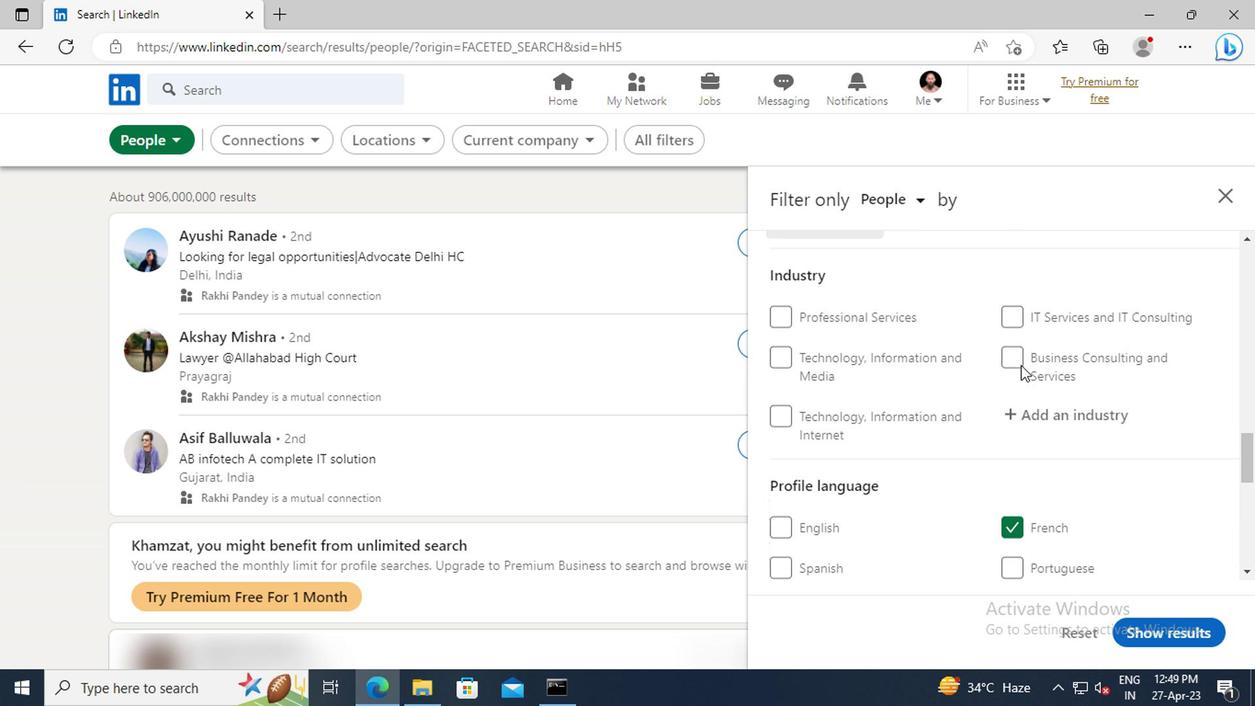 
Action: Mouse scrolled (1020, 362) with delta (0, 0)
Screenshot: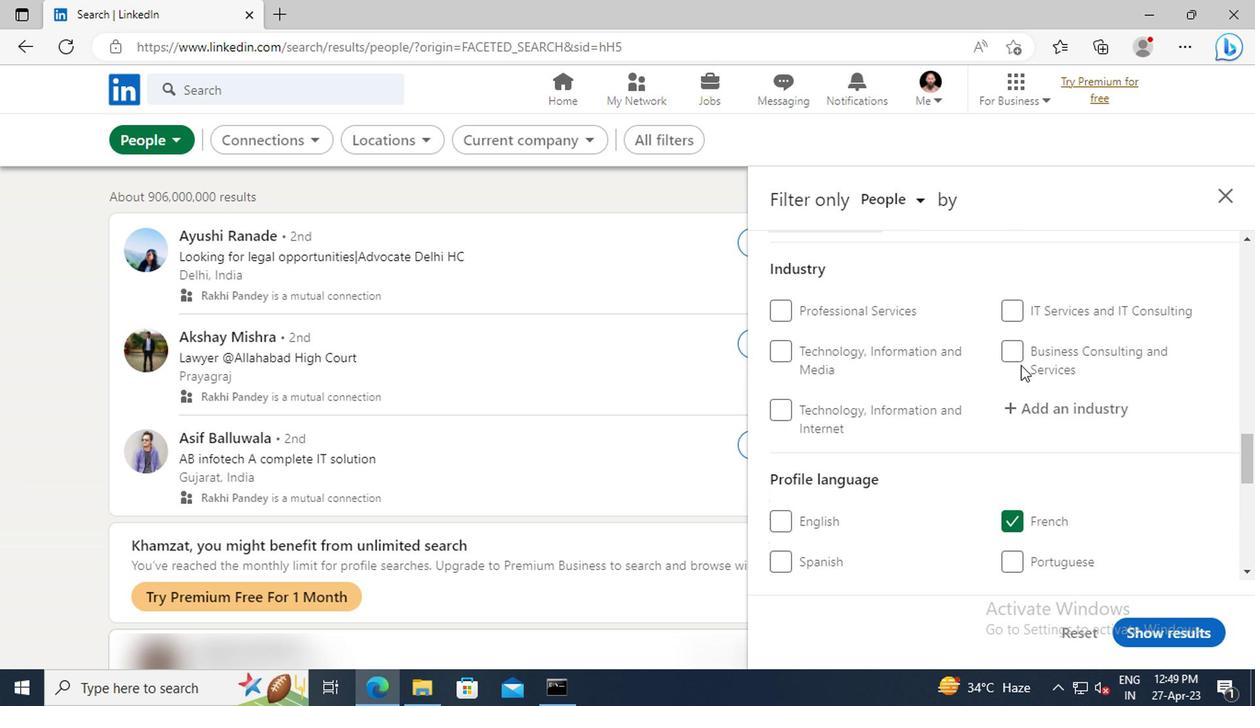 
Action: Mouse moved to (1031, 402)
Screenshot: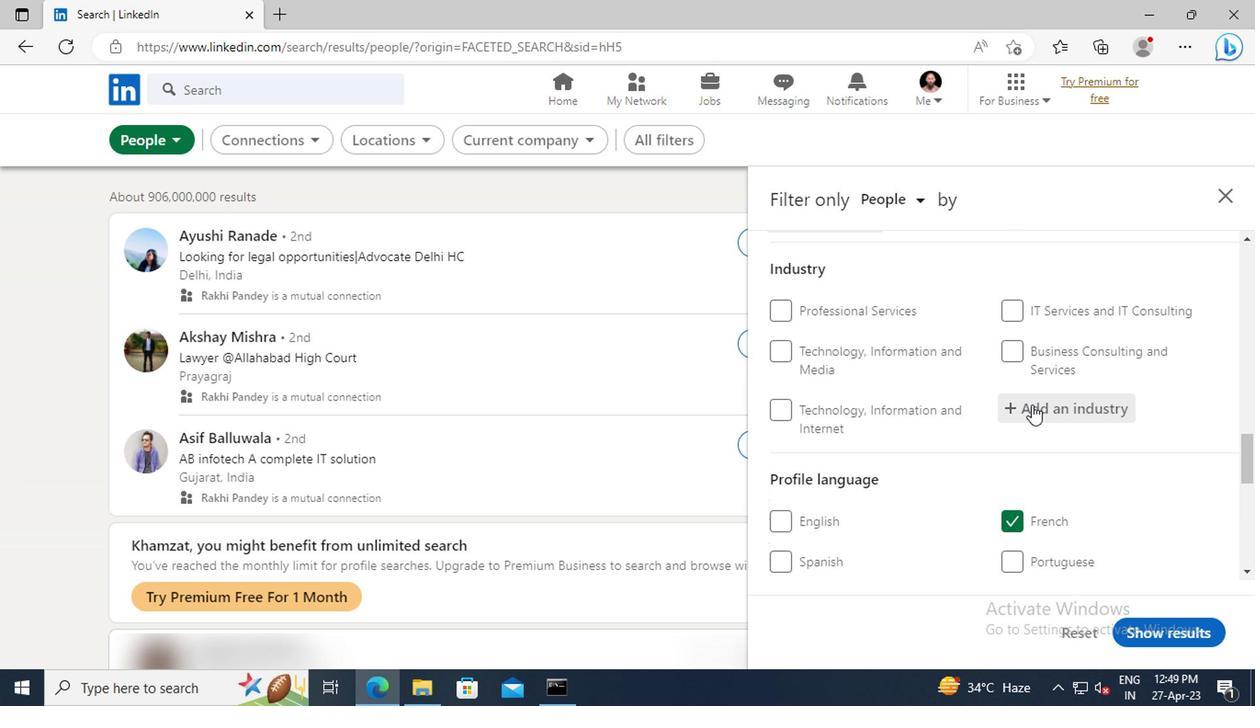 
Action: Mouse pressed left at (1031, 402)
Screenshot: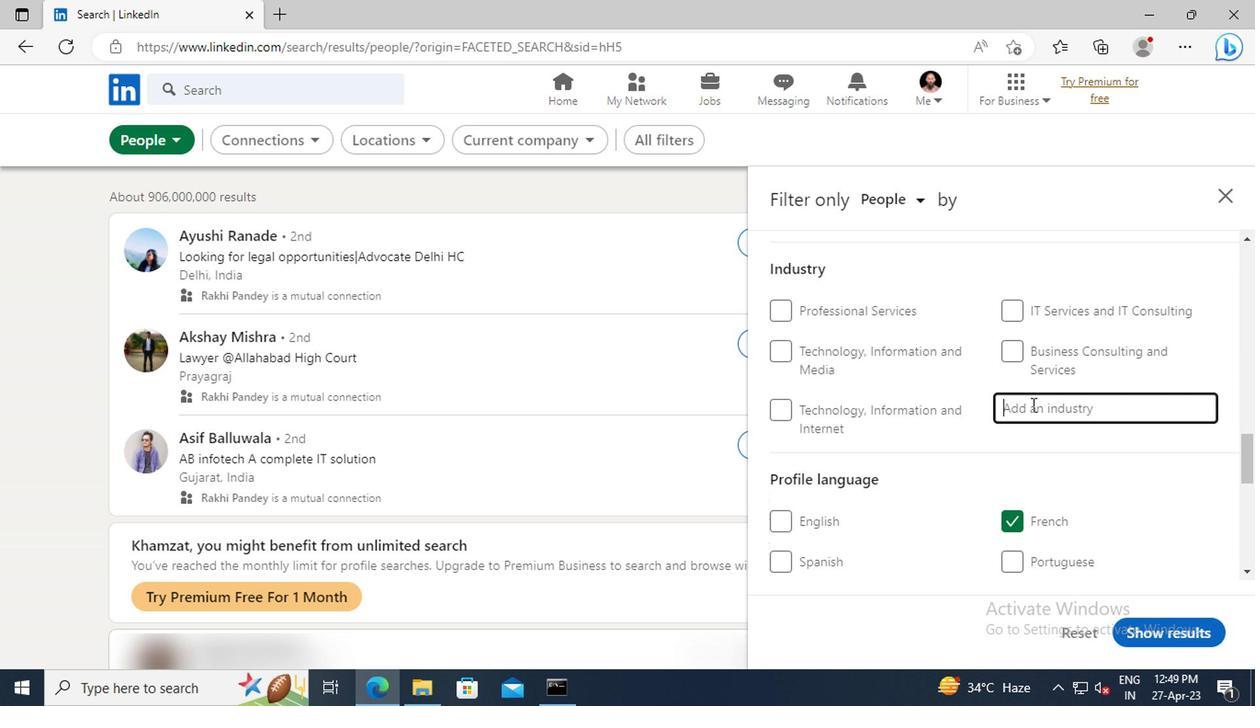 
Action: Key pressed <Key.shift>RETAIL<Key.space><Key.shift>HEALTH
Screenshot: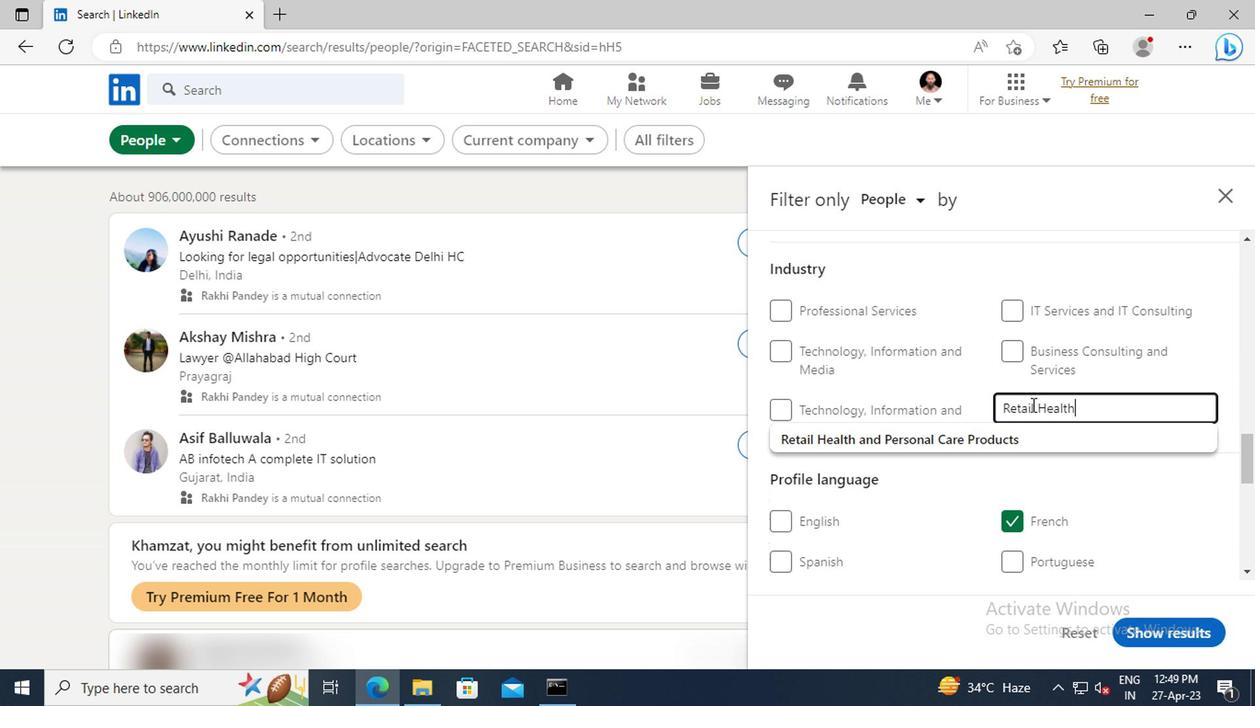 
Action: Mouse moved to (1037, 439)
Screenshot: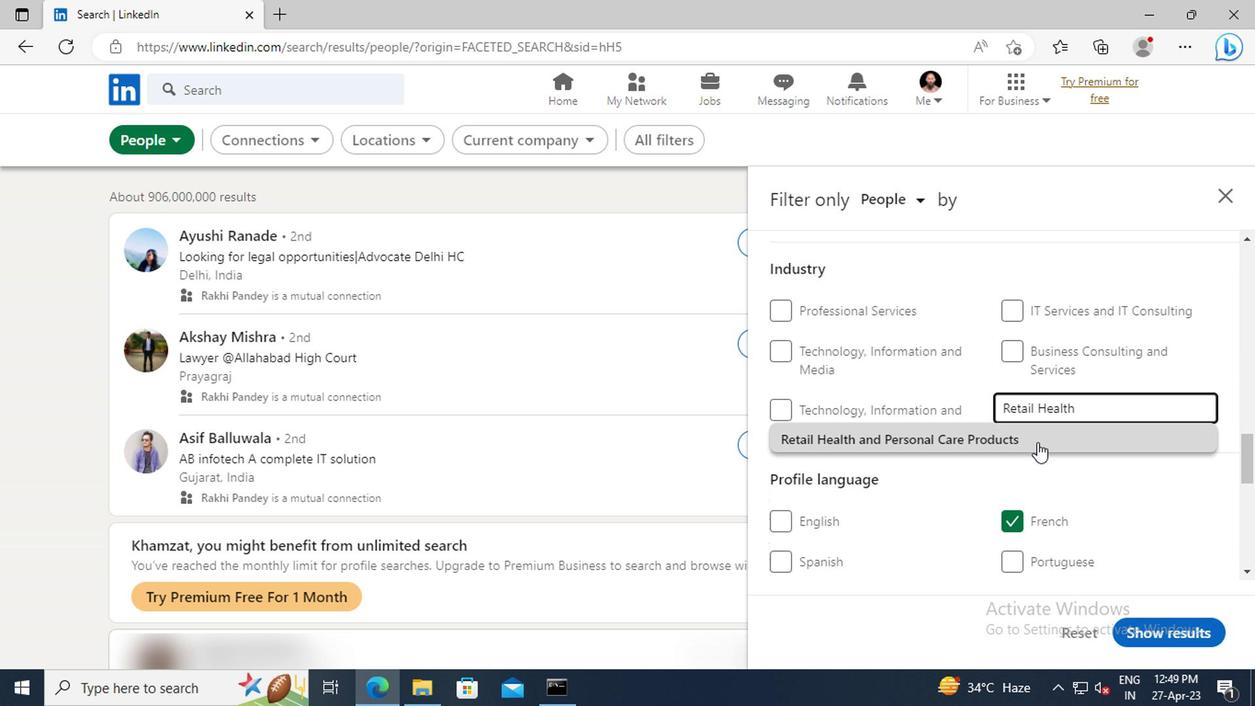 
Action: Mouse pressed left at (1037, 439)
Screenshot: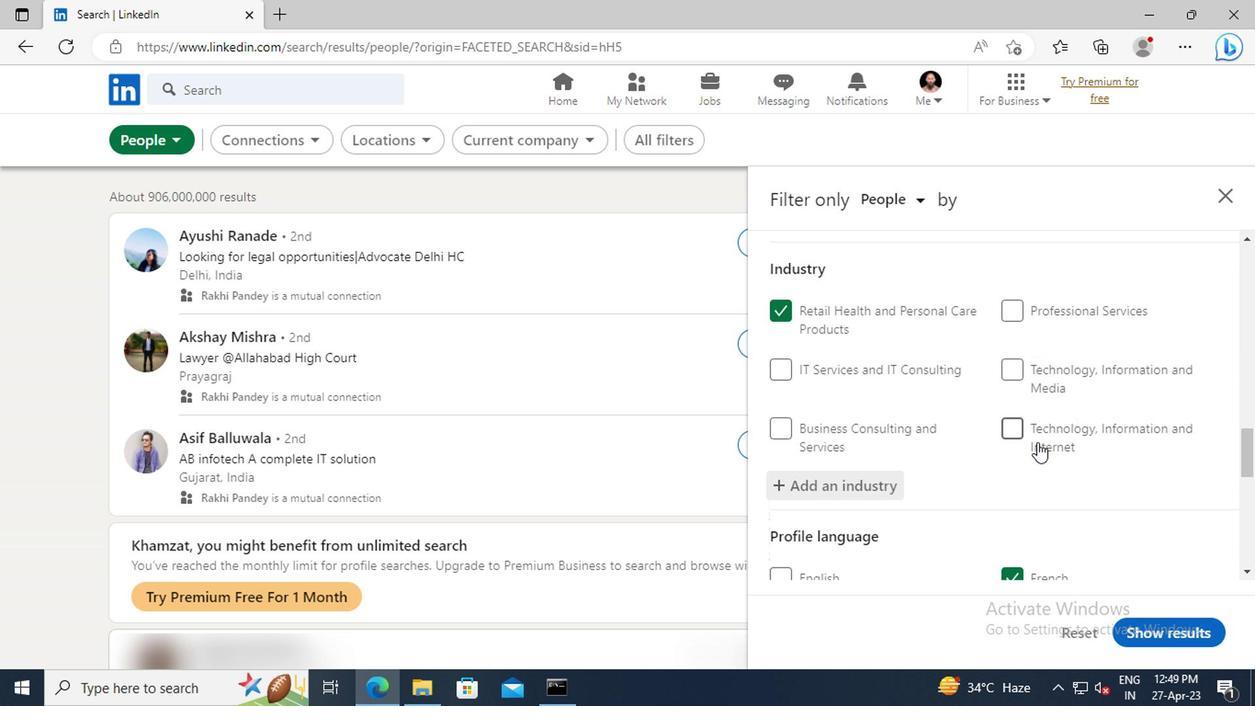 
Action: Mouse moved to (1033, 410)
Screenshot: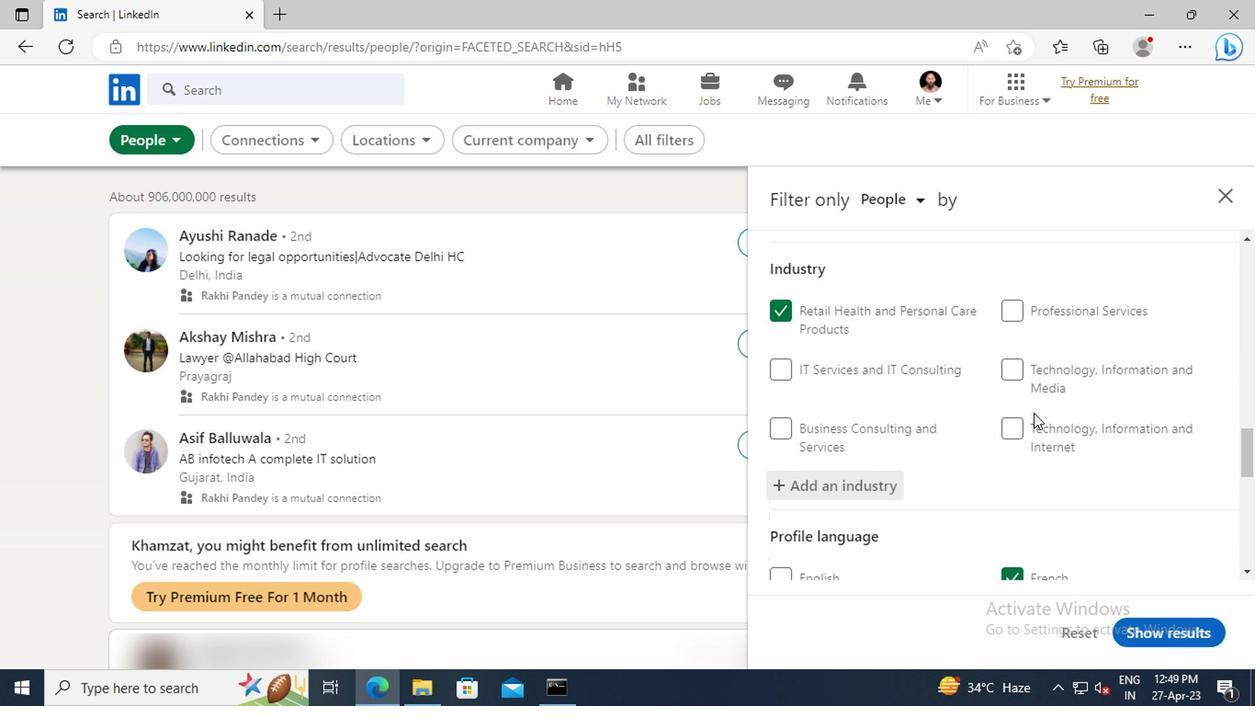 
Action: Mouse scrolled (1033, 410) with delta (0, 0)
Screenshot: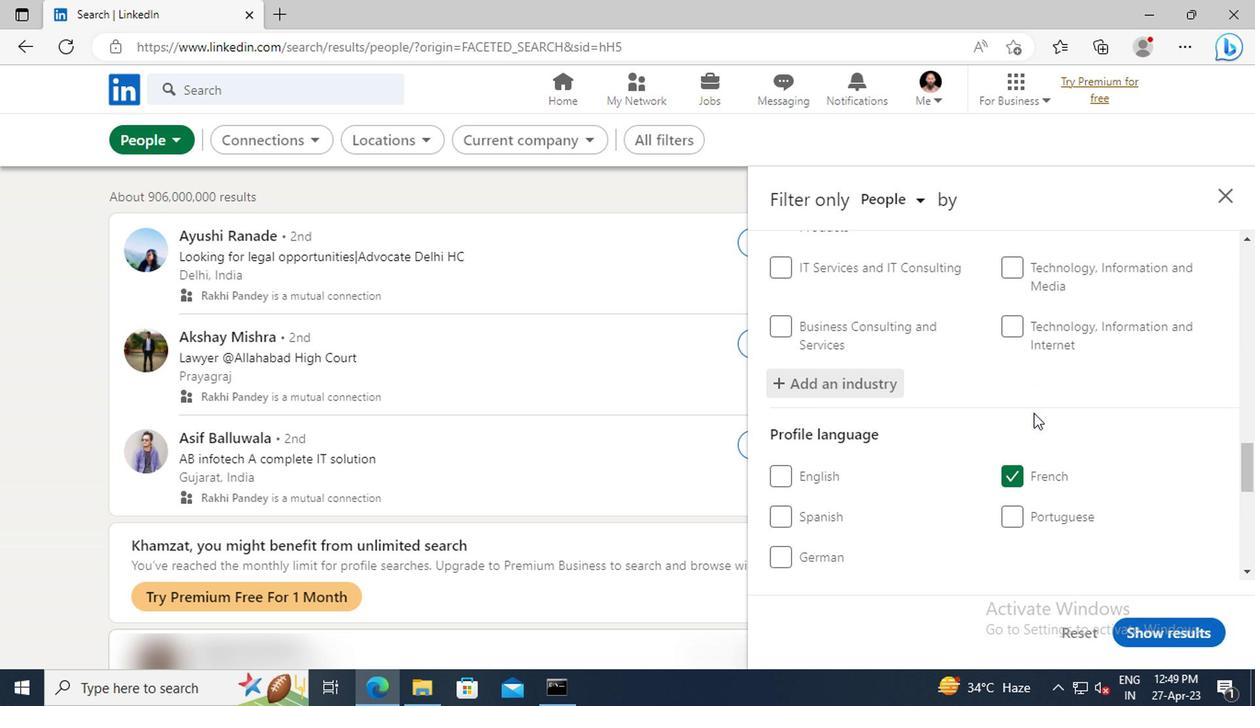 
Action: Mouse scrolled (1033, 410) with delta (0, 0)
Screenshot: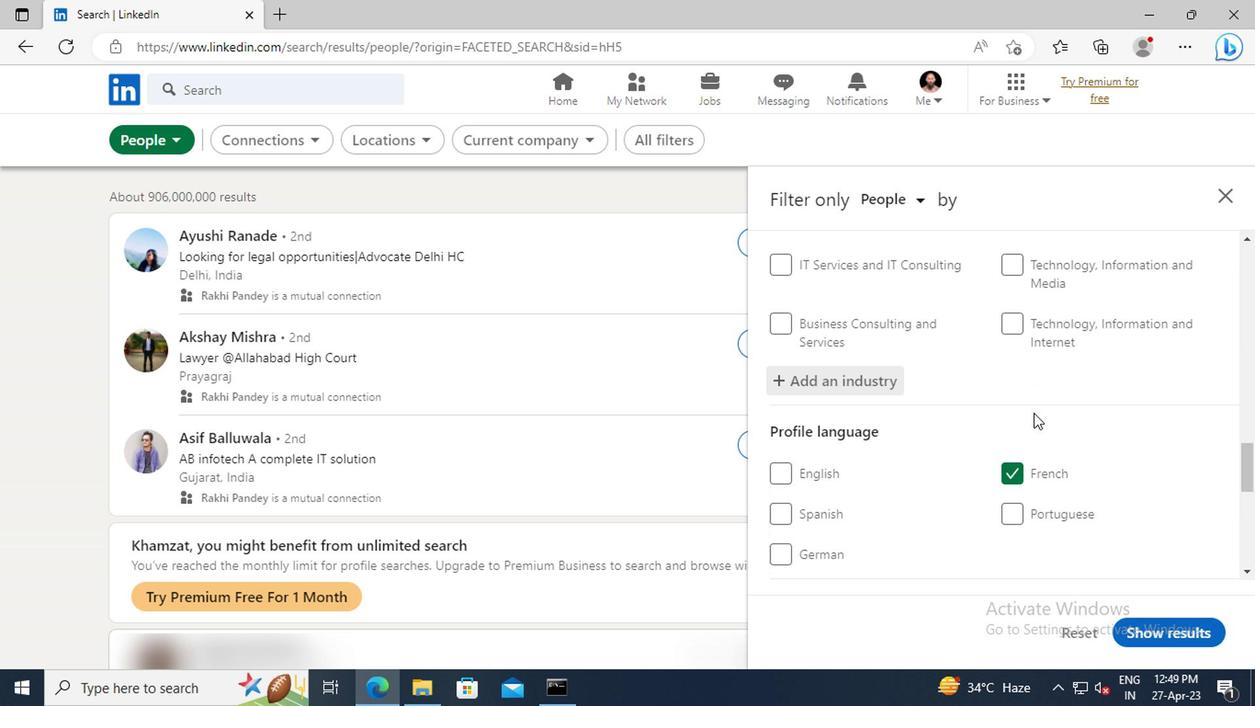 
Action: Mouse scrolled (1033, 410) with delta (0, 0)
Screenshot: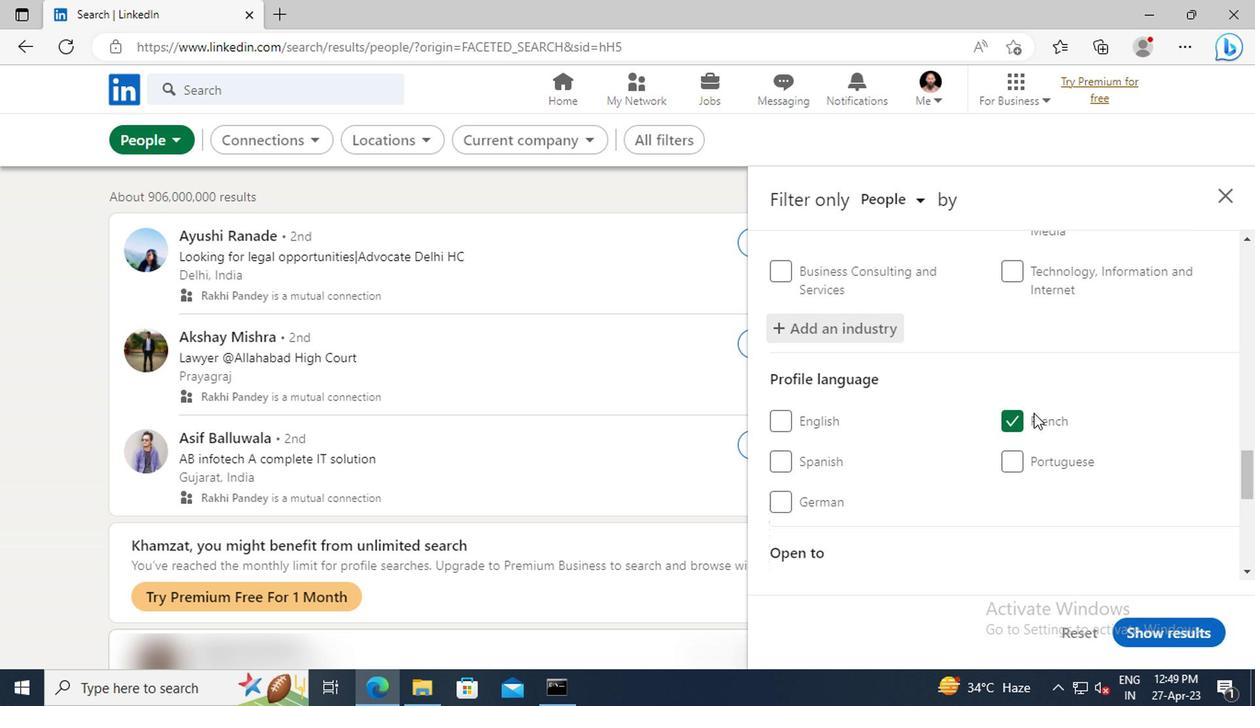
Action: Mouse scrolled (1033, 410) with delta (0, 0)
Screenshot: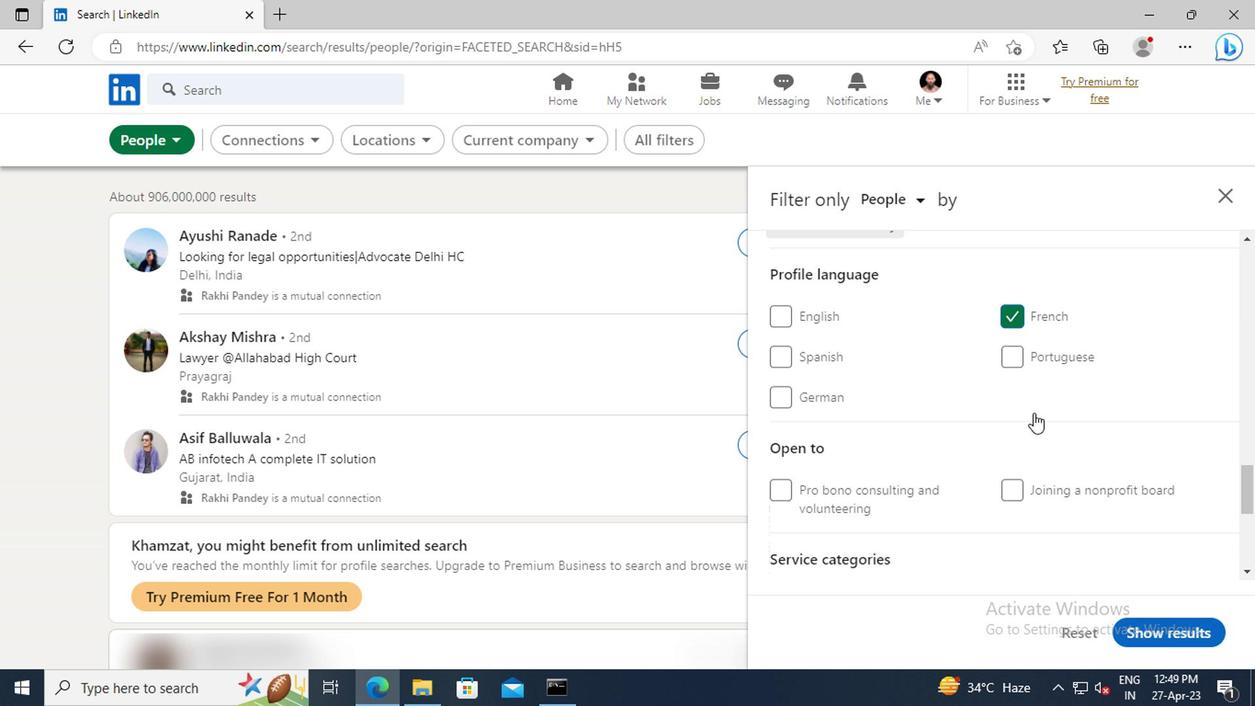 
Action: Mouse scrolled (1033, 410) with delta (0, 0)
Screenshot: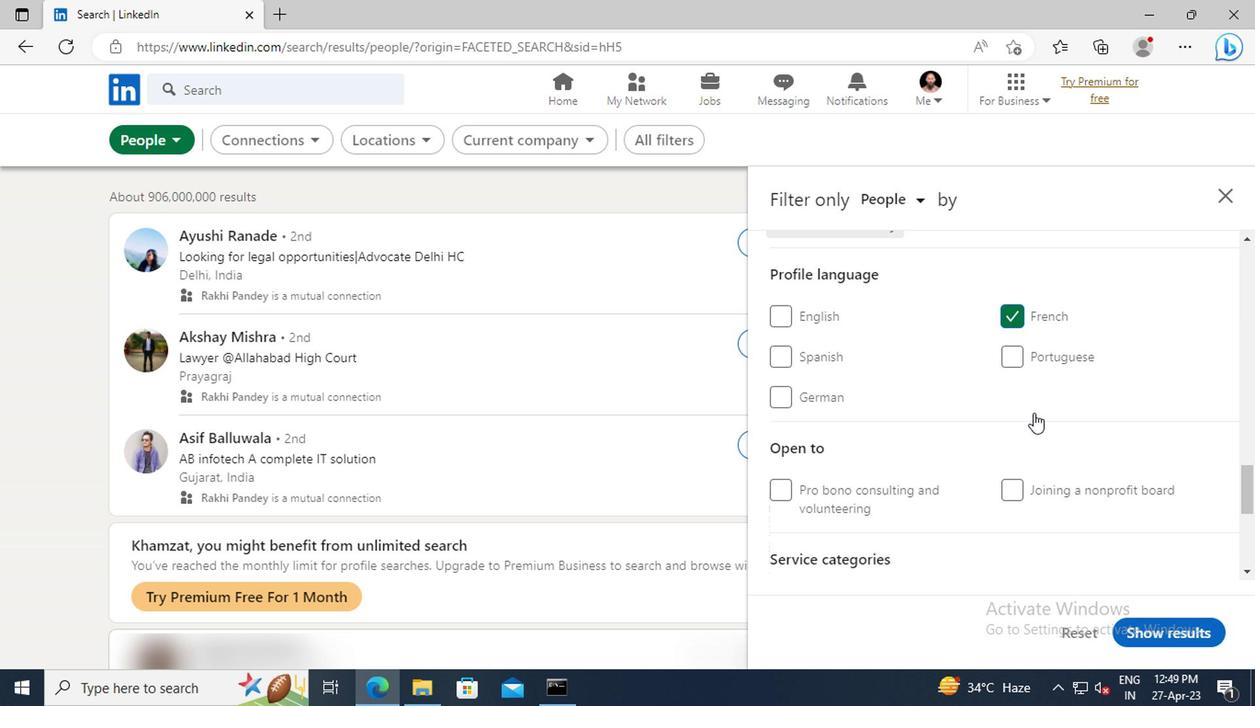 
Action: Mouse scrolled (1033, 410) with delta (0, 0)
Screenshot: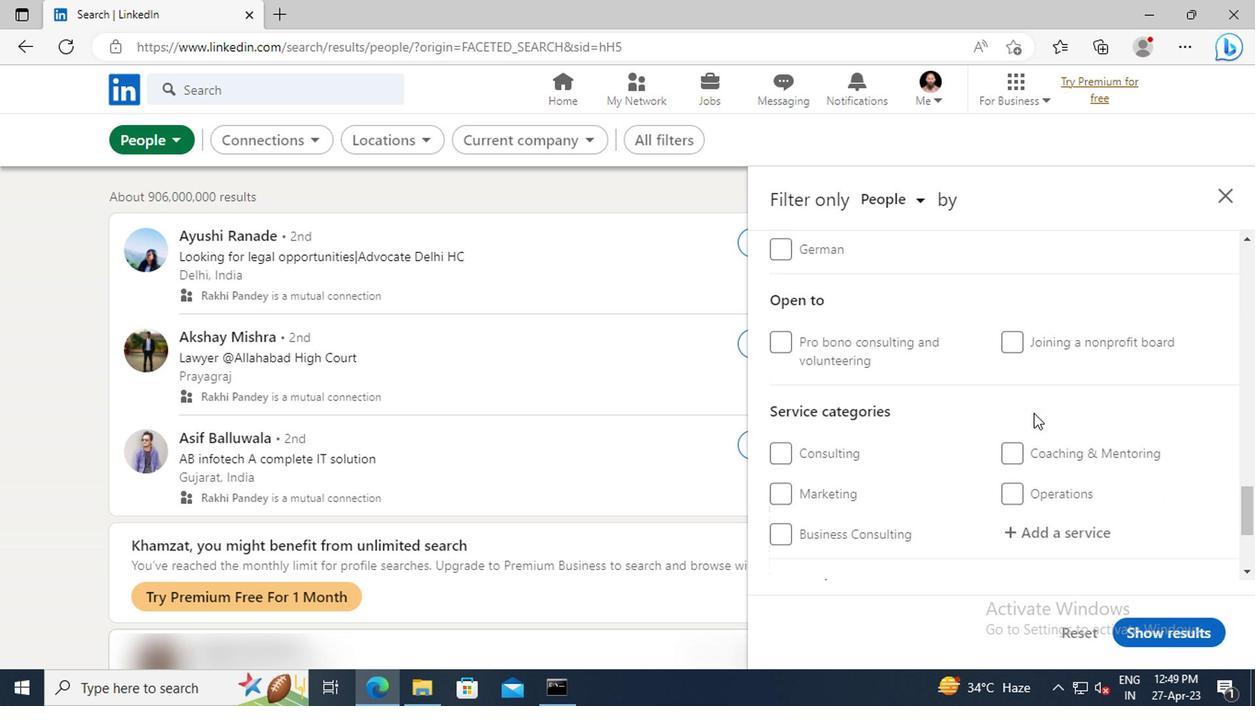 
Action: Mouse scrolled (1033, 410) with delta (0, 0)
Screenshot: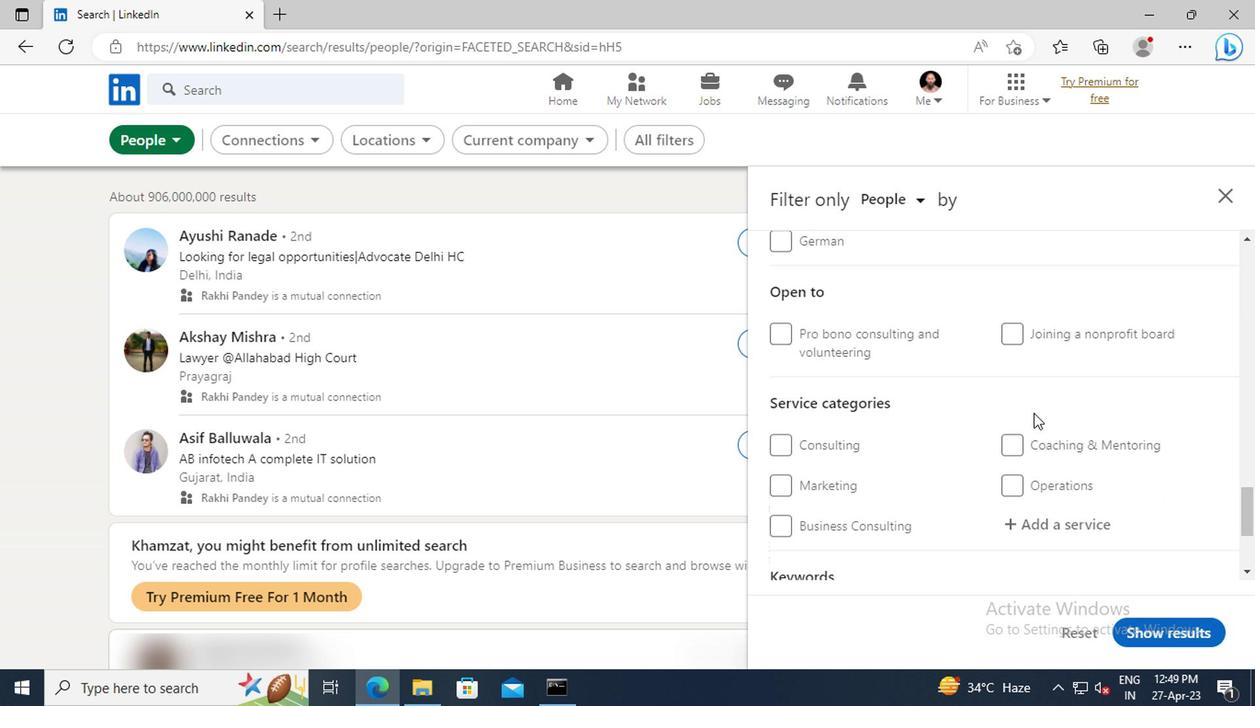 
Action: Mouse scrolled (1033, 410) with delta (0, 0)
Screenshot: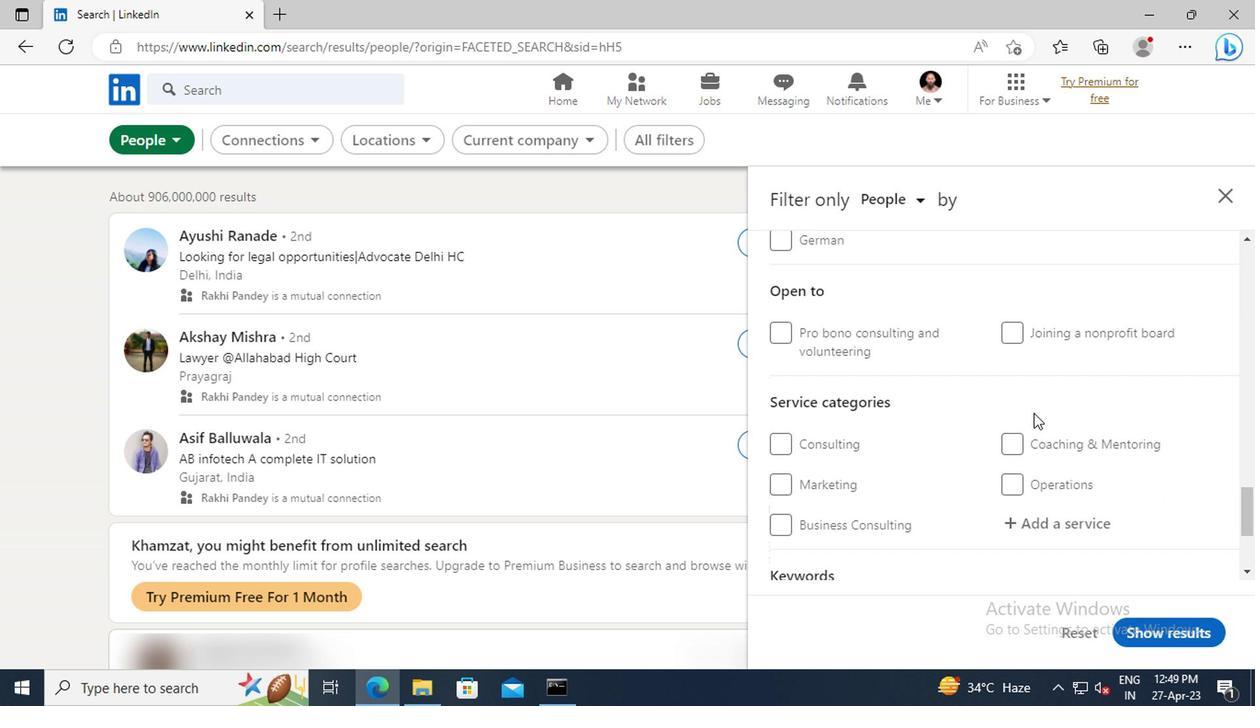 
Action: Mouse scrolled (1033, 410) with delta (0, 0)
Screenshot: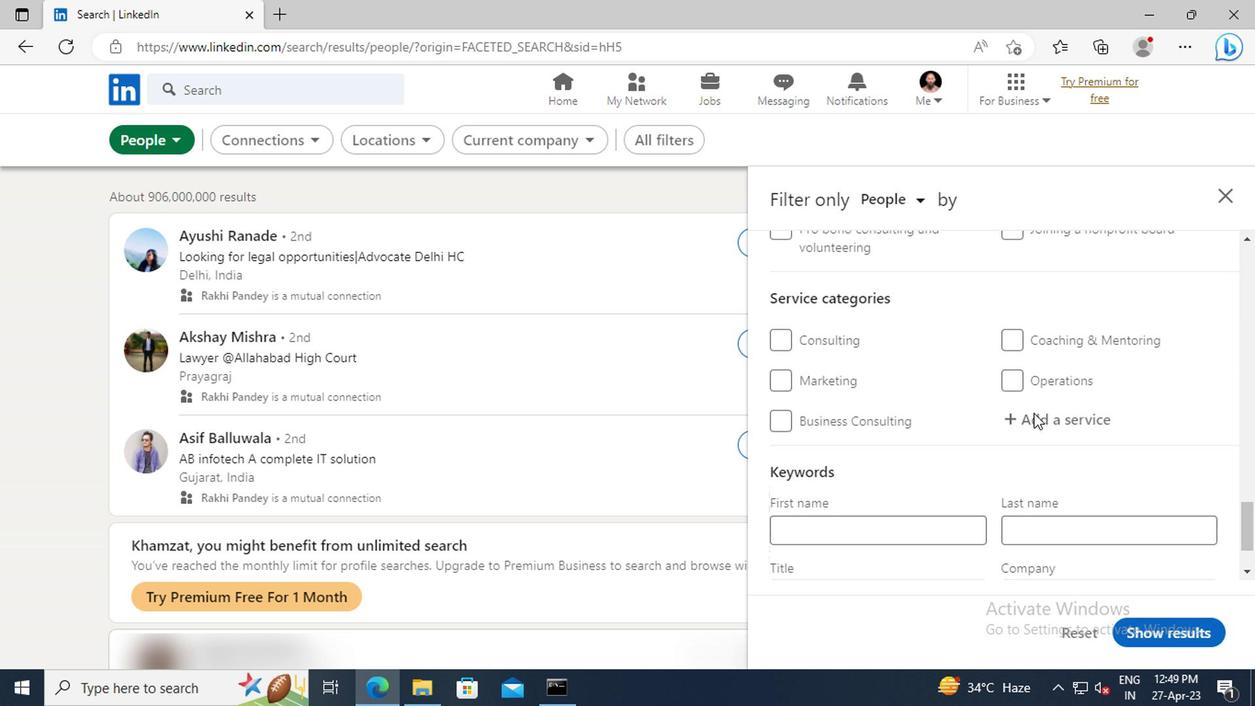 
Action: Mouse scrolled (1033, 410) with delta (0, 0)
Screenshot: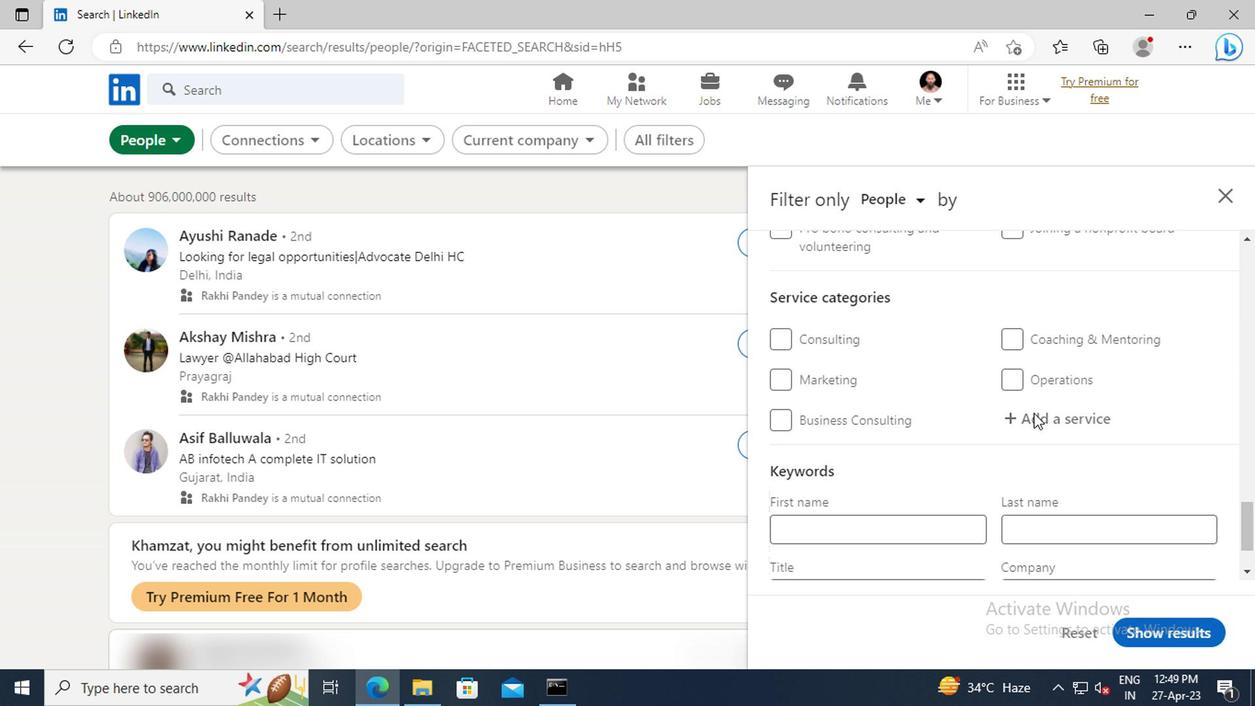 
Action: Mouse moved to (1031, 417)
Screenshot: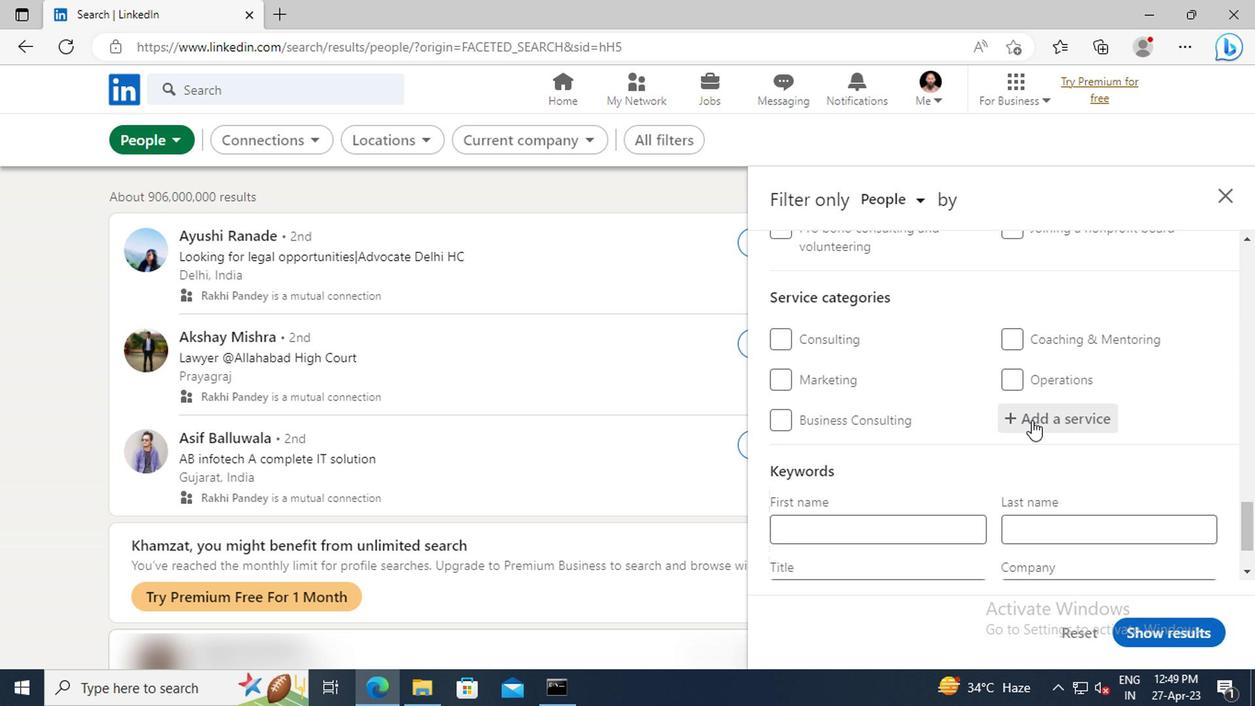 
Action: Mouse pressed left at (1031, 417)
Screenshot: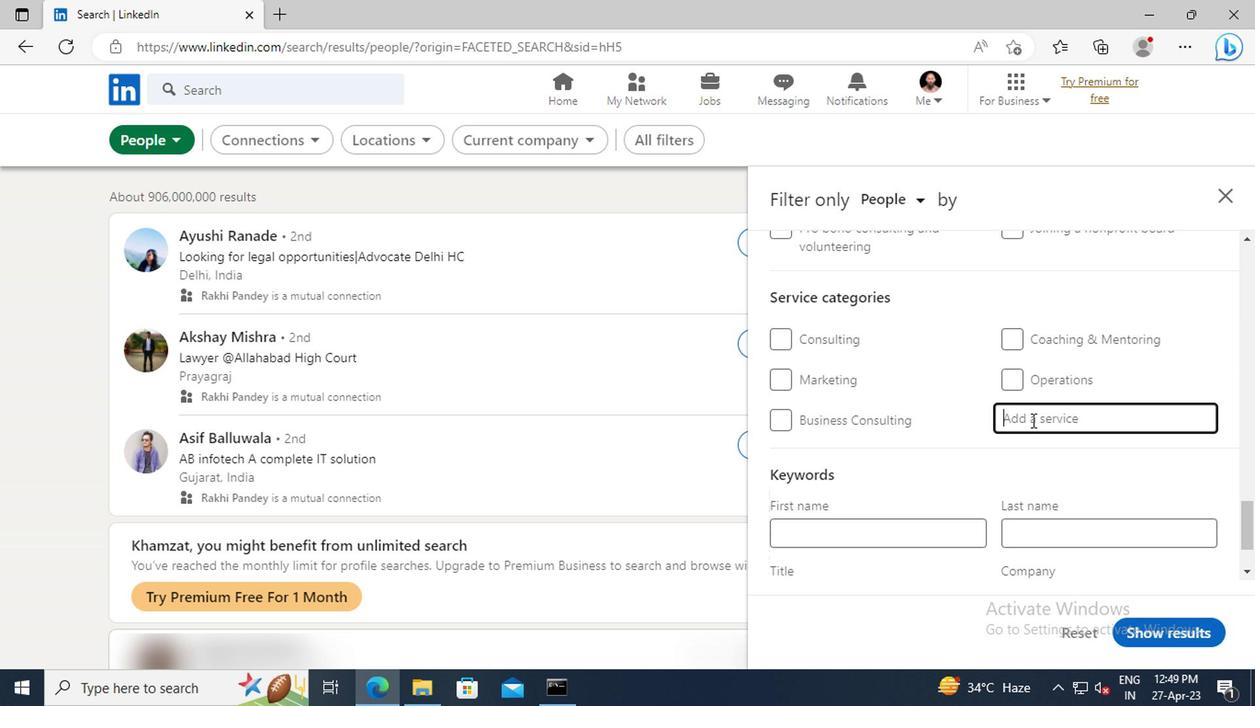 
Action: Key pressed <Key.shift>COMPUTER<Key.space><Key.shift>REPAIR
Screenshot: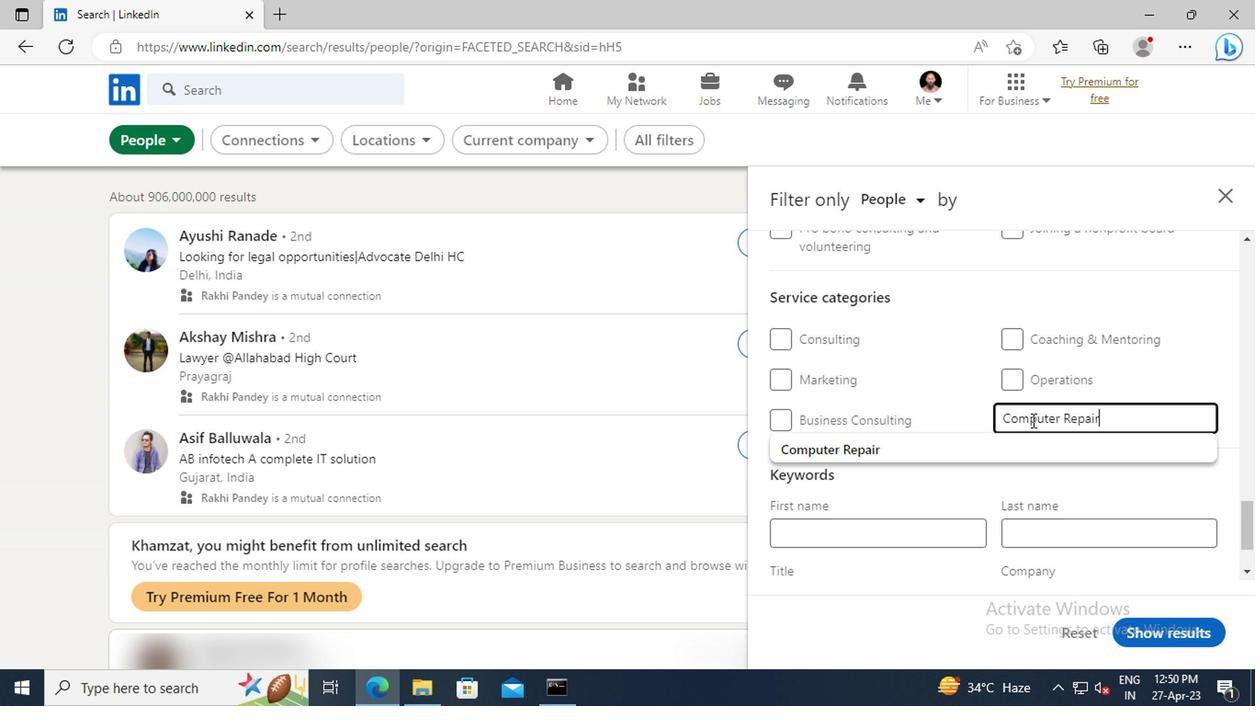 
Action: Mouse moved to (1044, 440)
Screenshot: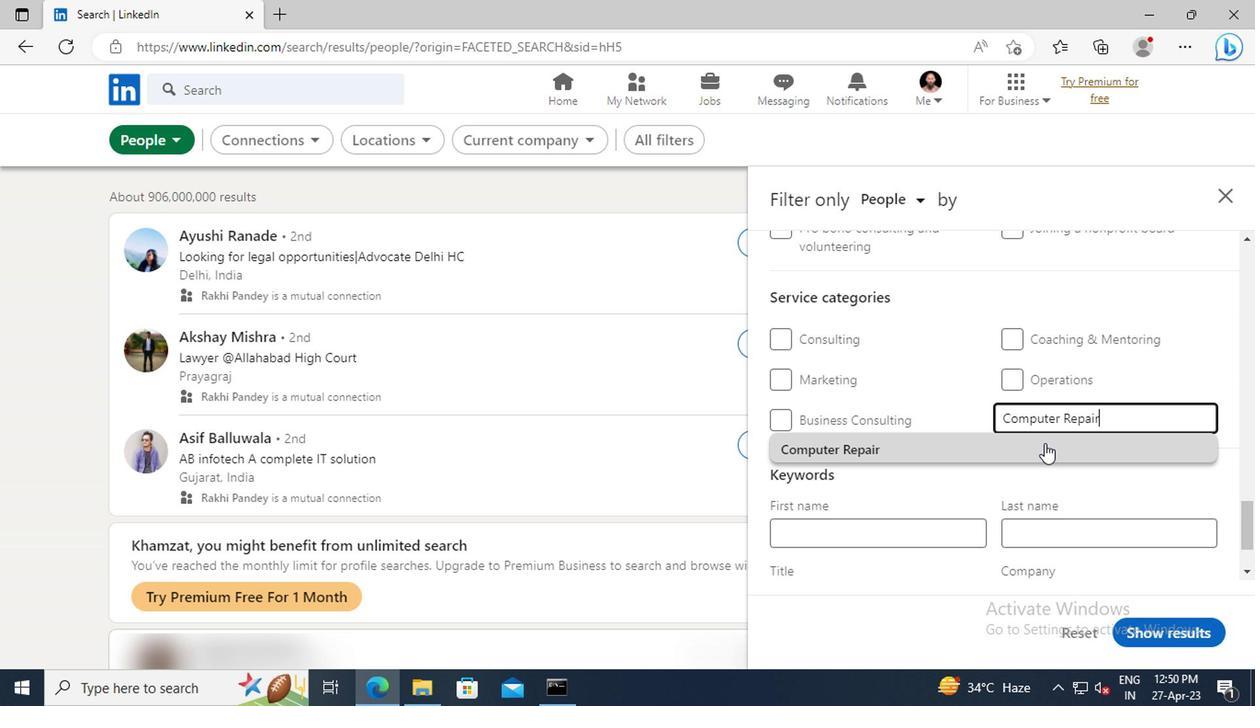 
Action: Mouse pressed left at (1044, 440)
Screenshot: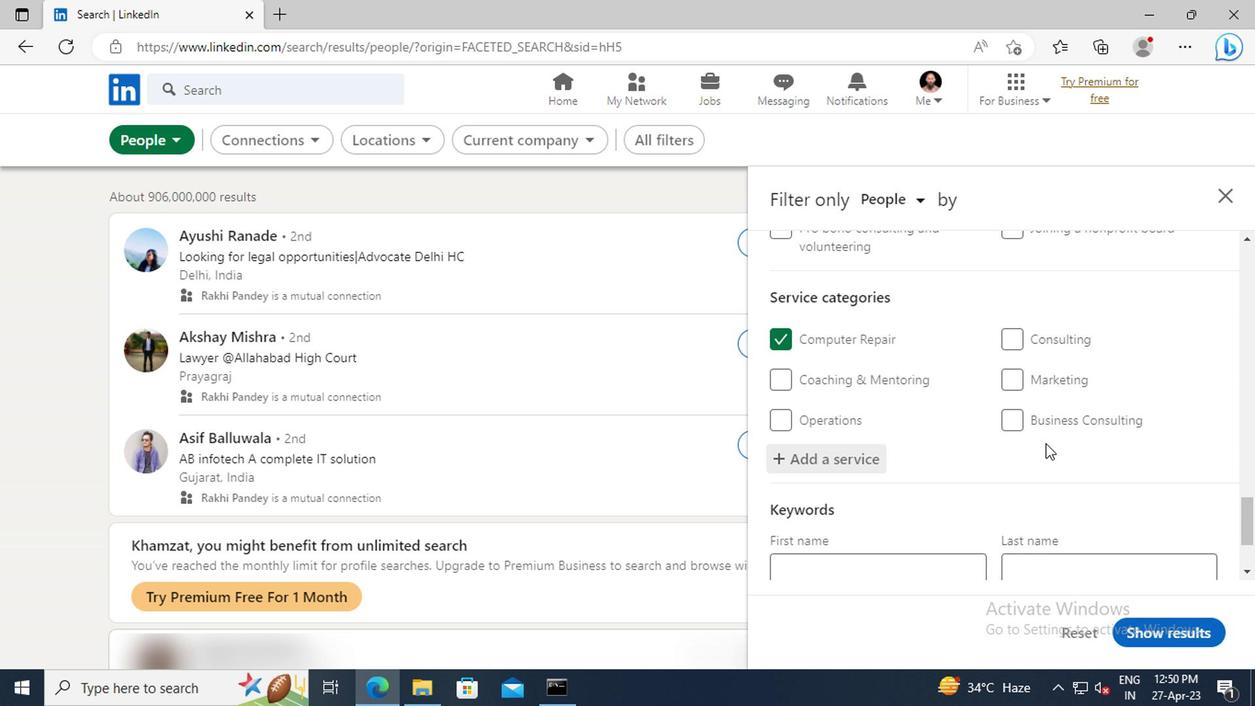 
Action: Mouse moved to (985, 417)
Screenshot: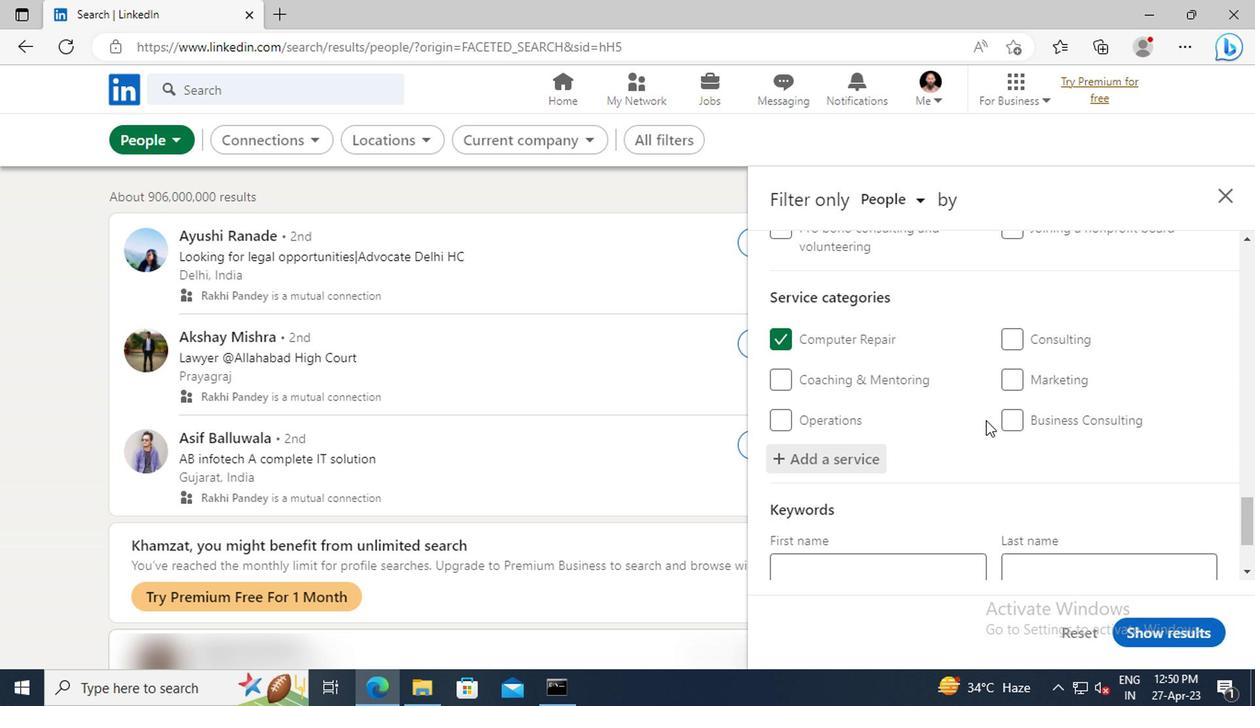 
Action: Mouse scrolled (985, 417) with delta (0, 0)
Screenshot: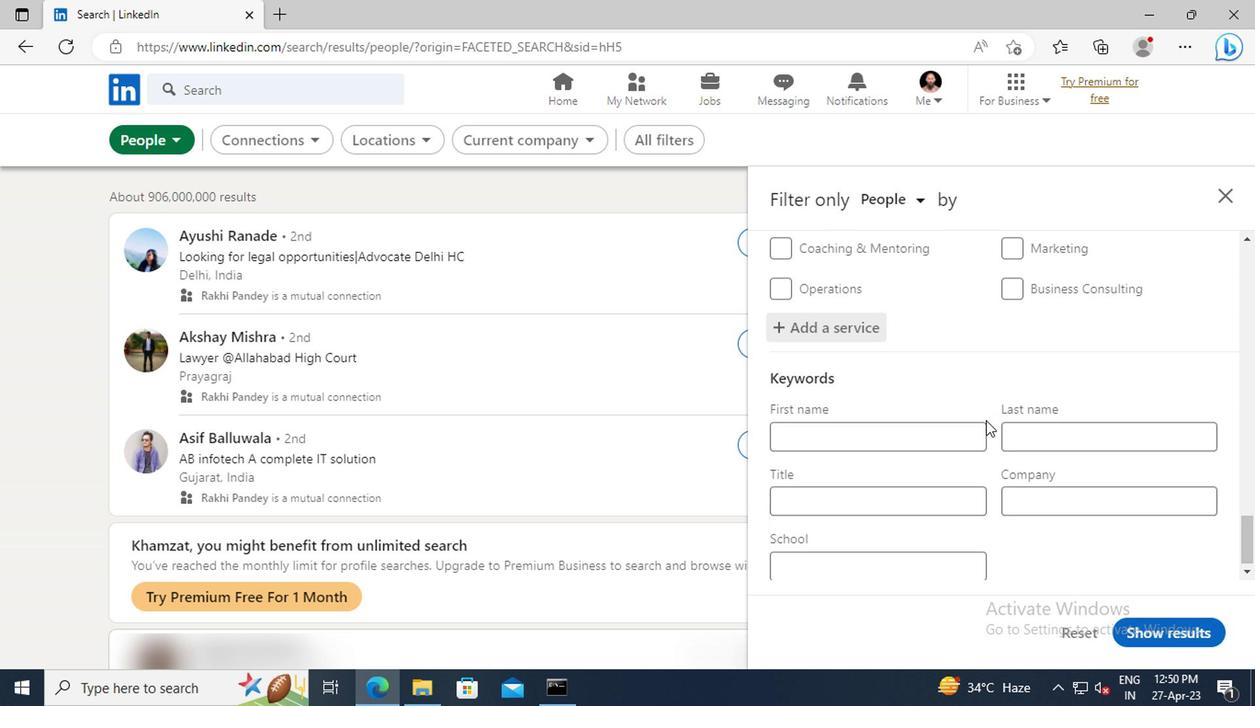 
Action: Mouse scrolled (985, 417) with delta (0, 0)
Screenshot: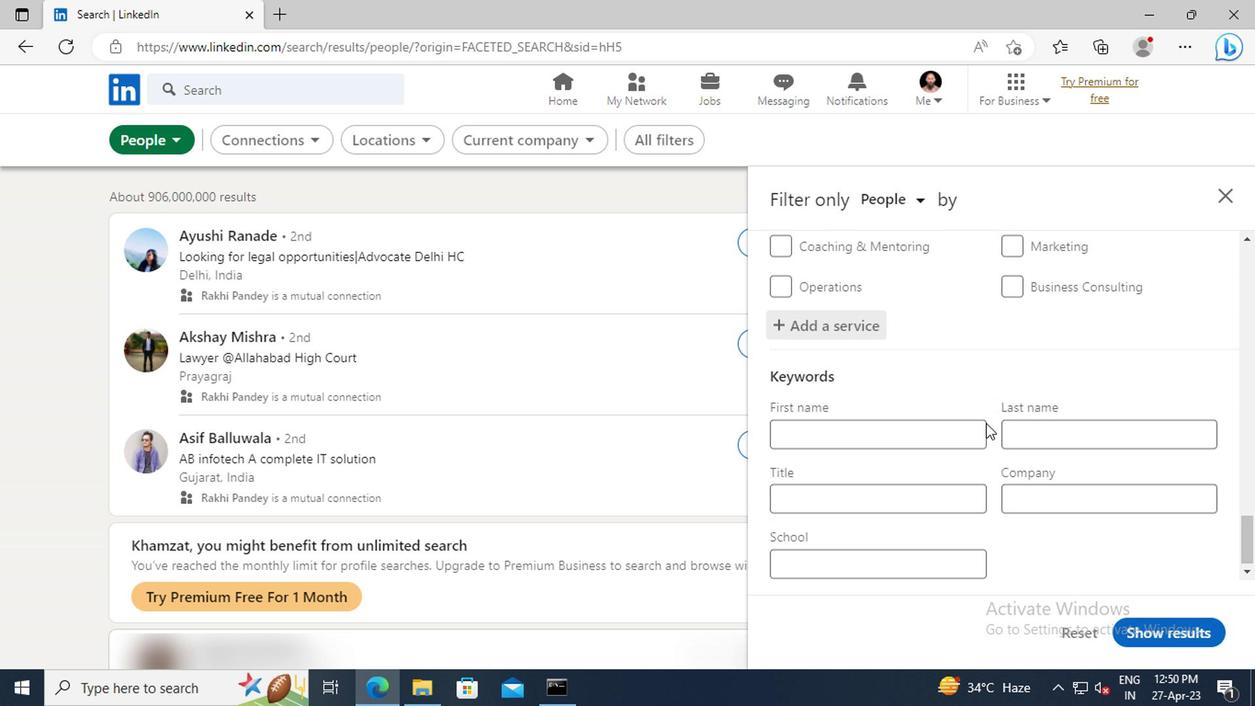 
Action: Mouse scrolled (985, 417) with delta (0, 0)
Screenshot: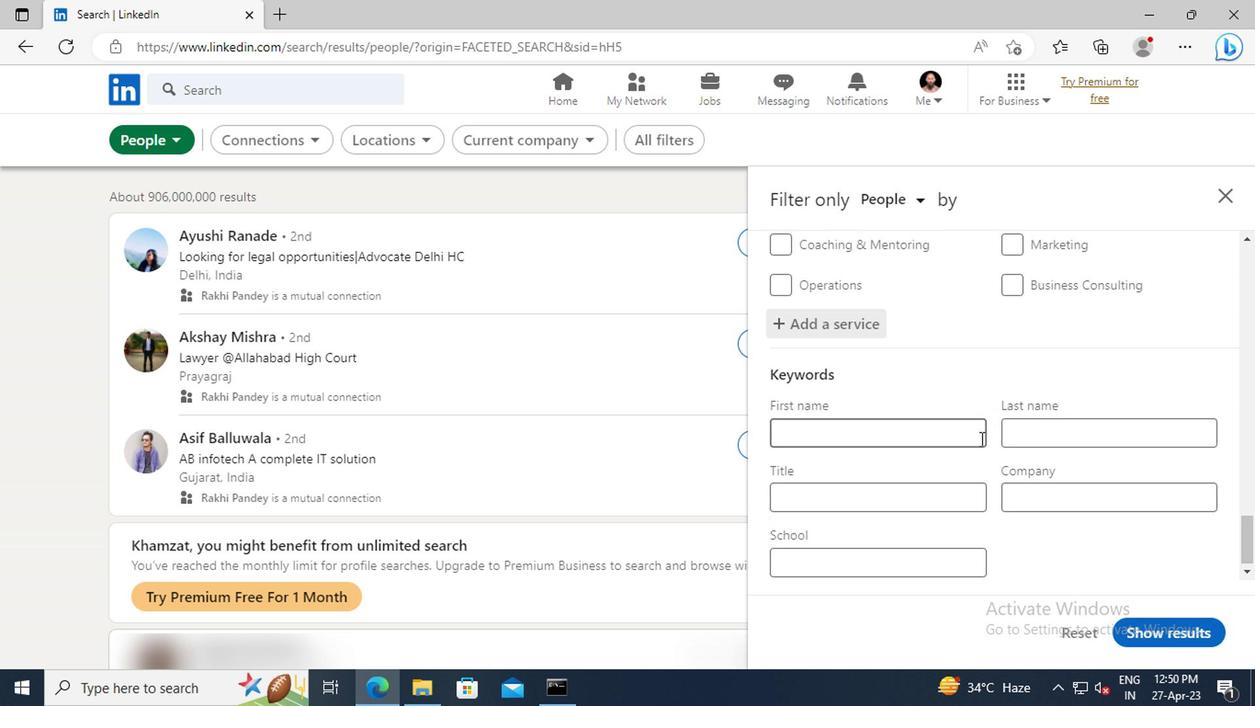 
Action: Mouse moved to (914, 464)
Screenshot: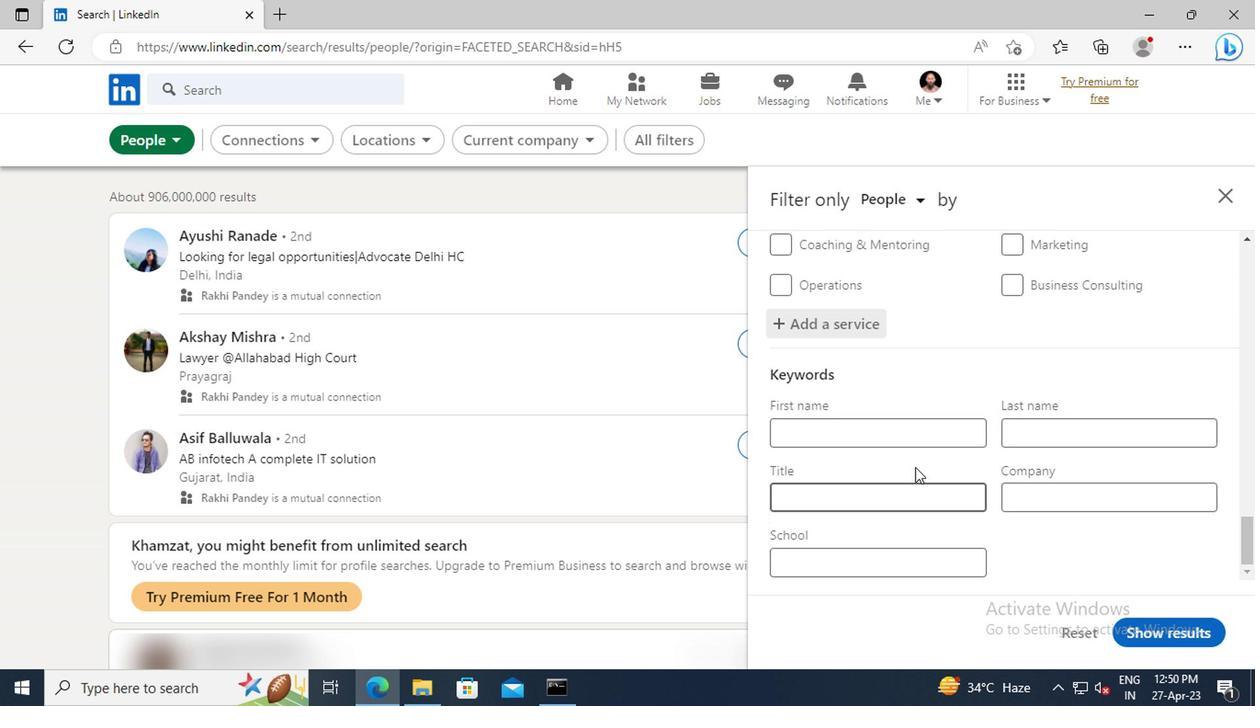 
Action: Mouse scrolled (914, 462) with delta (0, -1)
Screenshot: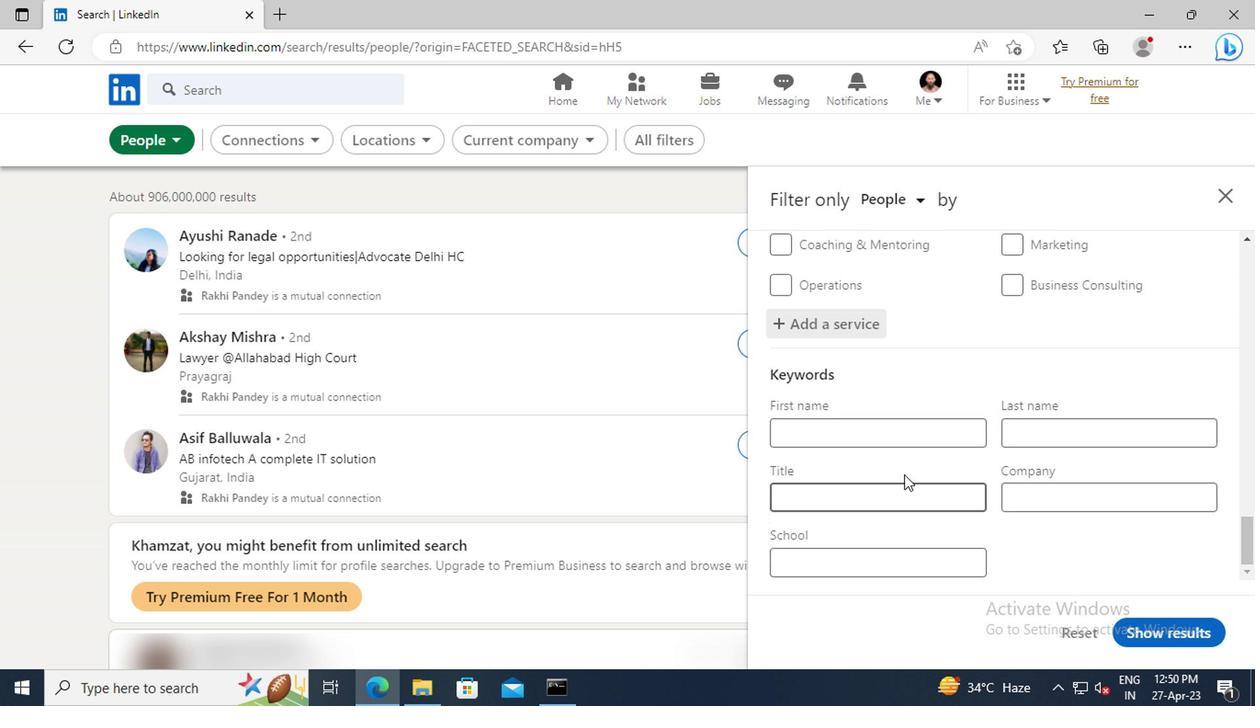 
Action: Mouse scrolled (914, 462) with delta (0, -1)
Screenshot: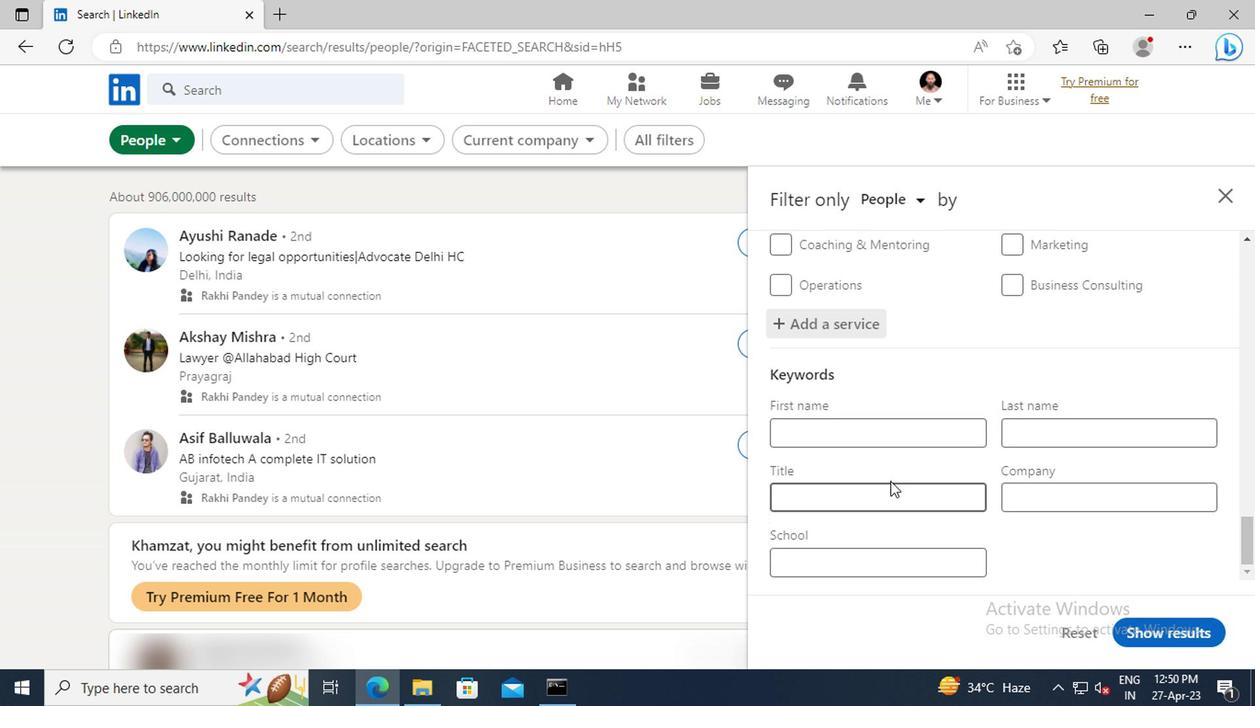 
Action: Mouse moved to (882, 491)
Screenshot: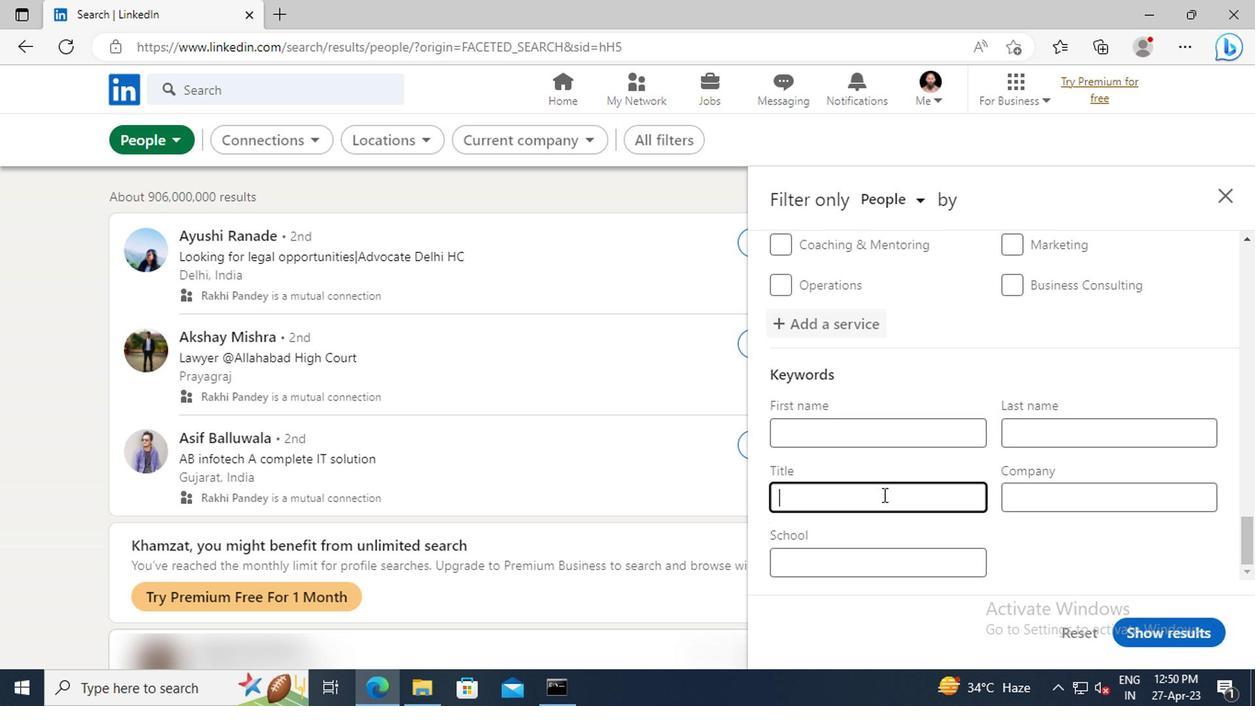 
Action: Mouse pressed left at (882, 491)
Screenshot: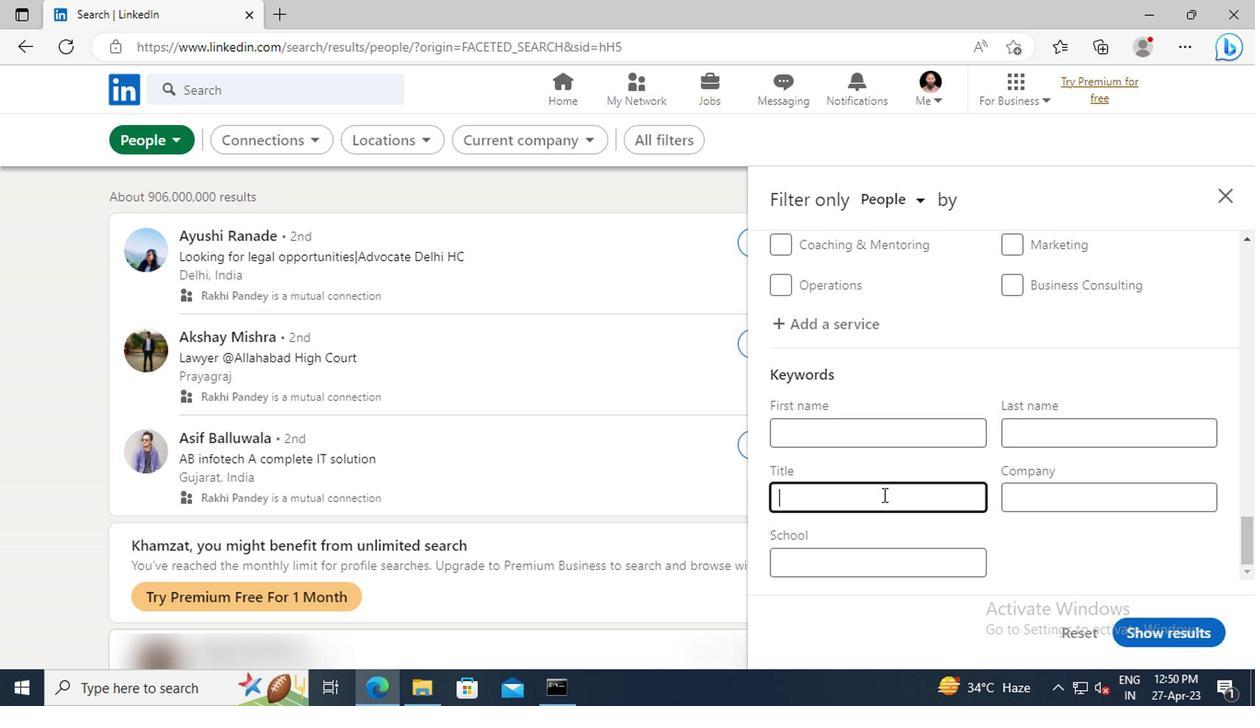 
Action: Key pressed <Key.shift>PHYSICAL<Key.space><Key.shift>THERAPIST<Key.enter>
Screenshot: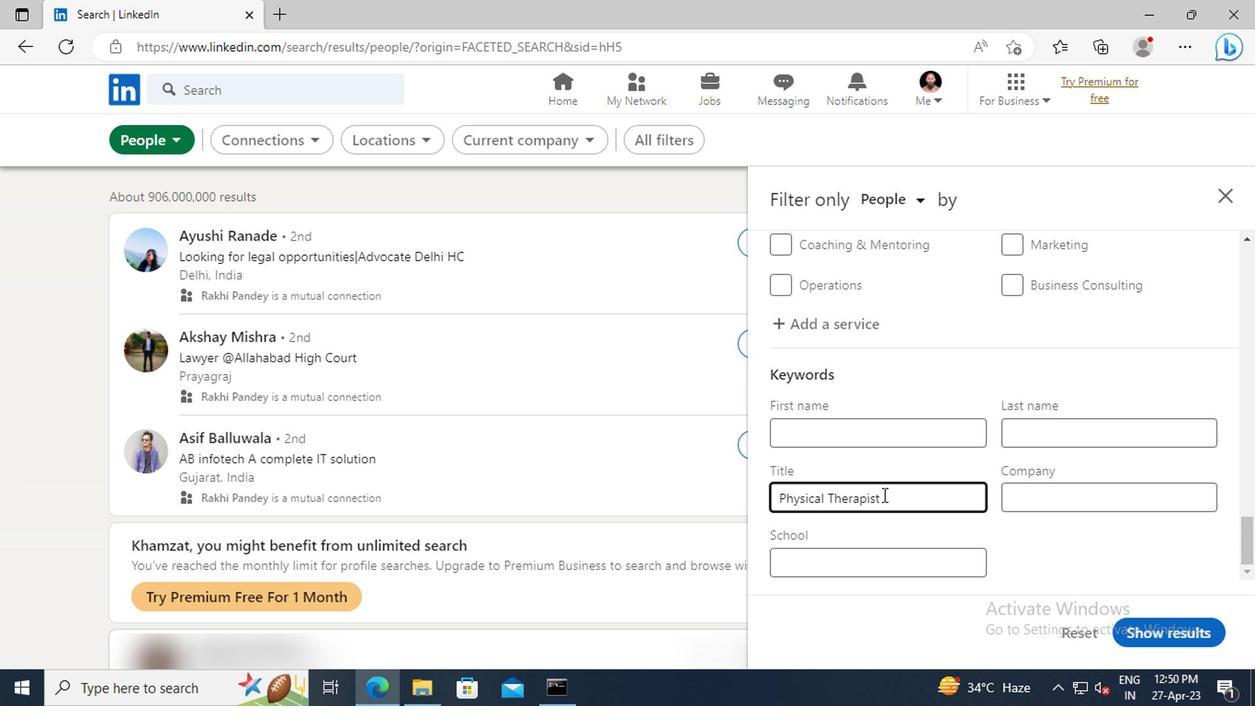 
Action: Mouse moved to (1162, 623)
Screenshot: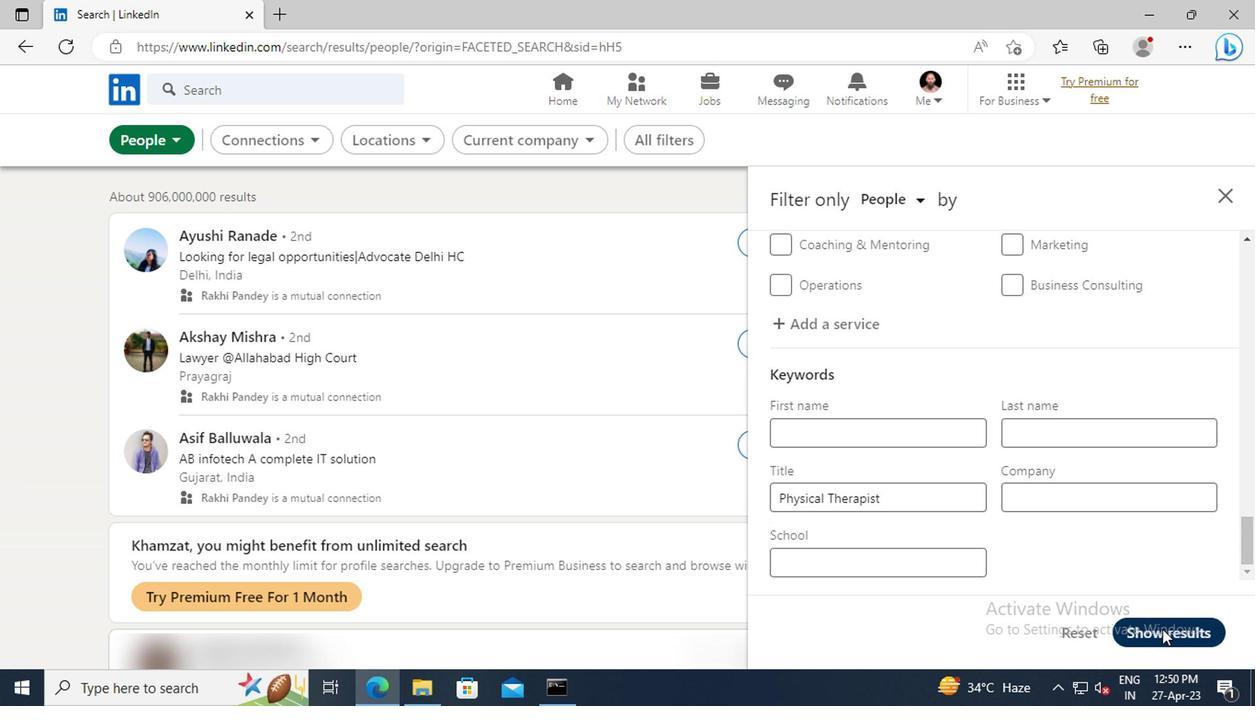 
Action: Mouse pressed left at (1162, 623)
Screenshot: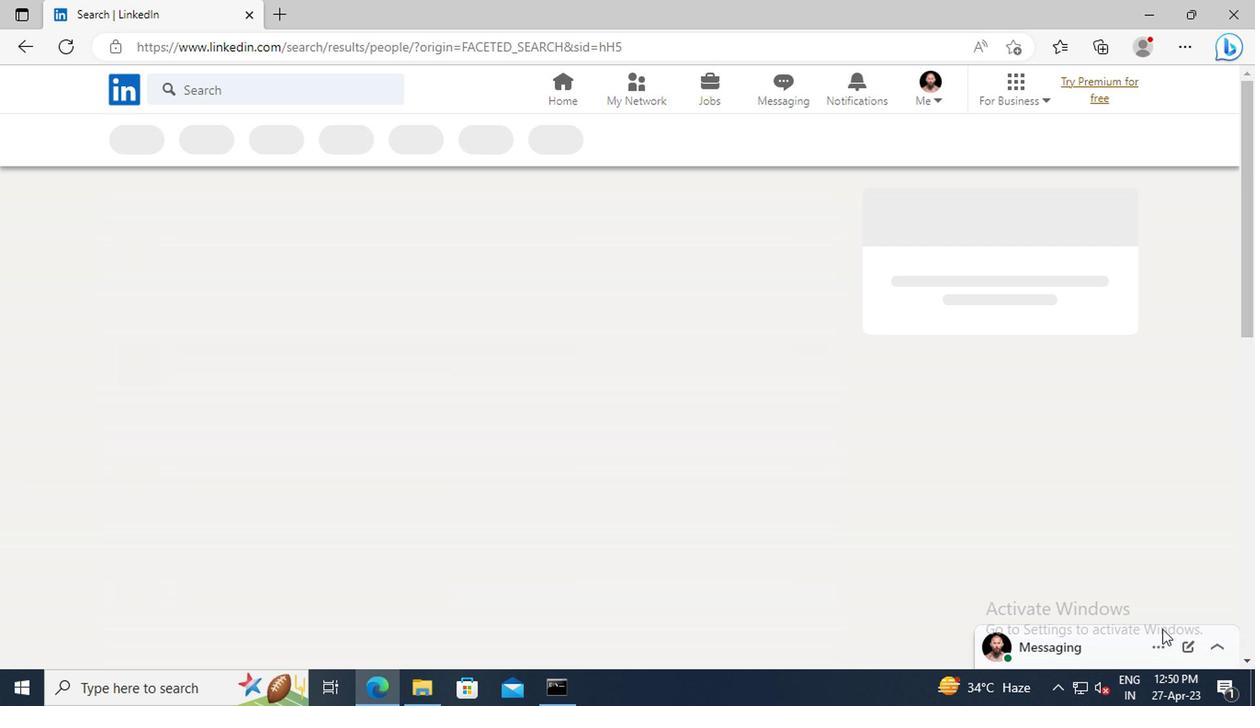 
Action: Mouse moved to (1099, 522)
Screenshot: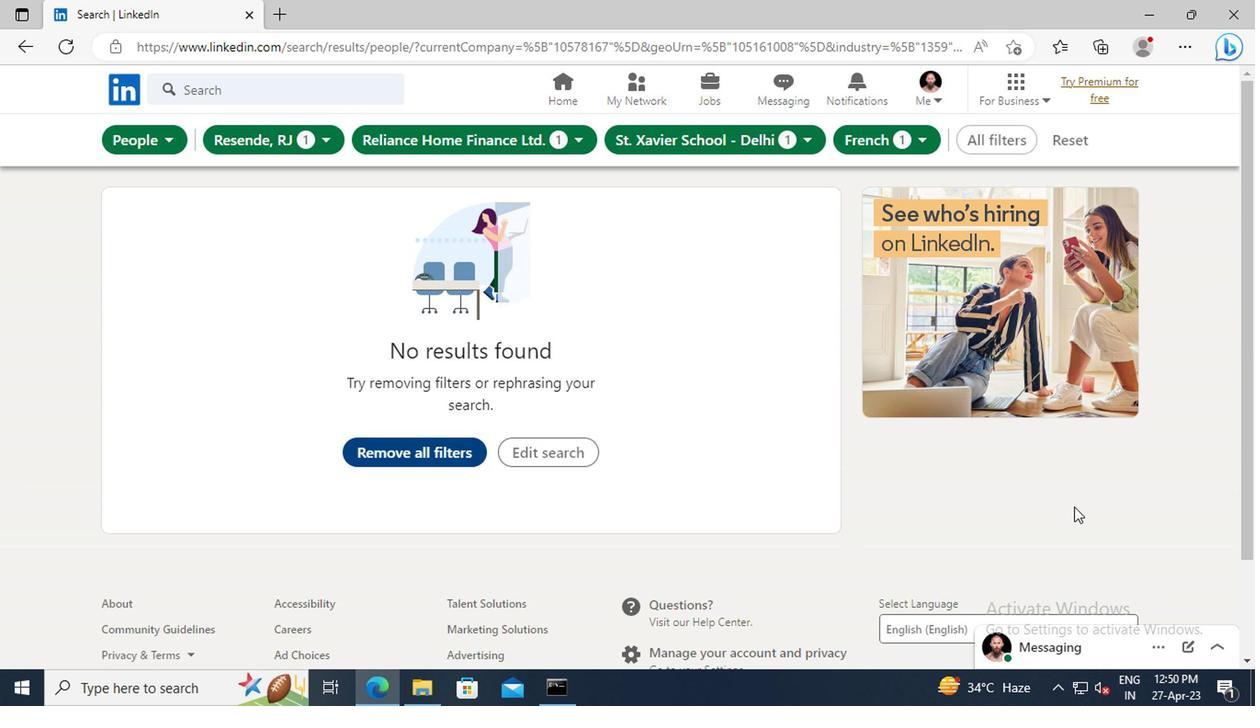 
